 Task: Check out the welcome section.
Action: Mouse moved to (58, 256)
Screenshot: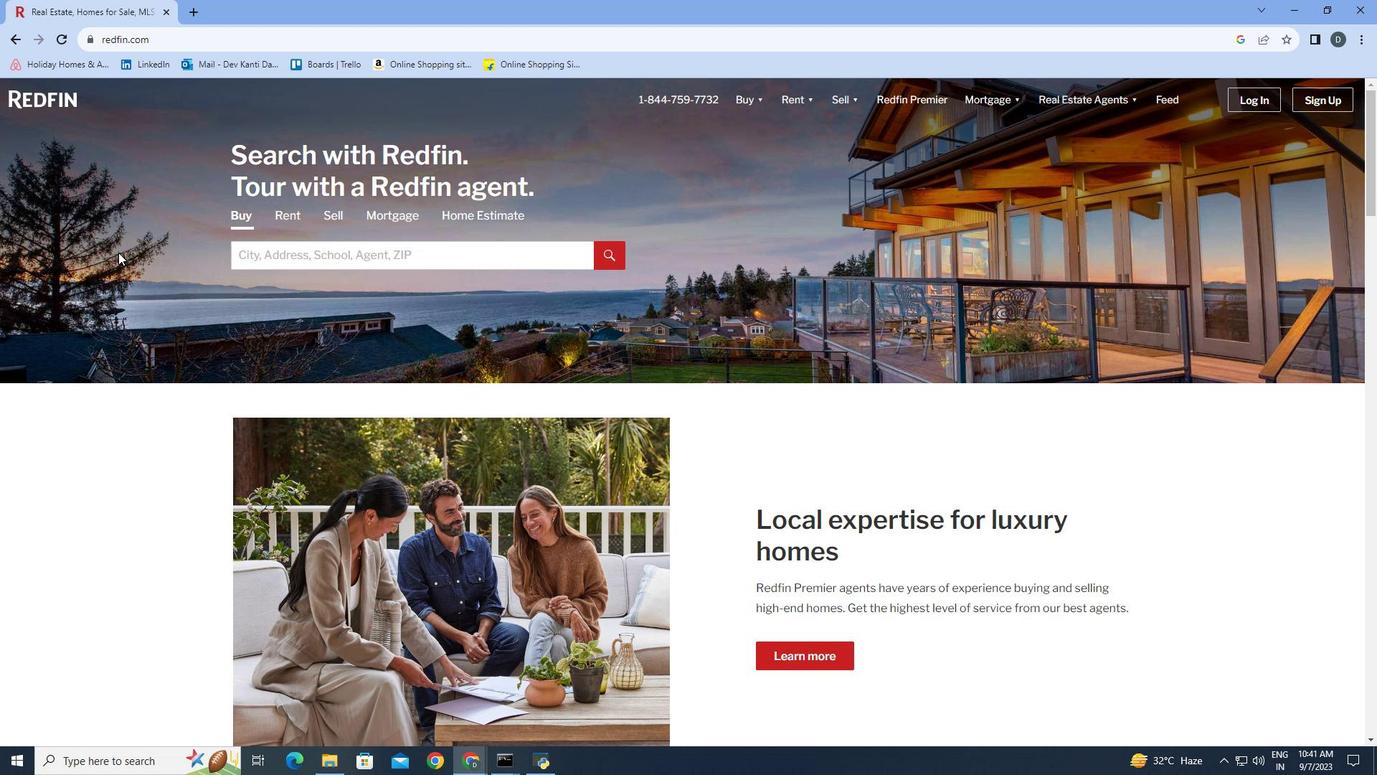 
Action: Mouse scrolled (58, 257) with delta (0, 0)
Screenshot: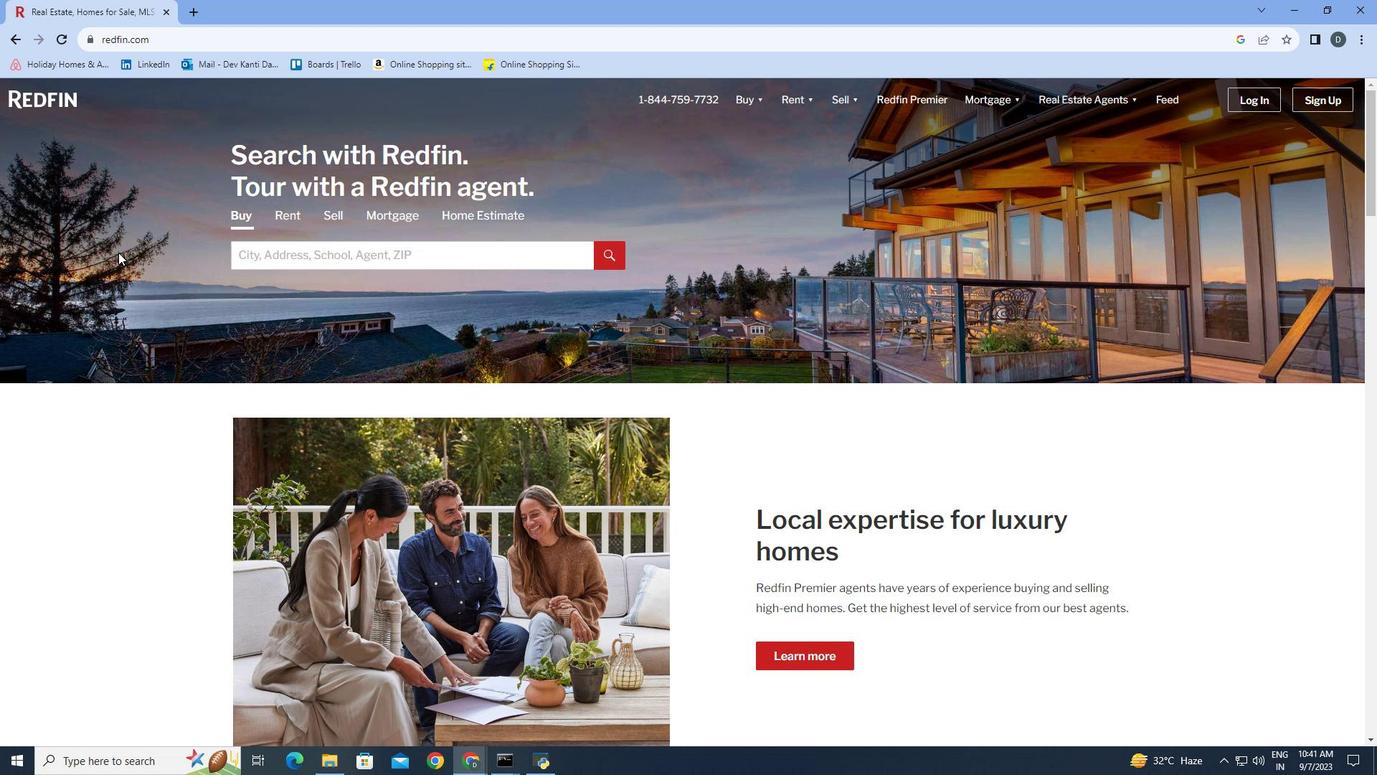 
Action: Mouse moved to (118, 252)
Screenshot: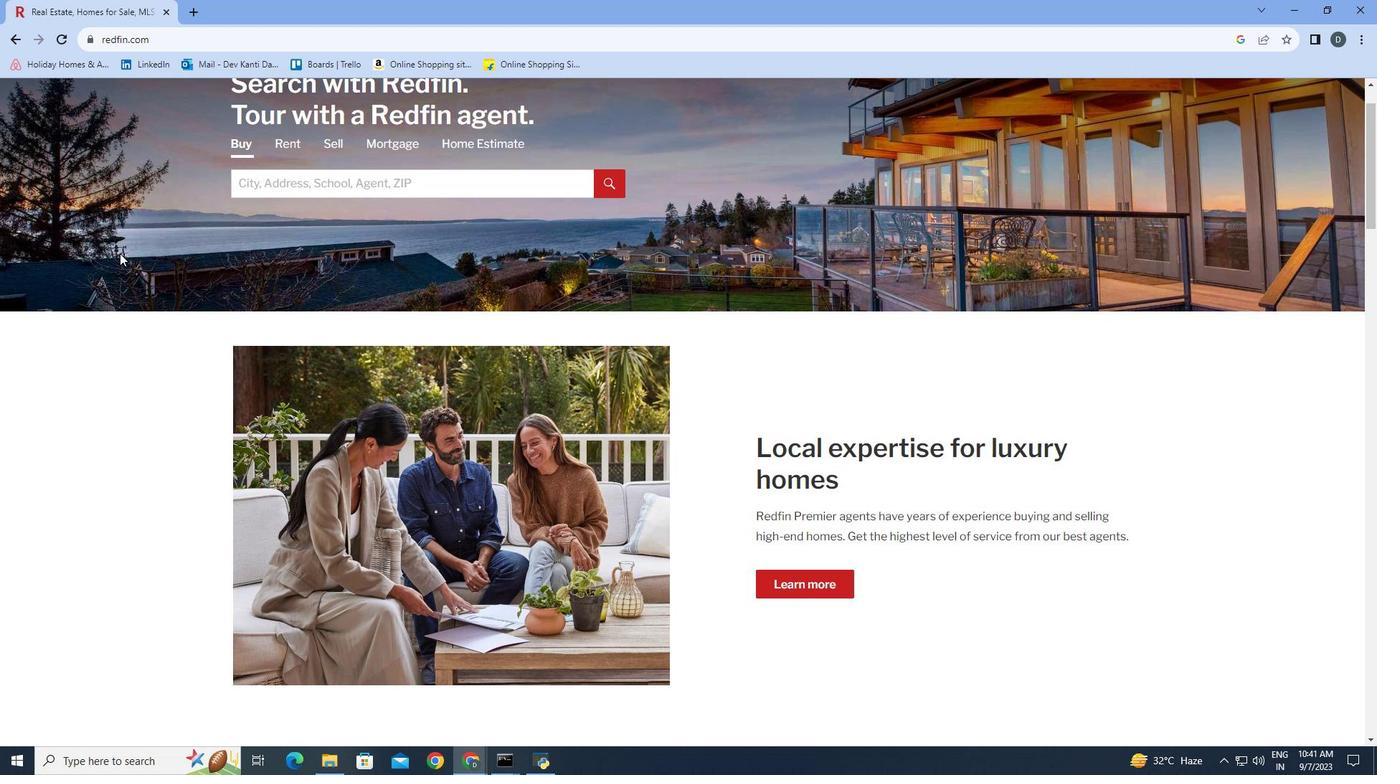 
Action: Mouse scrolled (118, 251) with delta (0, 0)
Screenshot: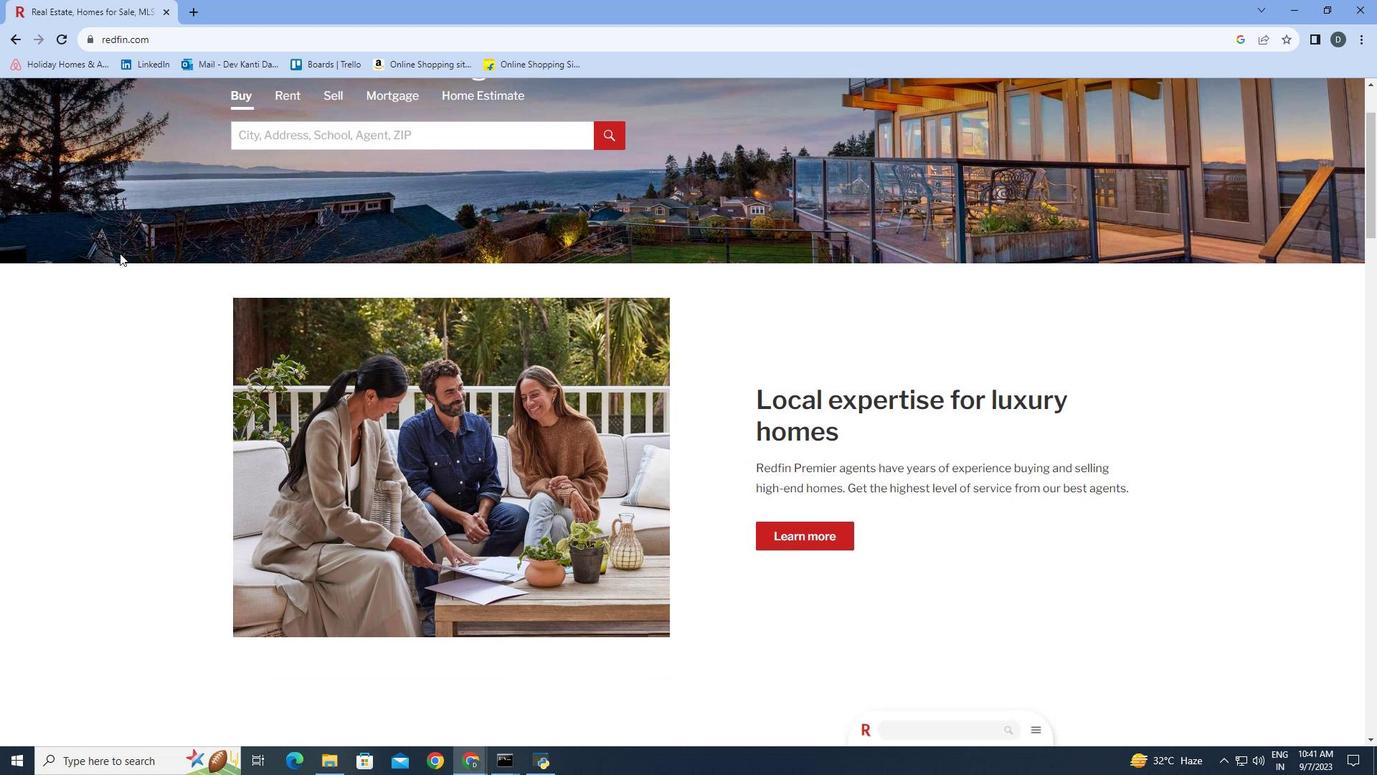 
Action: Mouse moved to (119, 253)
Screenshot: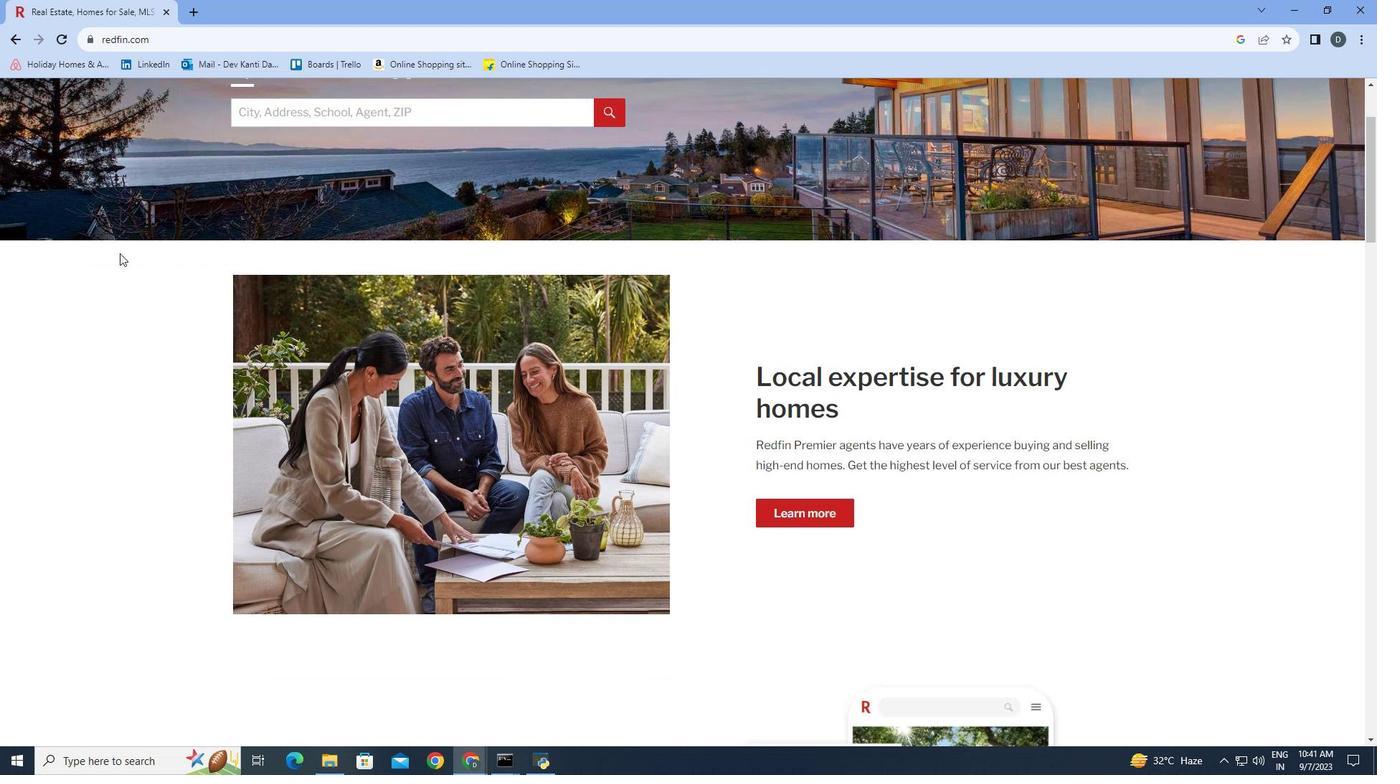 
Action: Mouse scrolled (119, 252) with delta (0, 0)
Screenshot: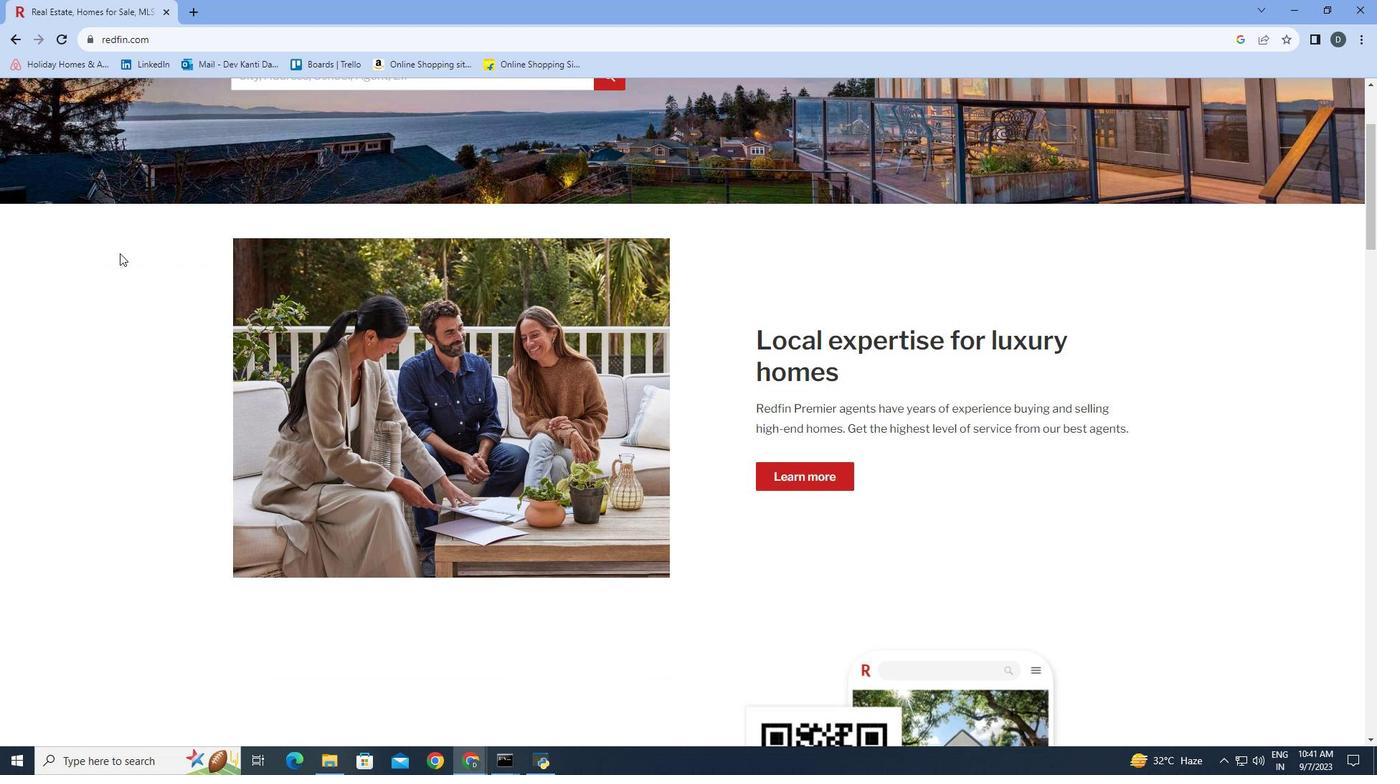 
Action: Mouse scrolled (119, 252) with delta (0, 0)
Screenshot: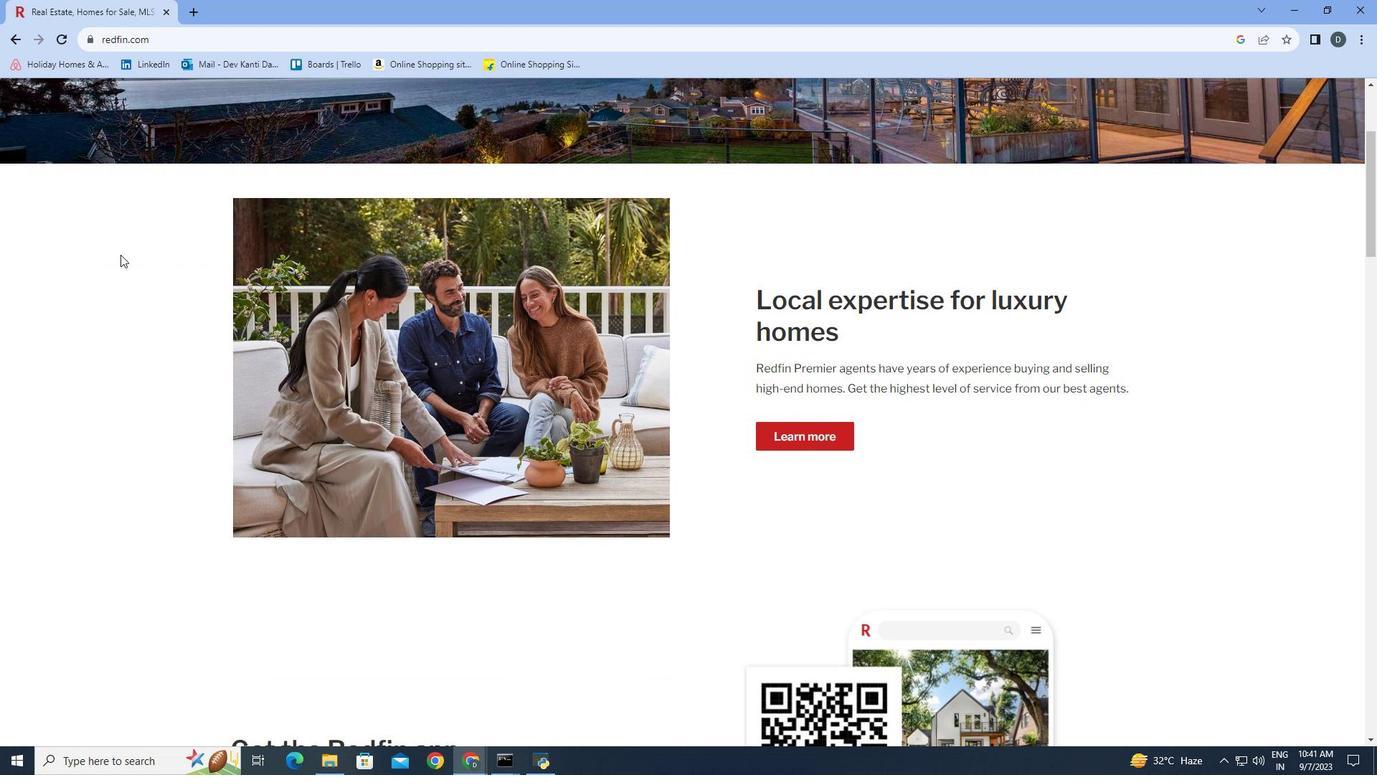 
Action: Mouse moved to (120, 254)
Screenshot: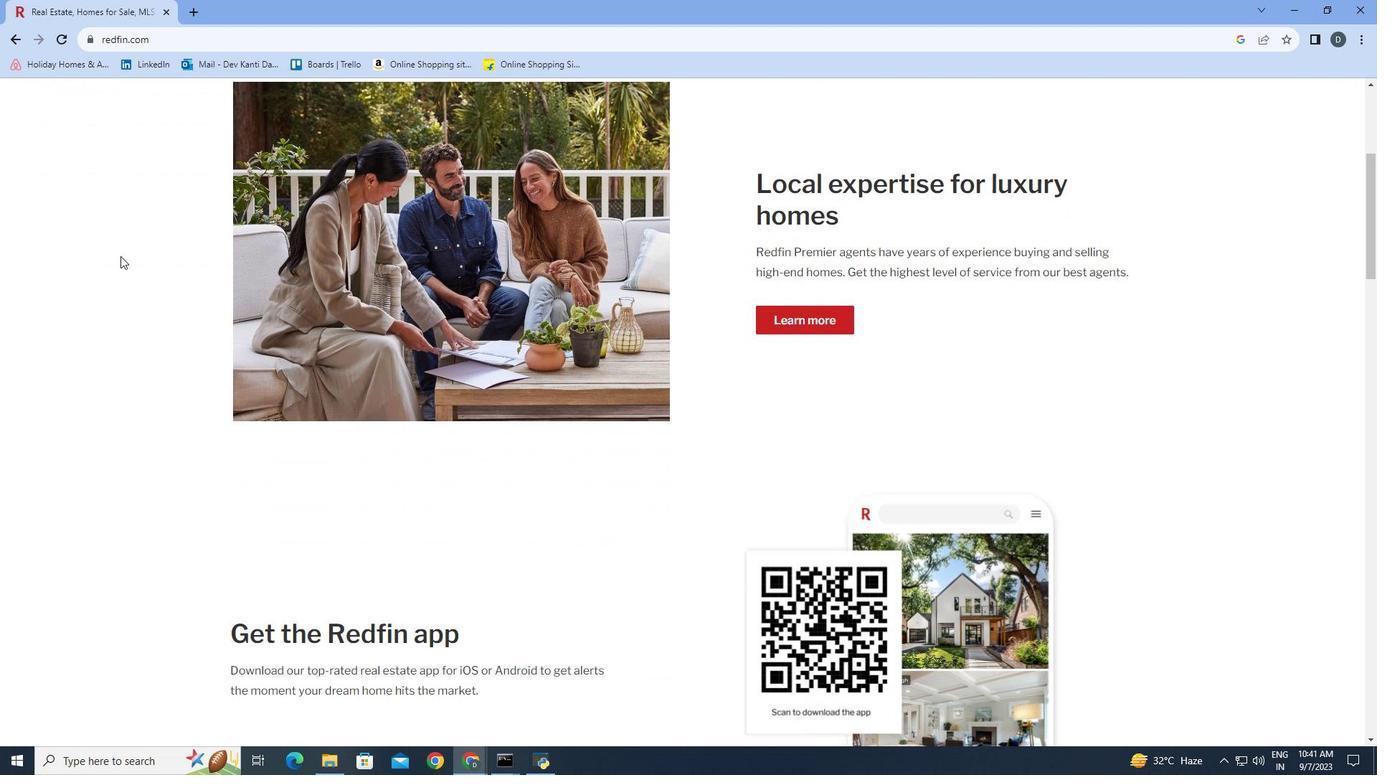 
Action: Mouse scrolled (120, 253) with delta (0, 0)
Screenshot: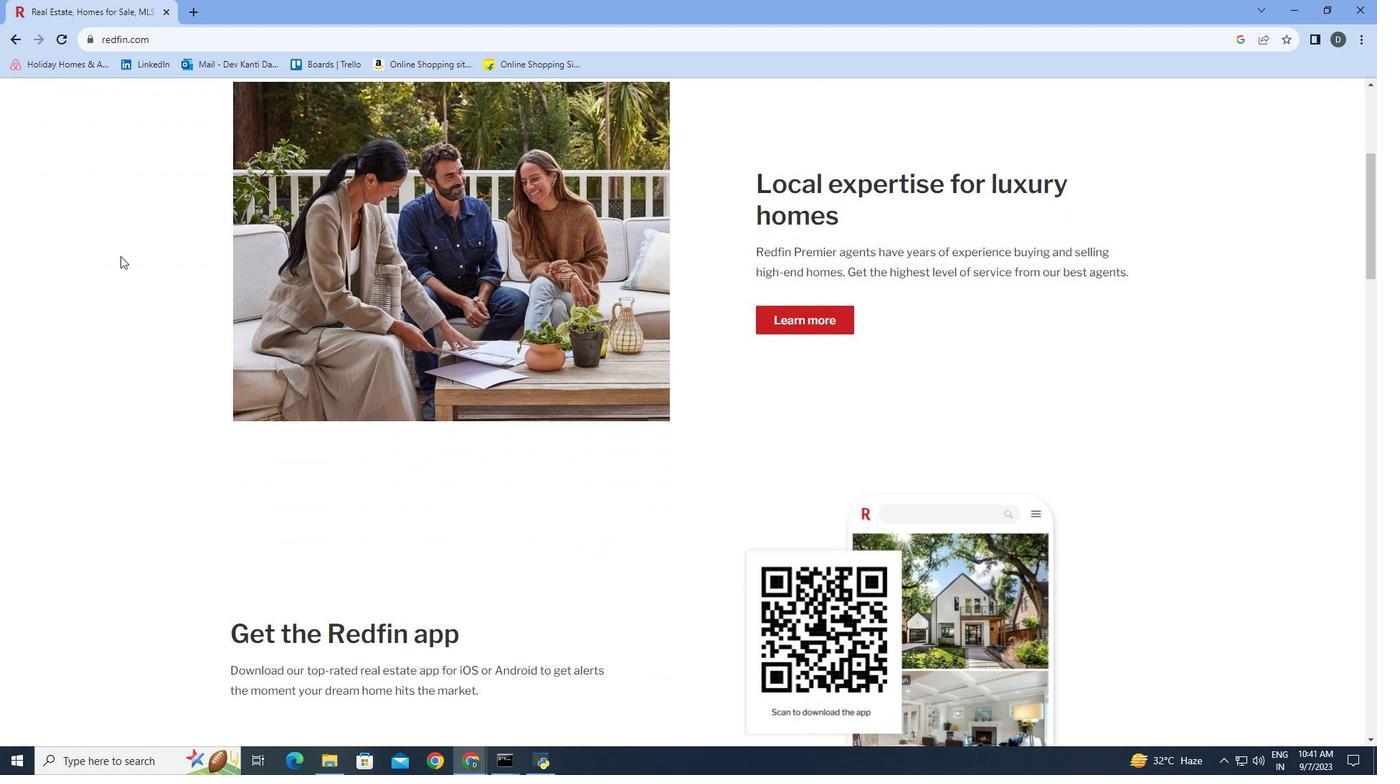 
Action: Mouse moved to (120, 254)
Screenshot: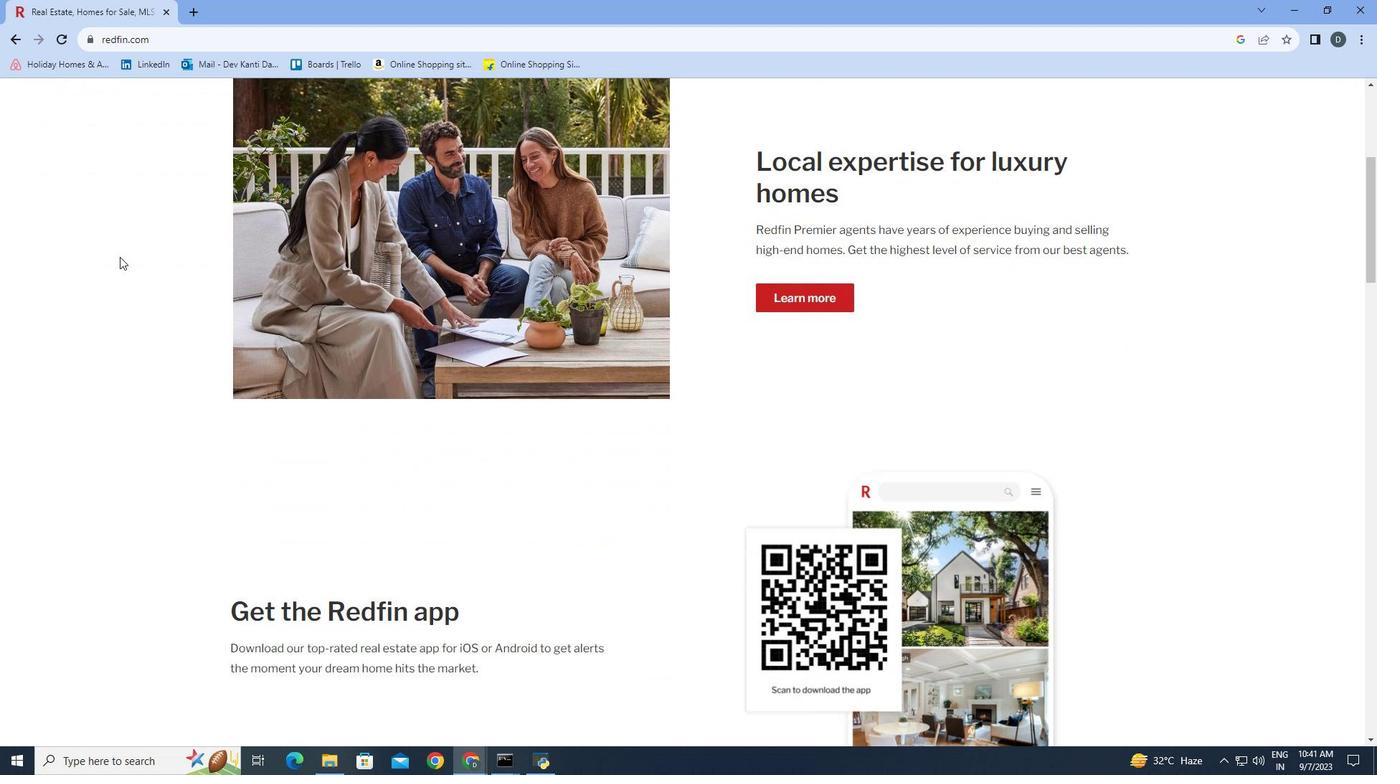
Action: Mouse scrolled (120, 254) with delta (0, 0)
Screenshot: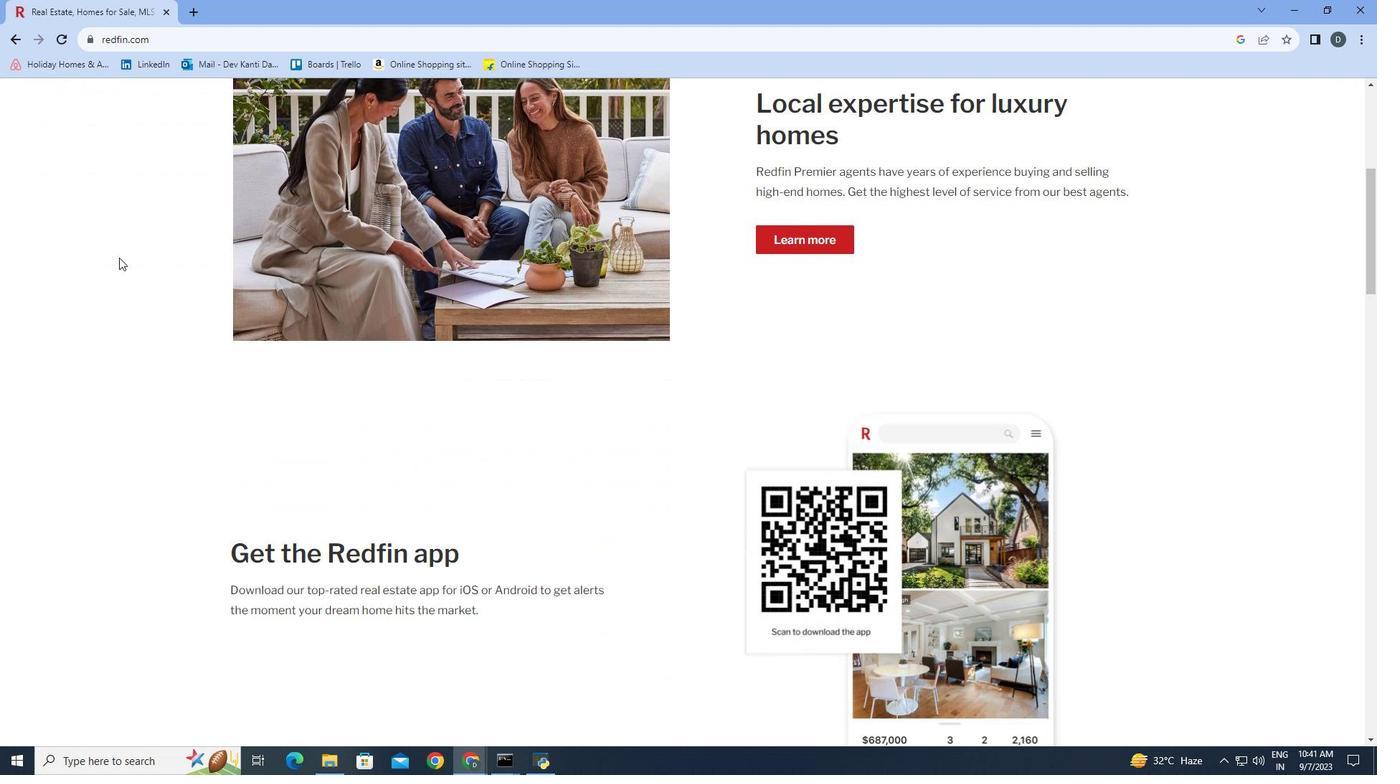 
Action: Mouse moved to (120, 256)
Screenshot: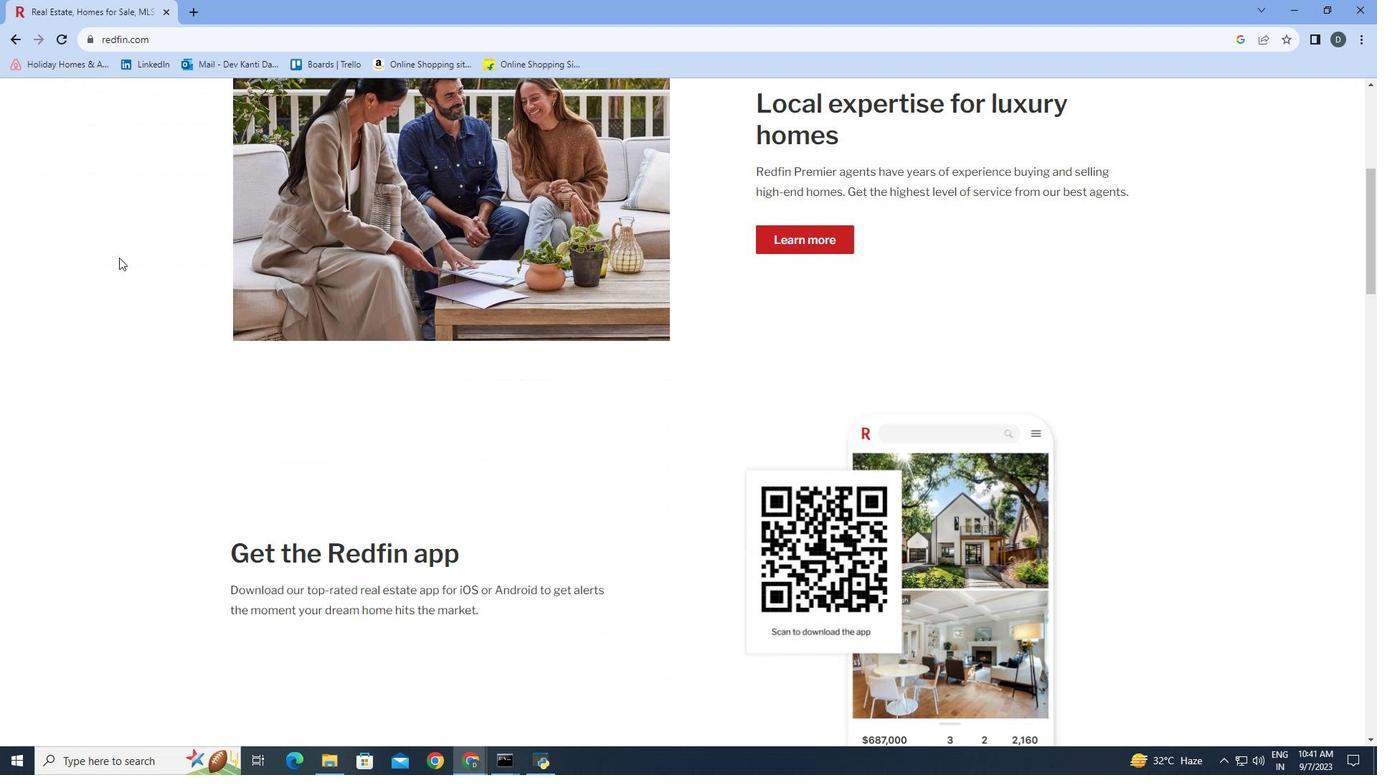 
Action: Mouse scrolled (120, 255) with delta (0, 0)
Screenshot: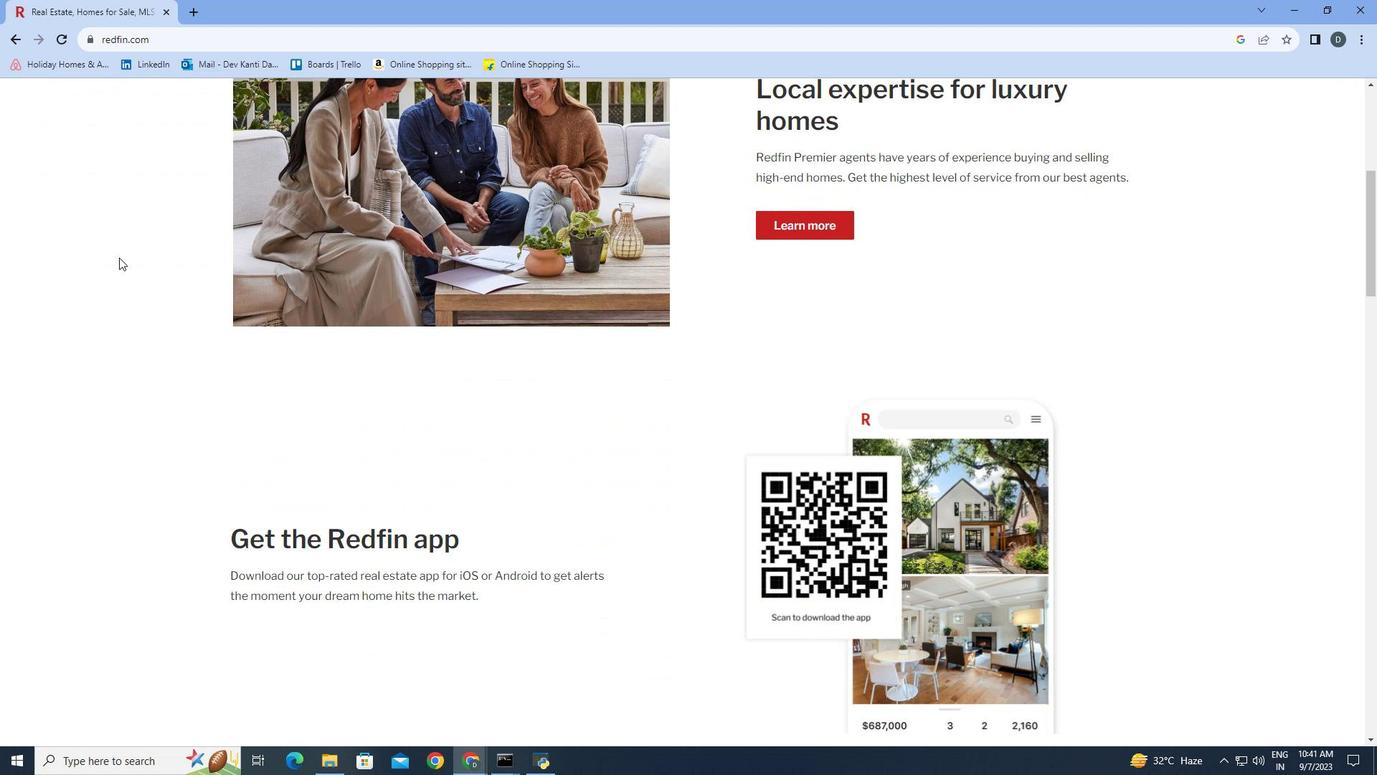
Action: Mouse moved to (119, 257)
Screenshot: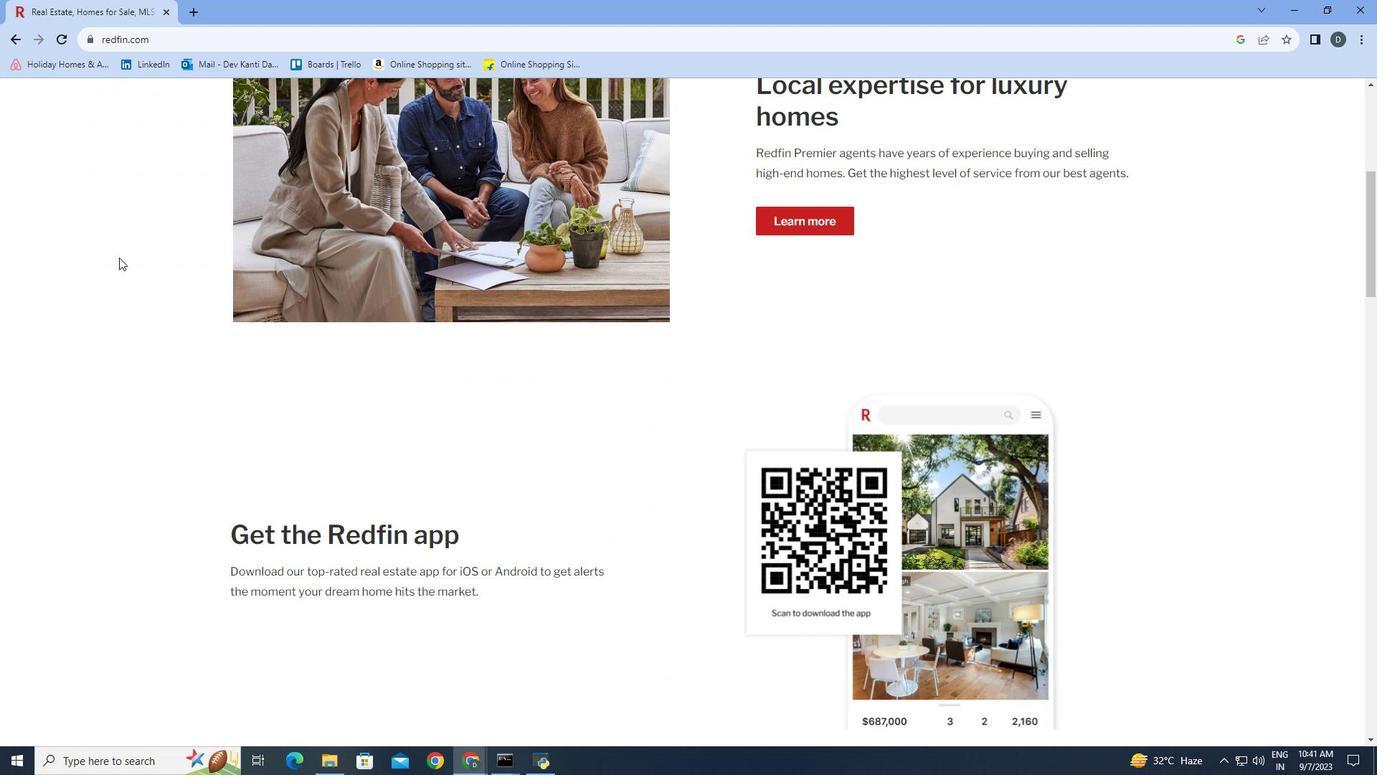 
Action: Mouse scrolled (119, 256) with delta (0, 0)
Screenshot: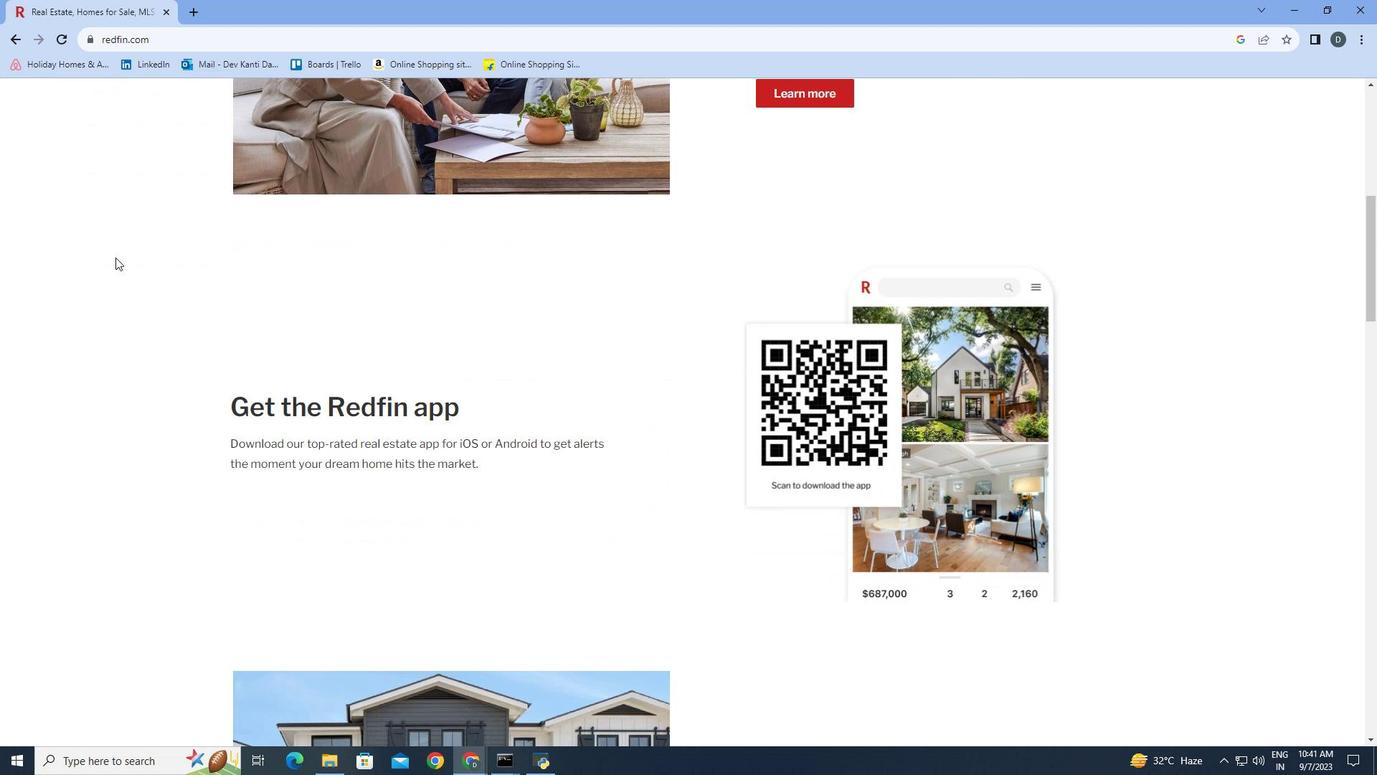 
Action: Mouse scrolled (119, 256) with delta (0, 0)
Screenshot: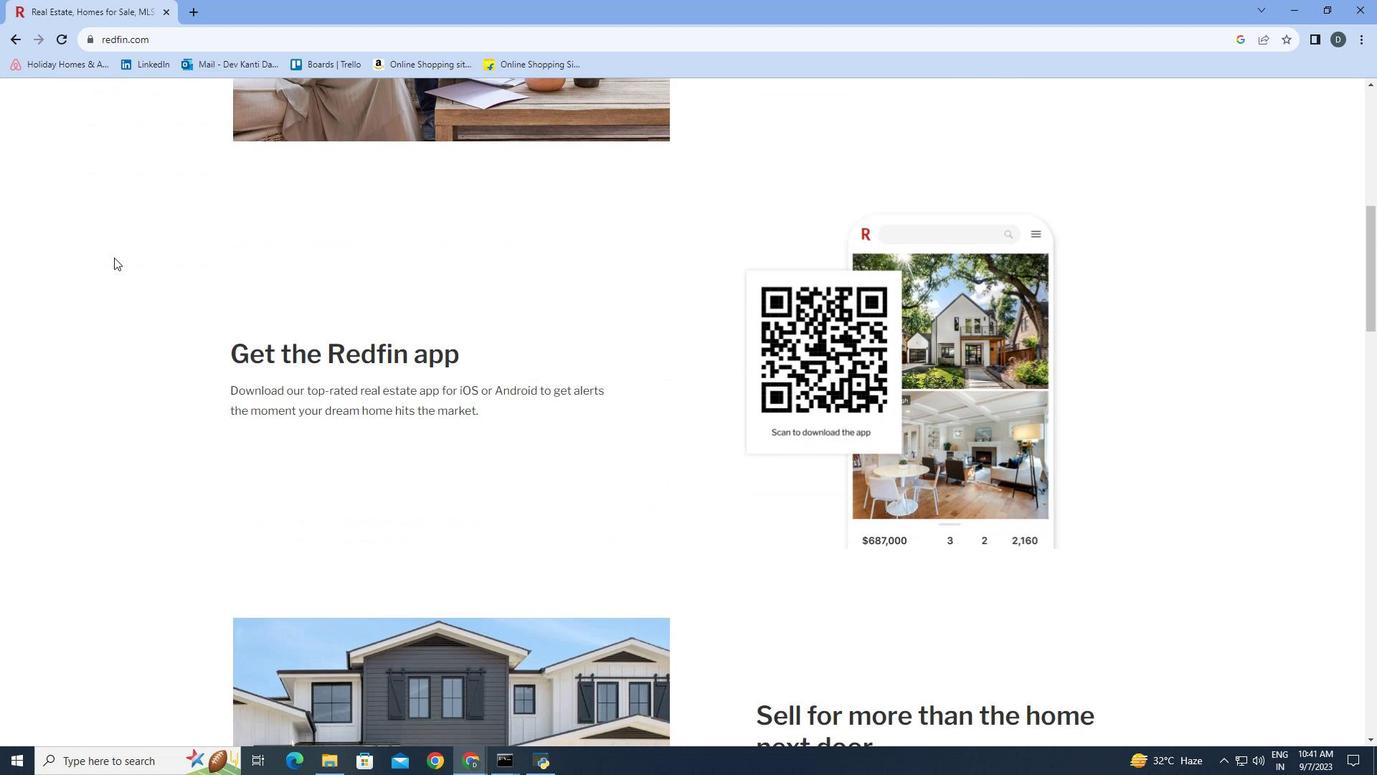 
Action: Mouse moved to (115, 257)
Screenshot: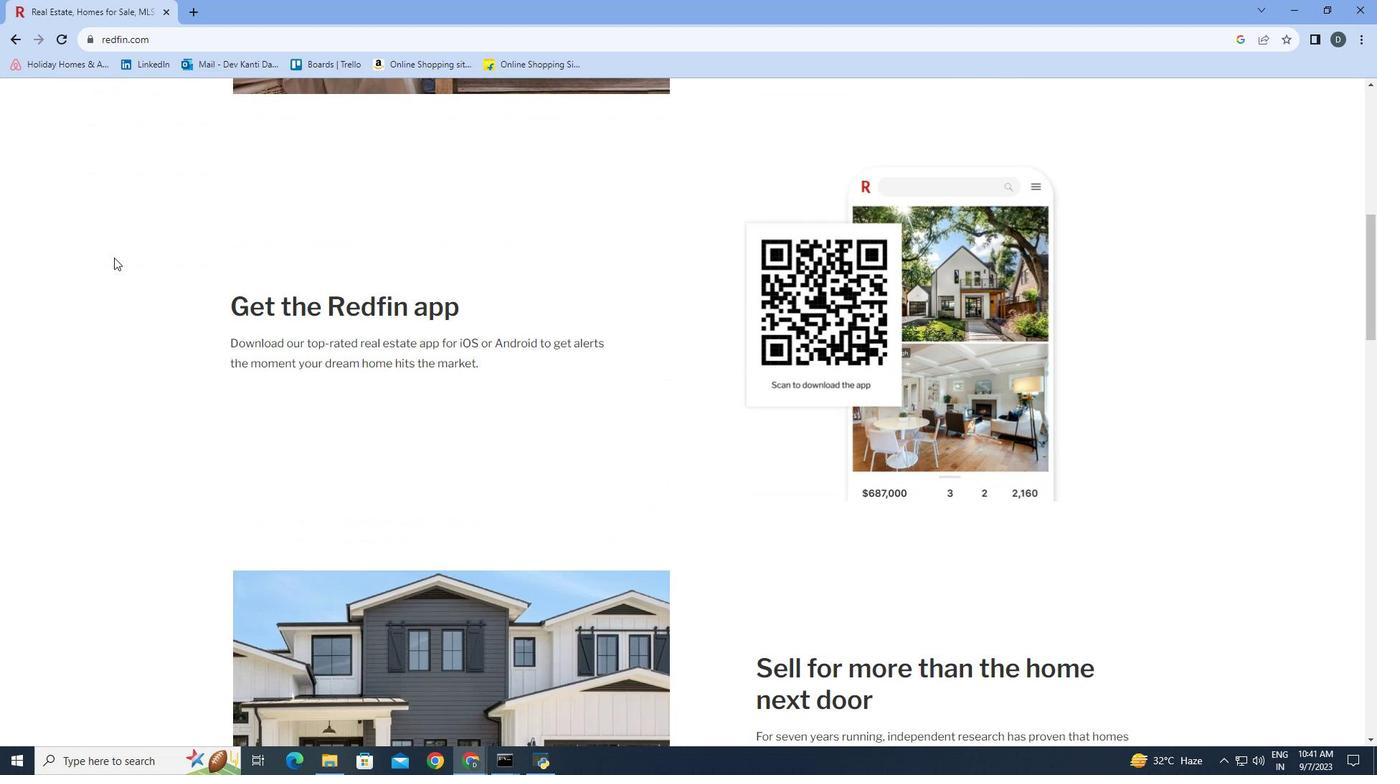 
Action: Mouse scrolled (115, 256) with delta (0, 0)
Screenshot: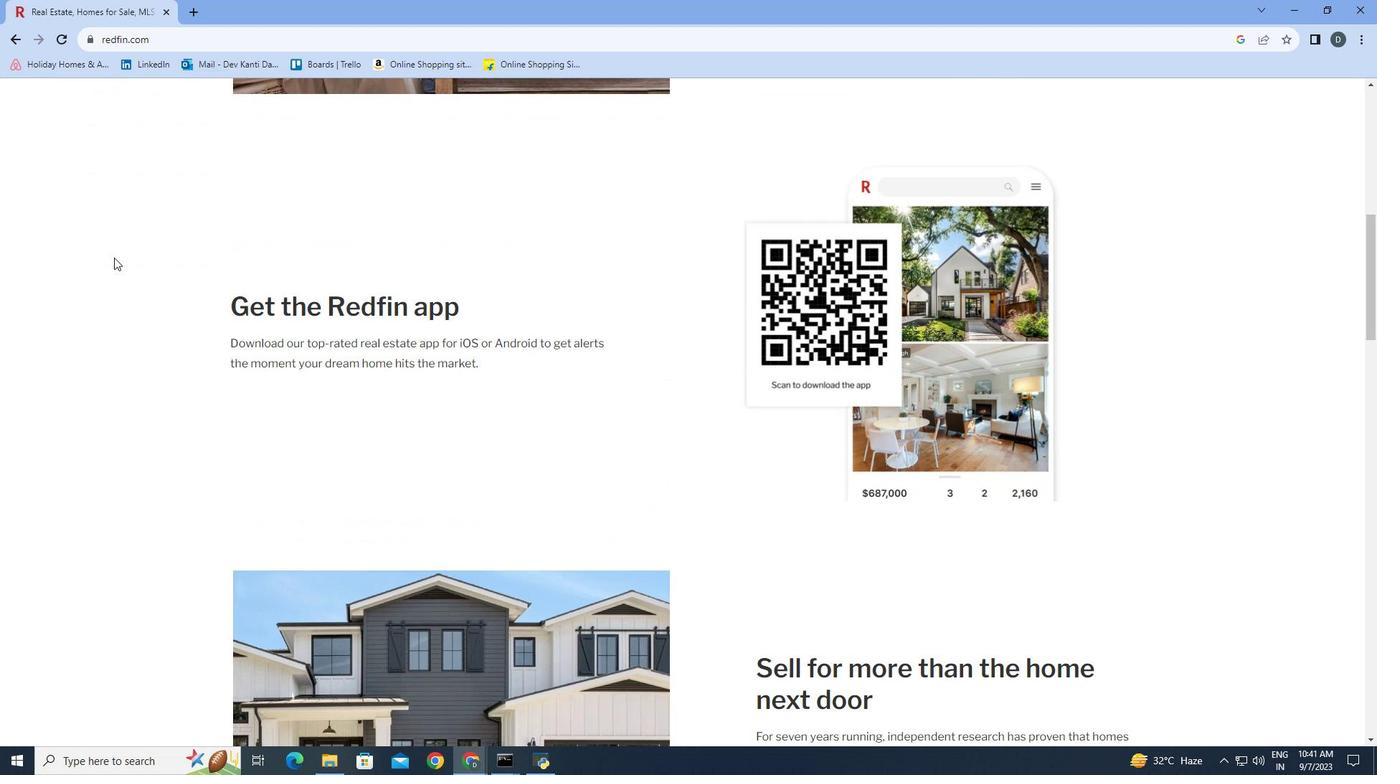 
Action: Mouse moved to (114, 257)
Screenshot: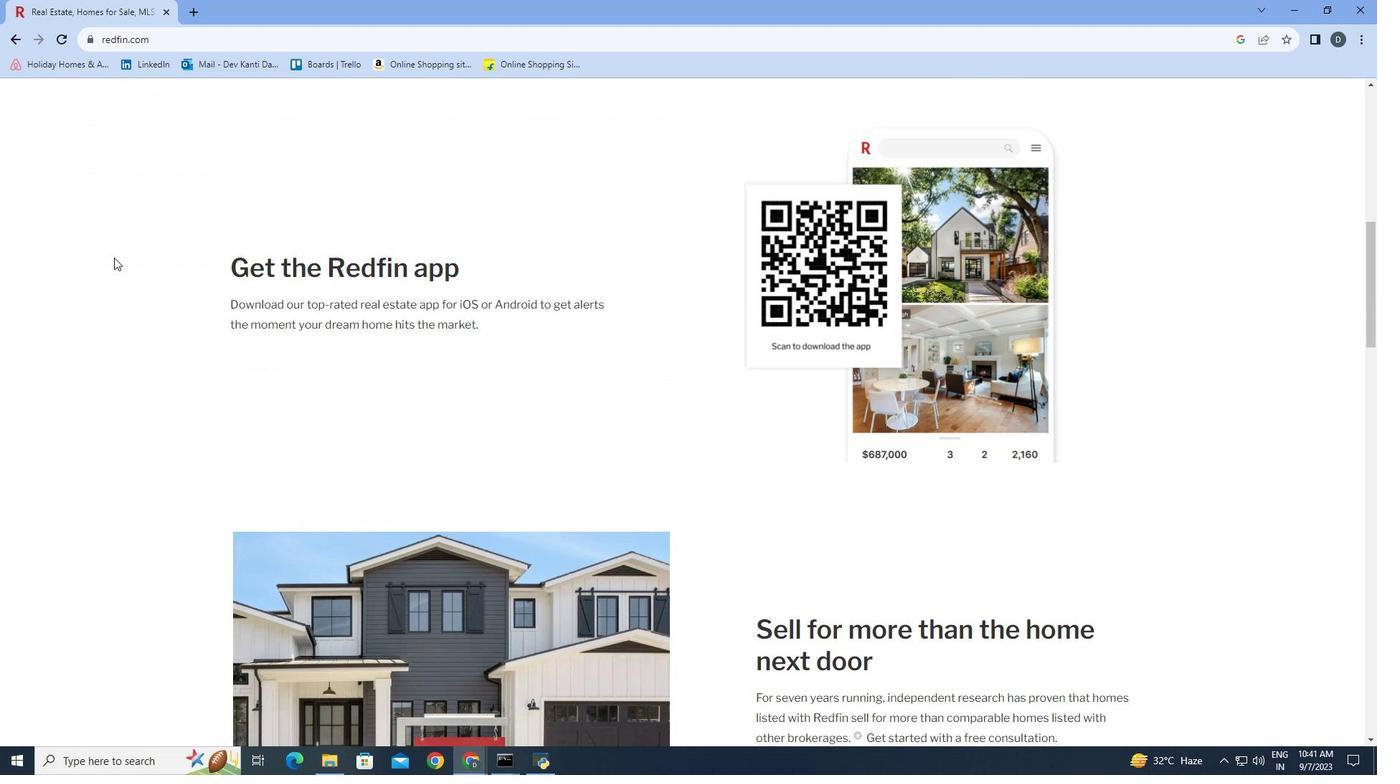 
Action: Mouse scrolled (114, 256) with delta (0, 0)
Screenshot: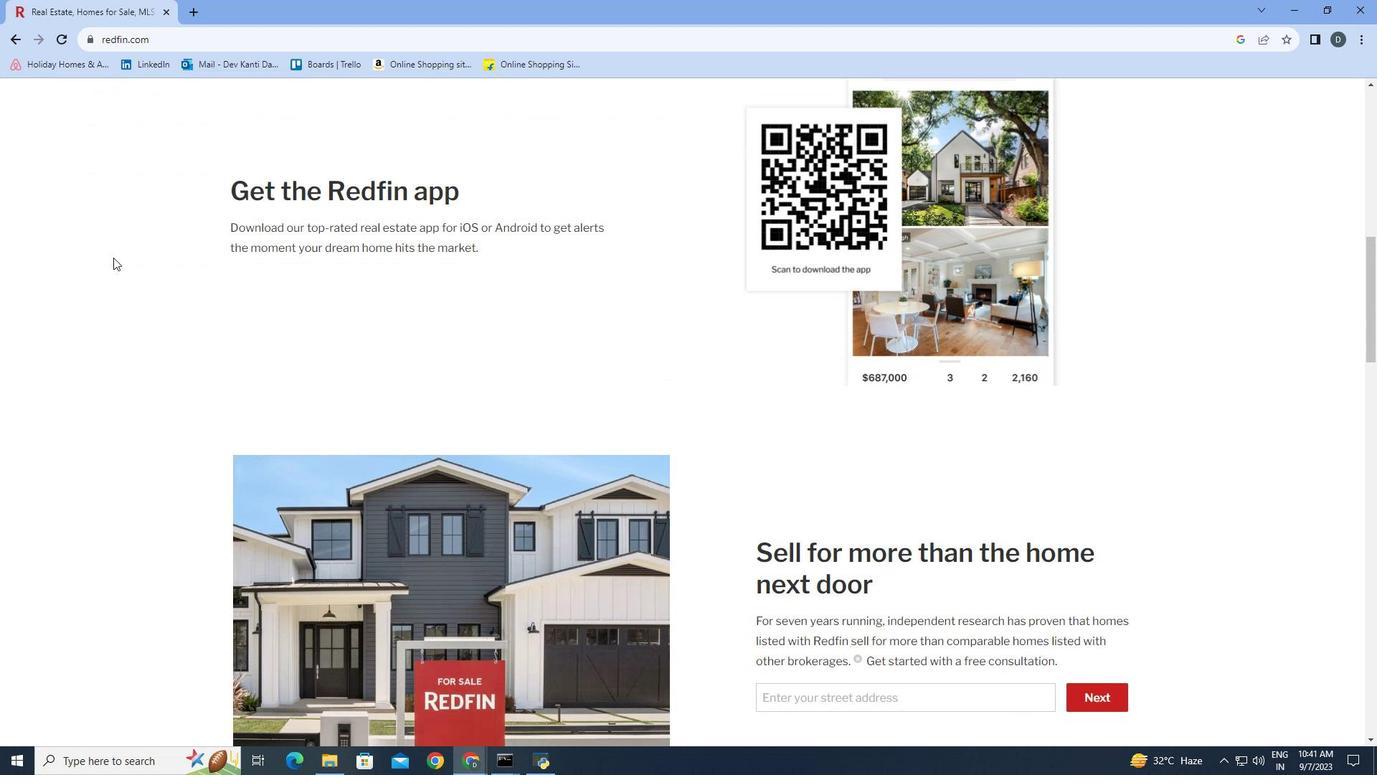 
Action: Mouse scrolled (114, 256) with delta (0, 0)
Screenshot: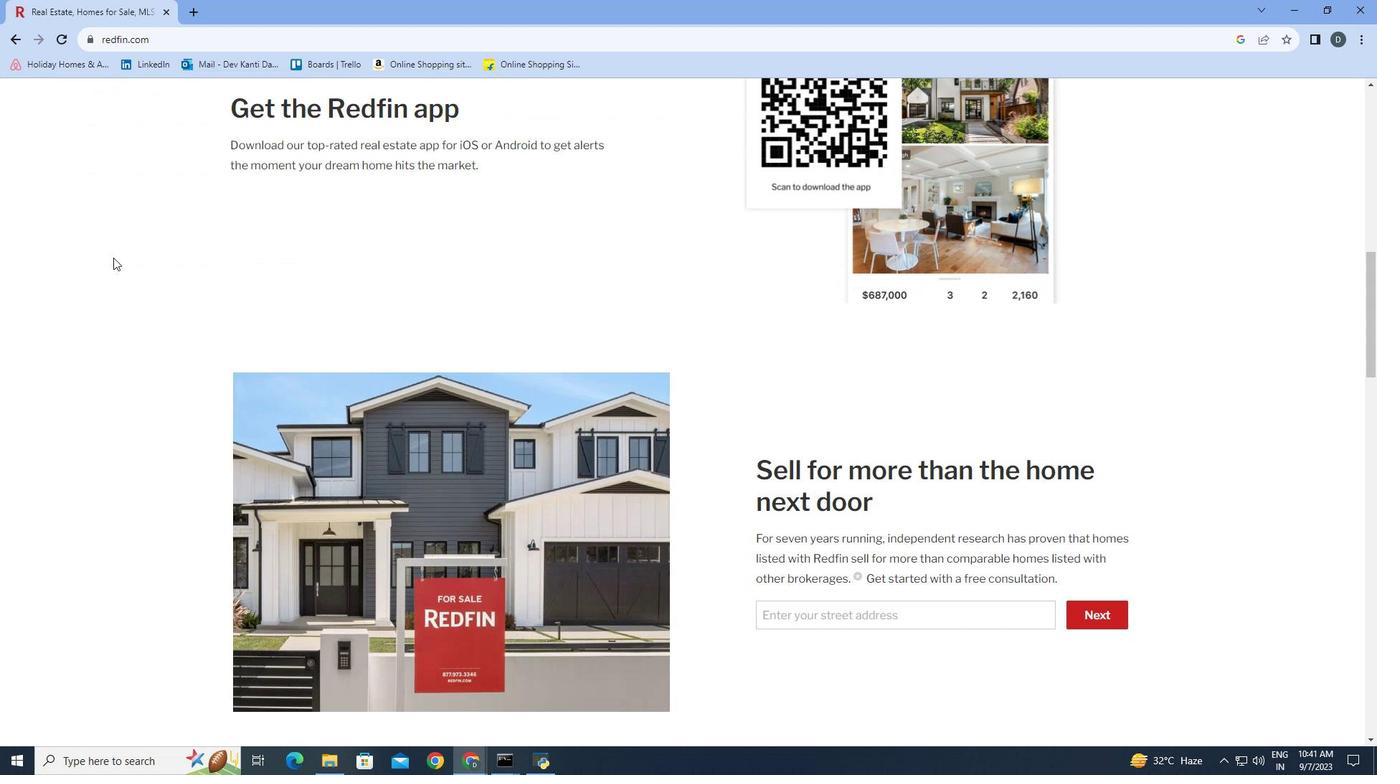 
Action: Mouse moved to (113, 257)
Screenshot: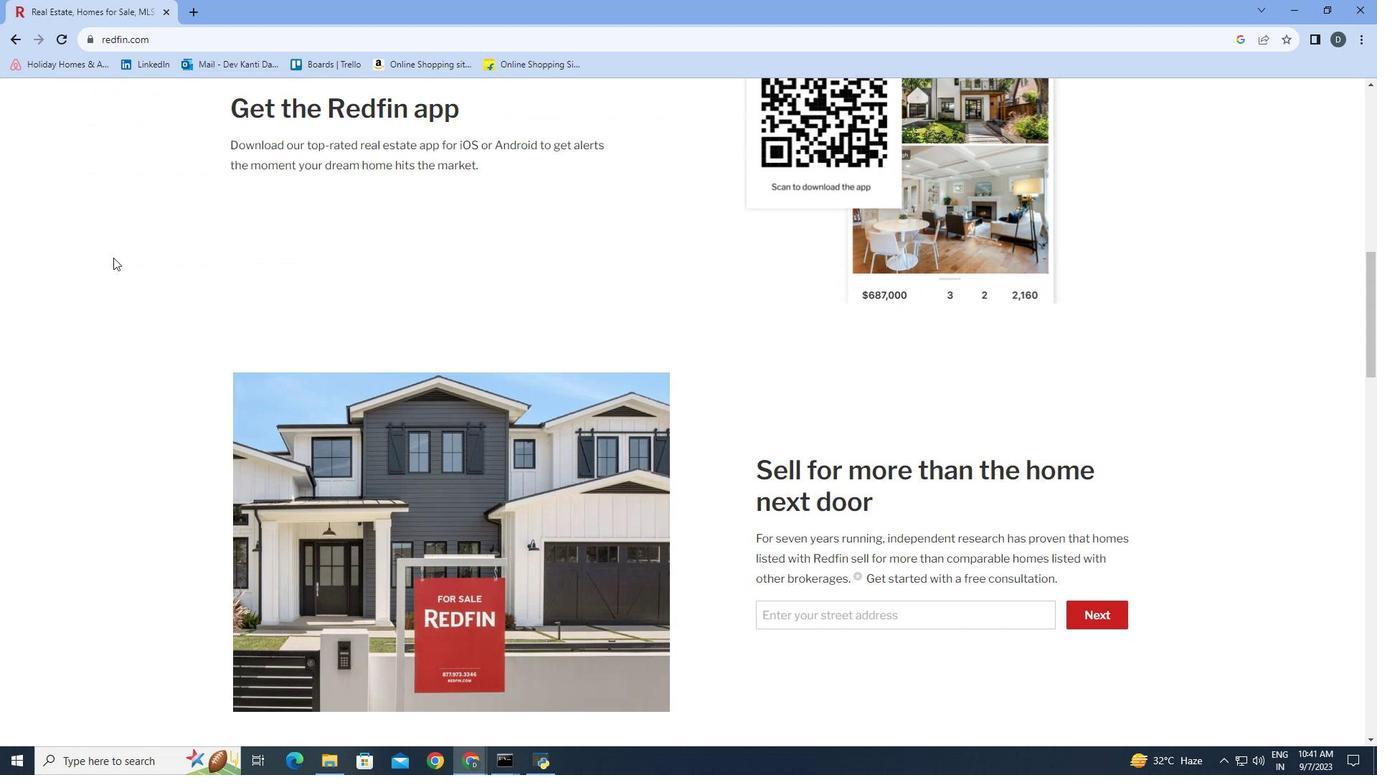 
Action: Mouse scrolled (113, 256) with delta (0, 0)
Screenshot: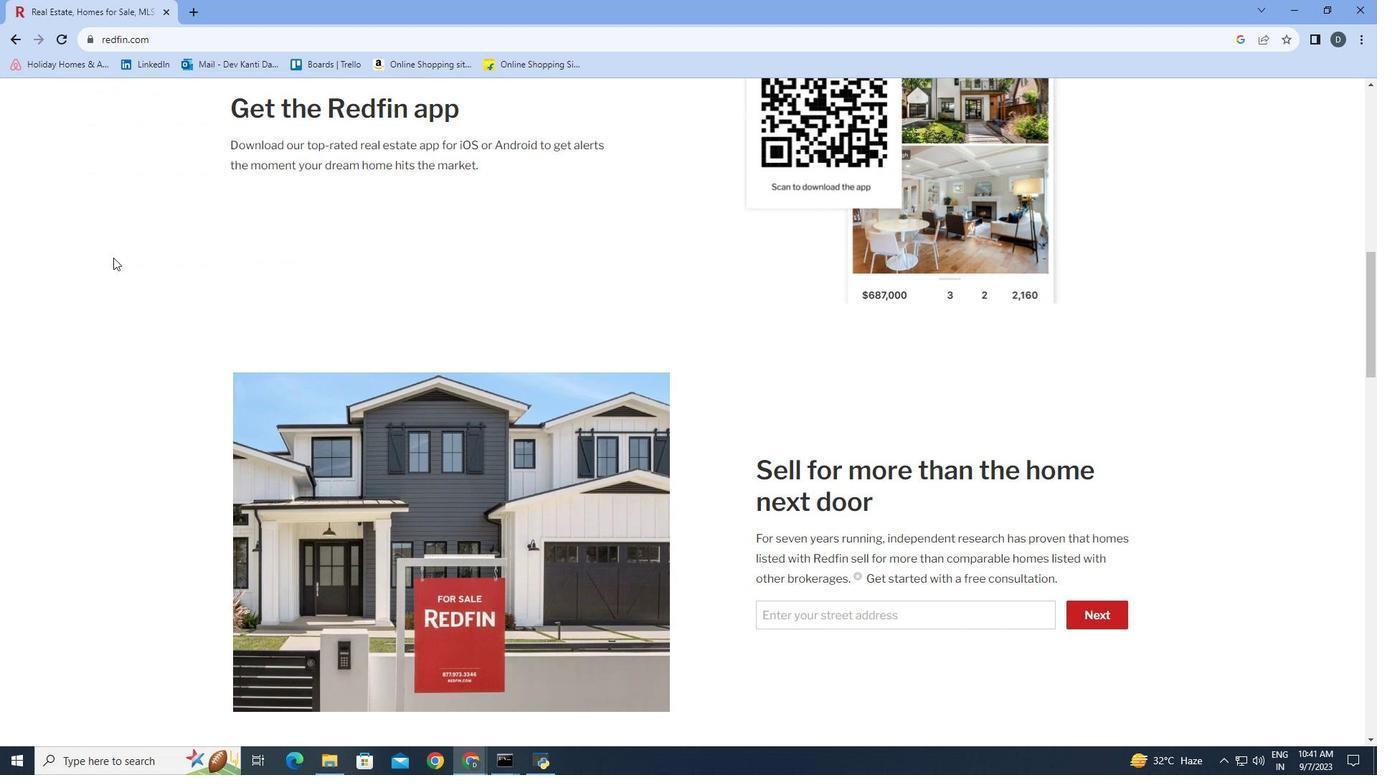 
Action: Mouse scrolled (113, 256) with delta (0, 0)
Screenshot: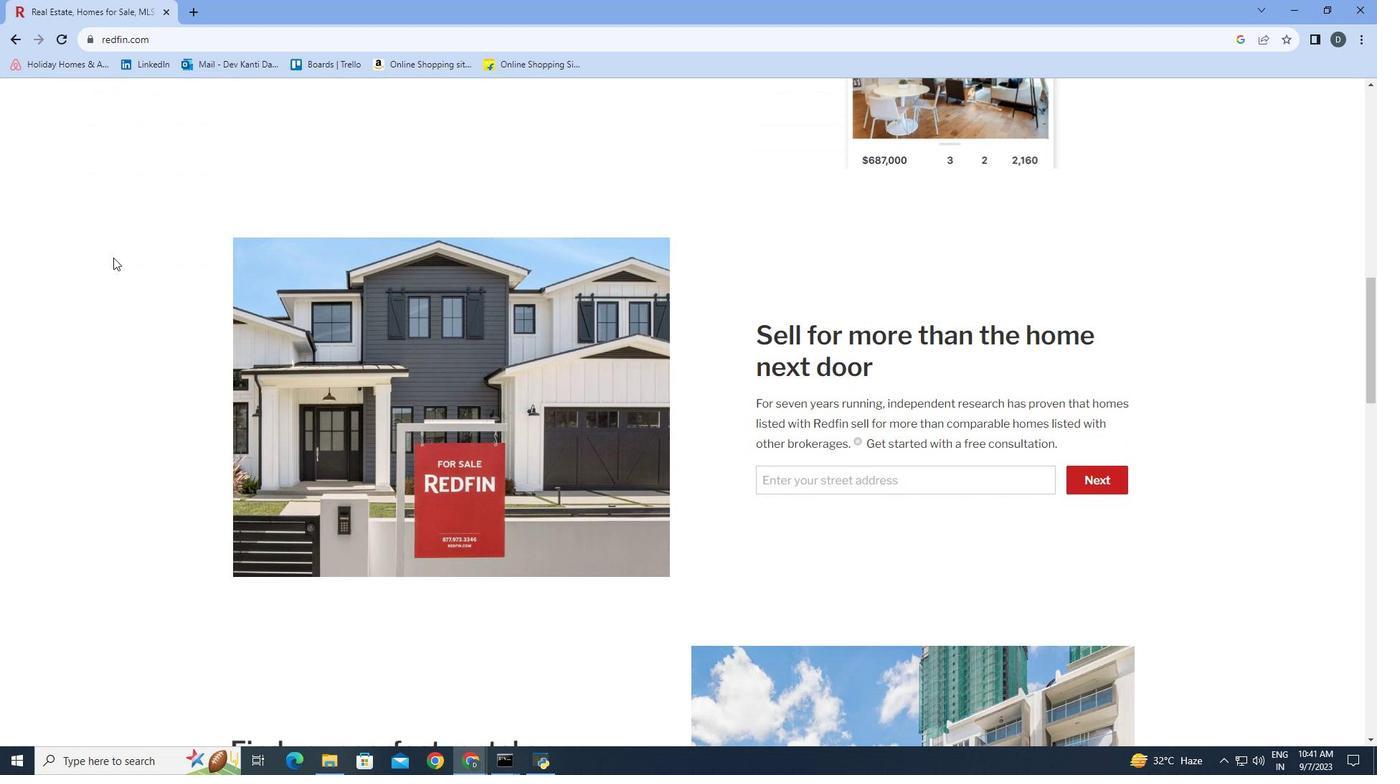 
Action: Mouse scrolled (113, 256) with delta (0, 0)
Screenshot: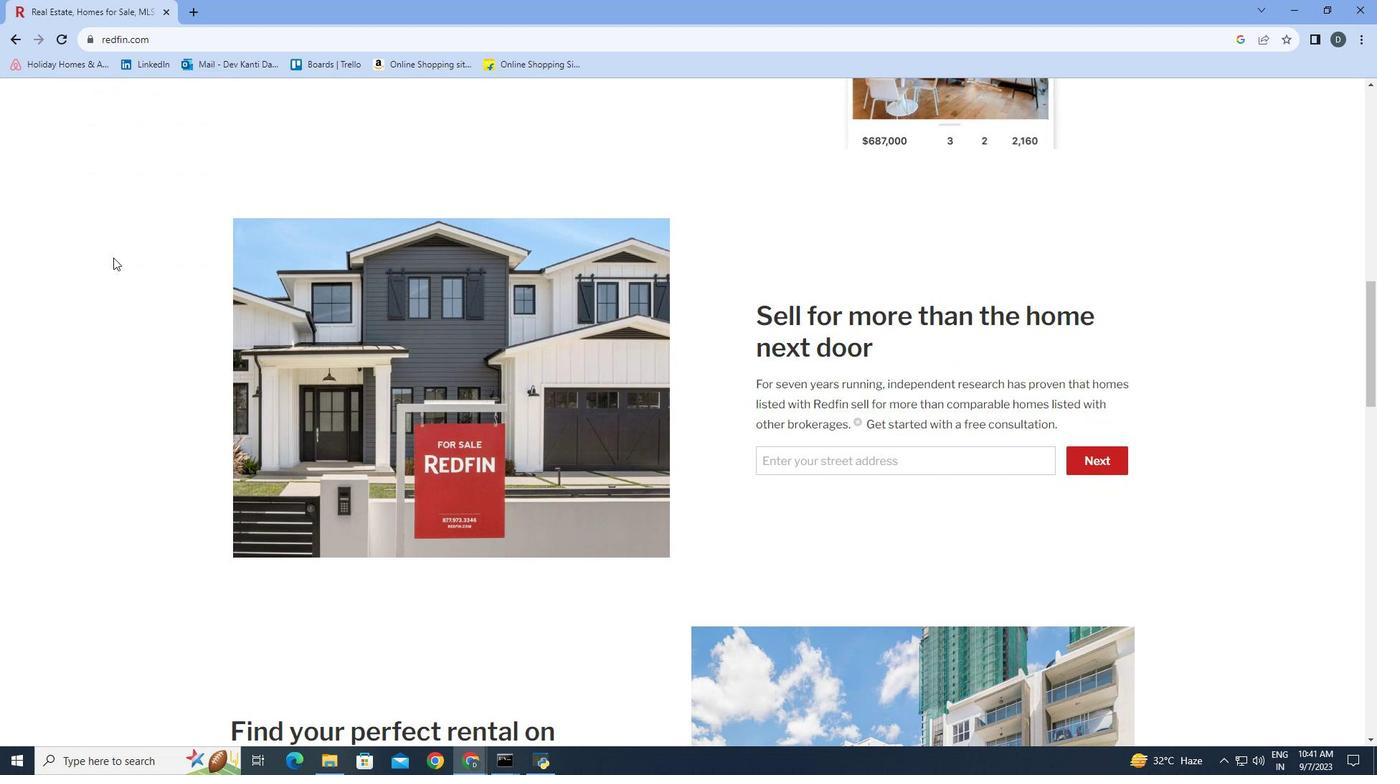 
Action: Mouse scrolled (113, 256) with delta (0, 0)
Screenshot: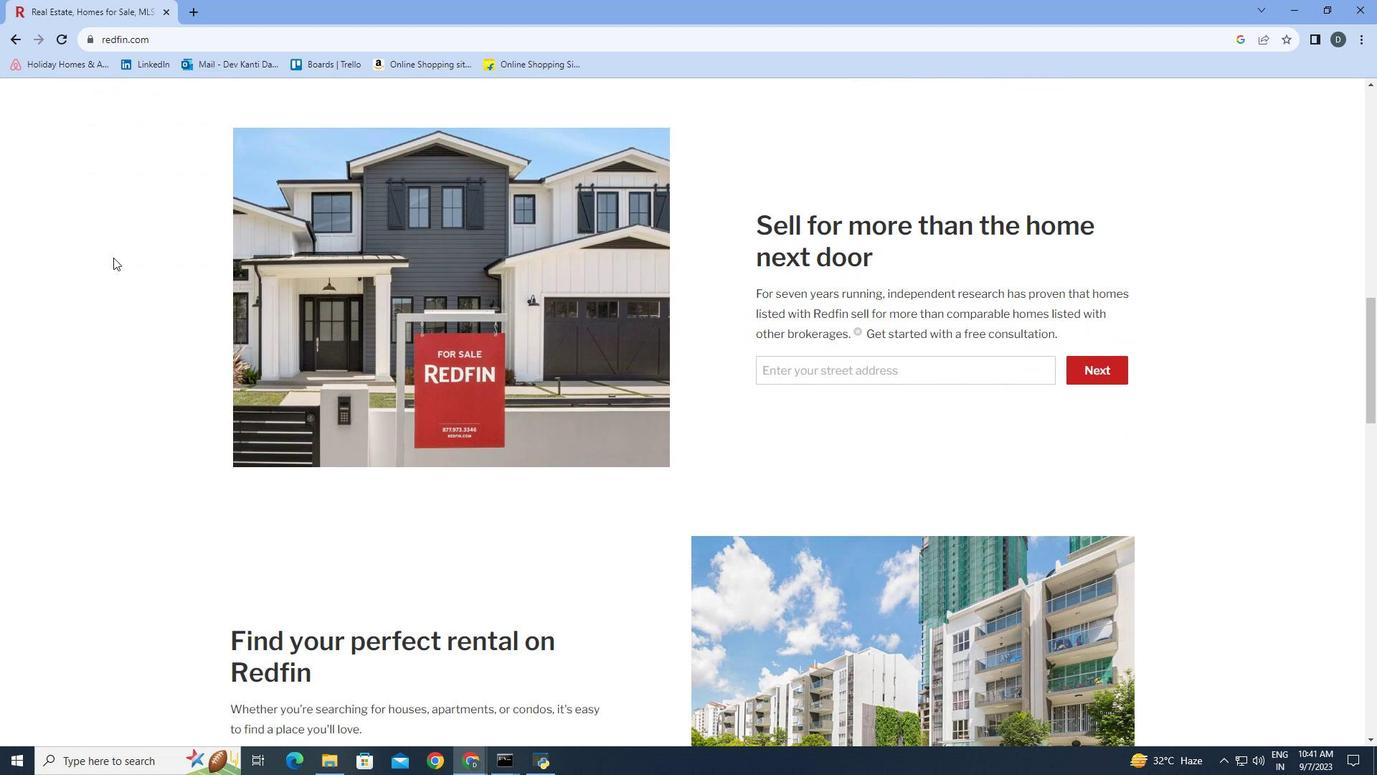 
Action: Mouse scrolled (113, 256) with delta (0, 0)
Screenshot: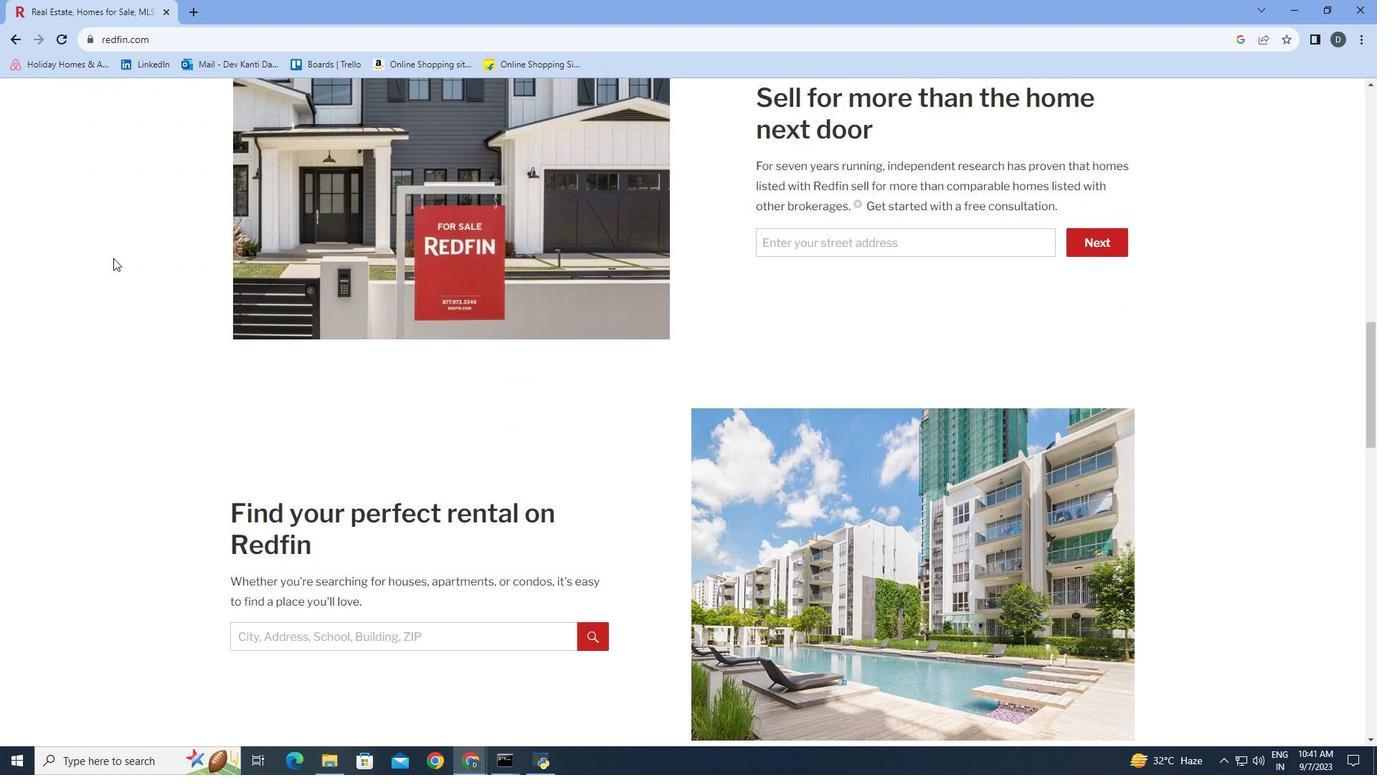 
Action: Mouse scrolled (113, 256) with delta (0, 0)
Screenshot: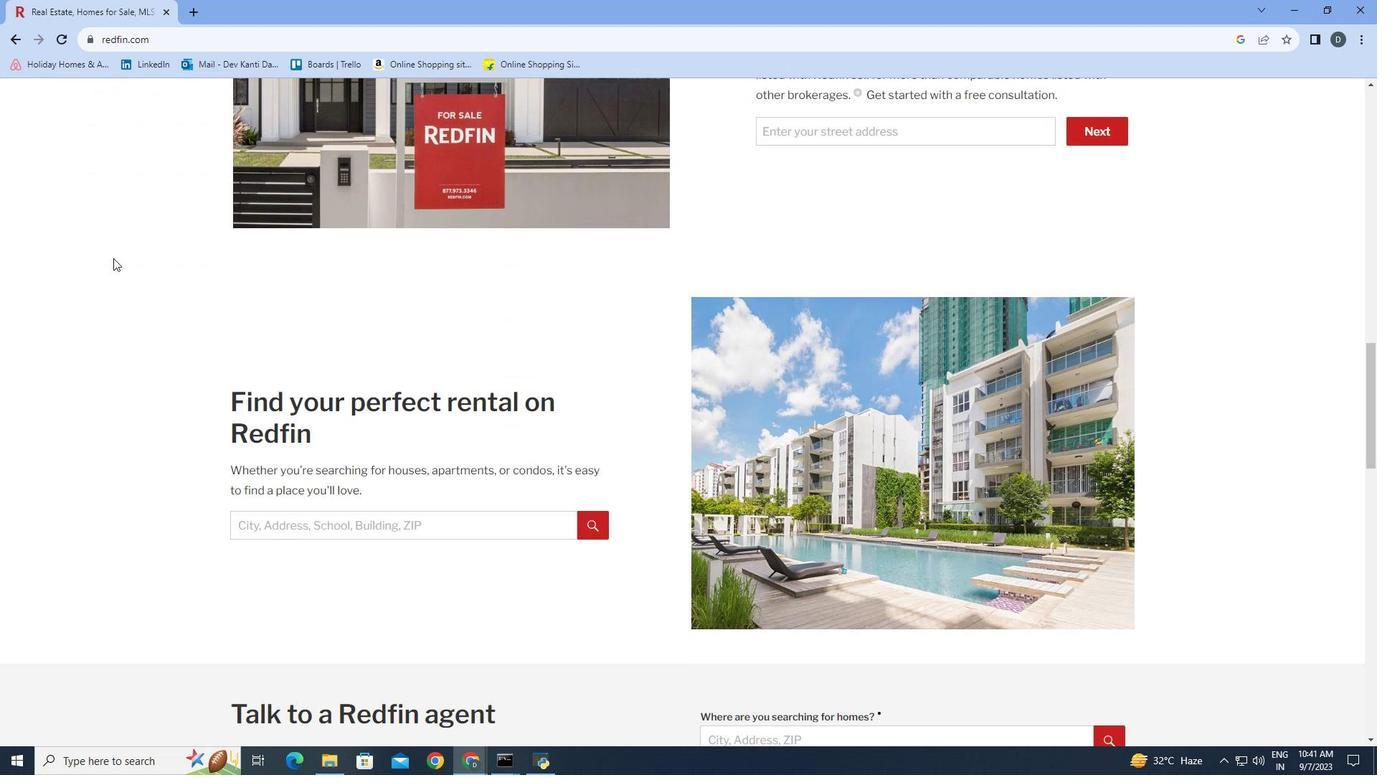 
Action: Mouse scrolled (113, 256) with delta (0, 0)
Screenshot: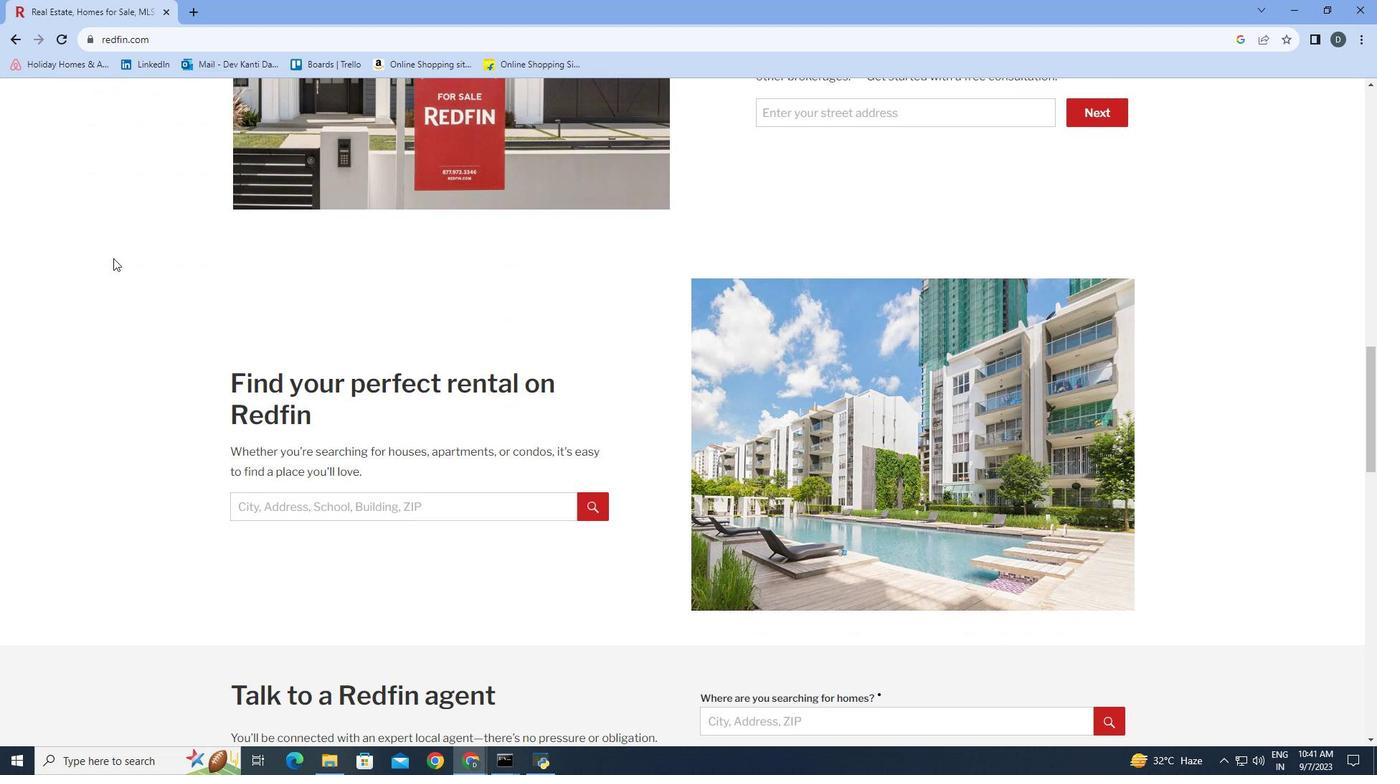
Action: Mouse moved to (113, 258)
Screenshot: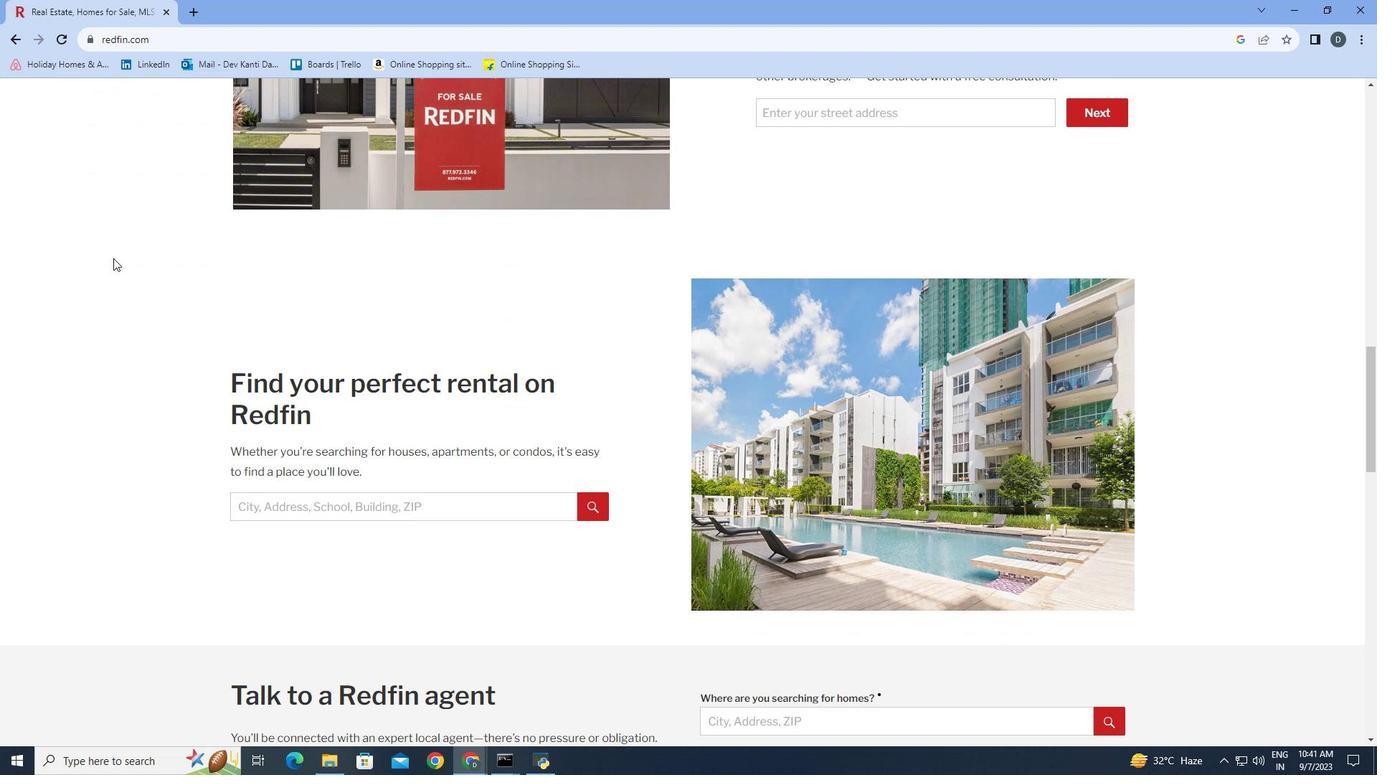 
Action: Mouse scrolled (113, 257) with delta (0, 0)
Screenshot: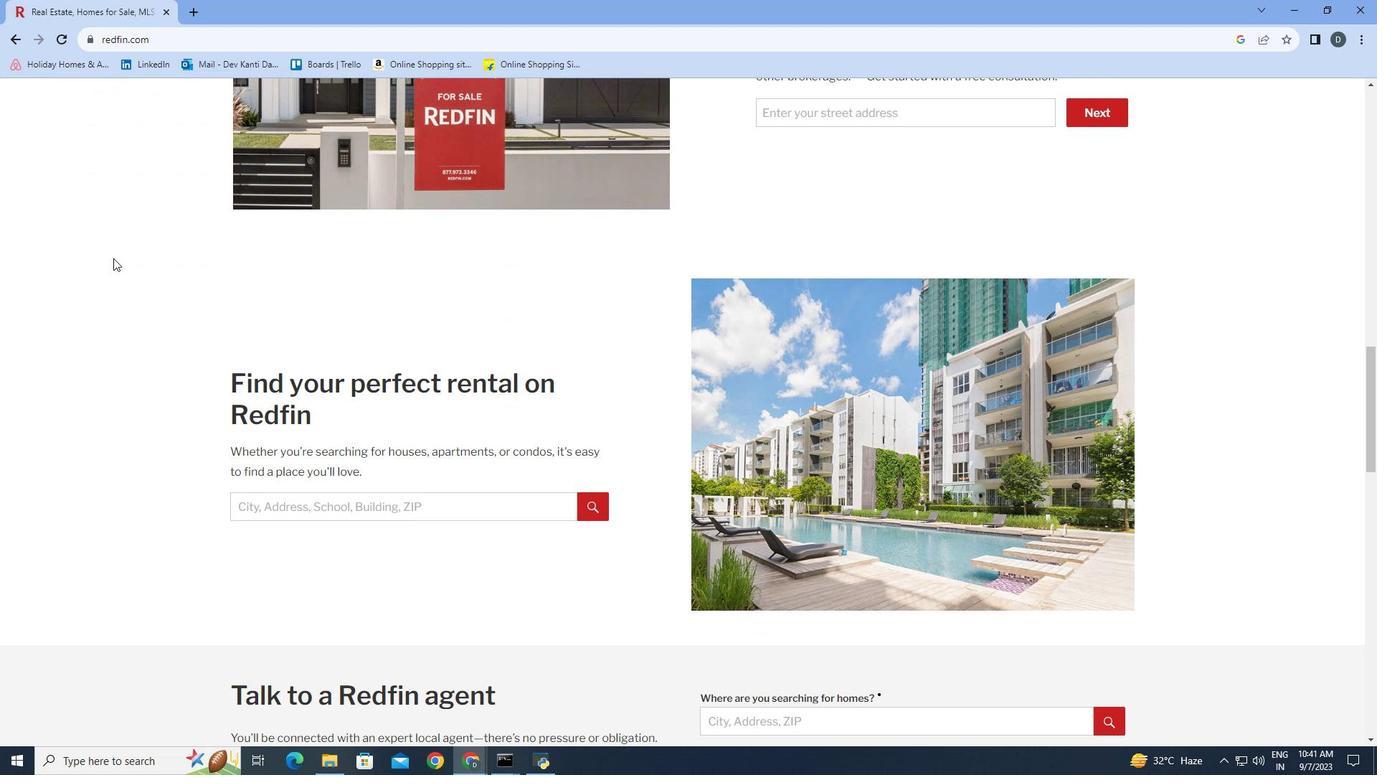 
Action: Mouse scrolled (113, 257) with delta (0, 0)
Screenshot: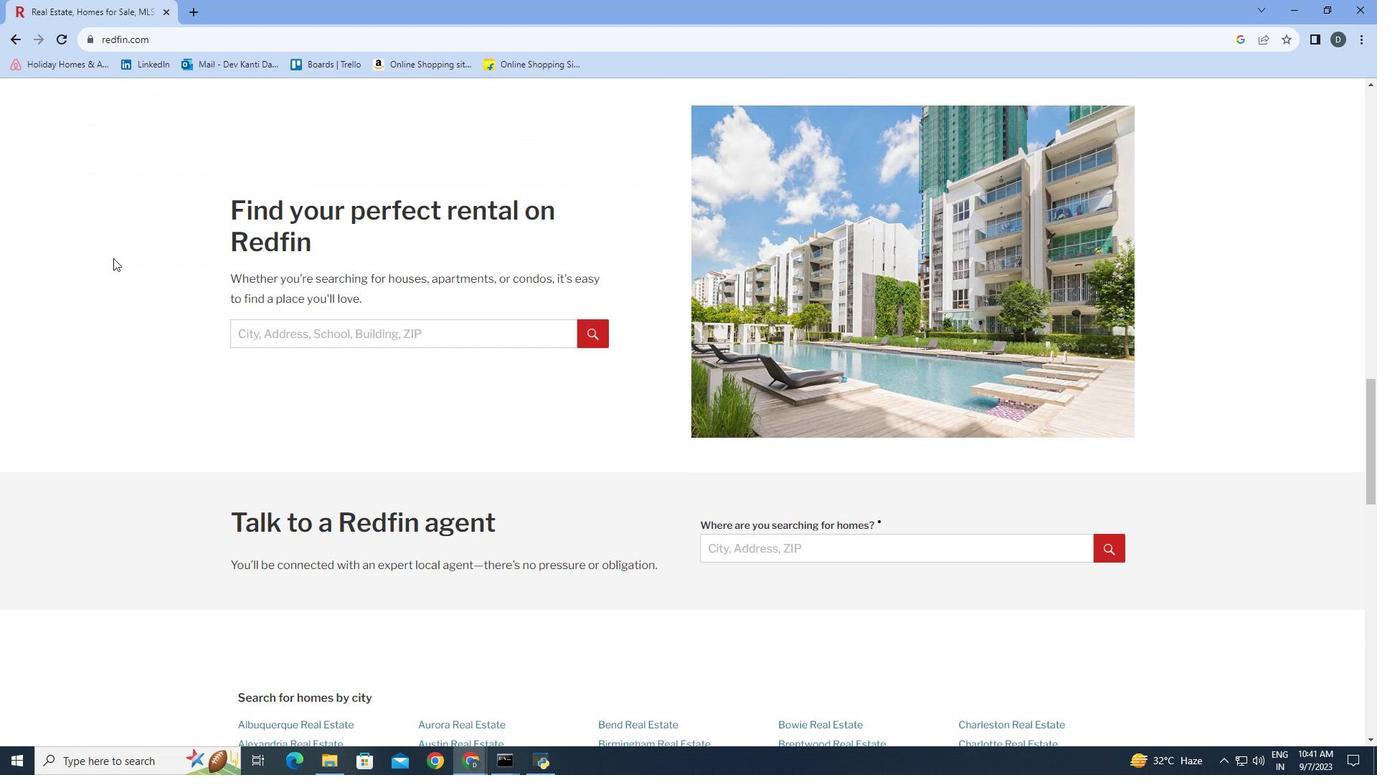 
Action: Mouse scrolled (113, 257) with delta (0, 0)
Screenshot: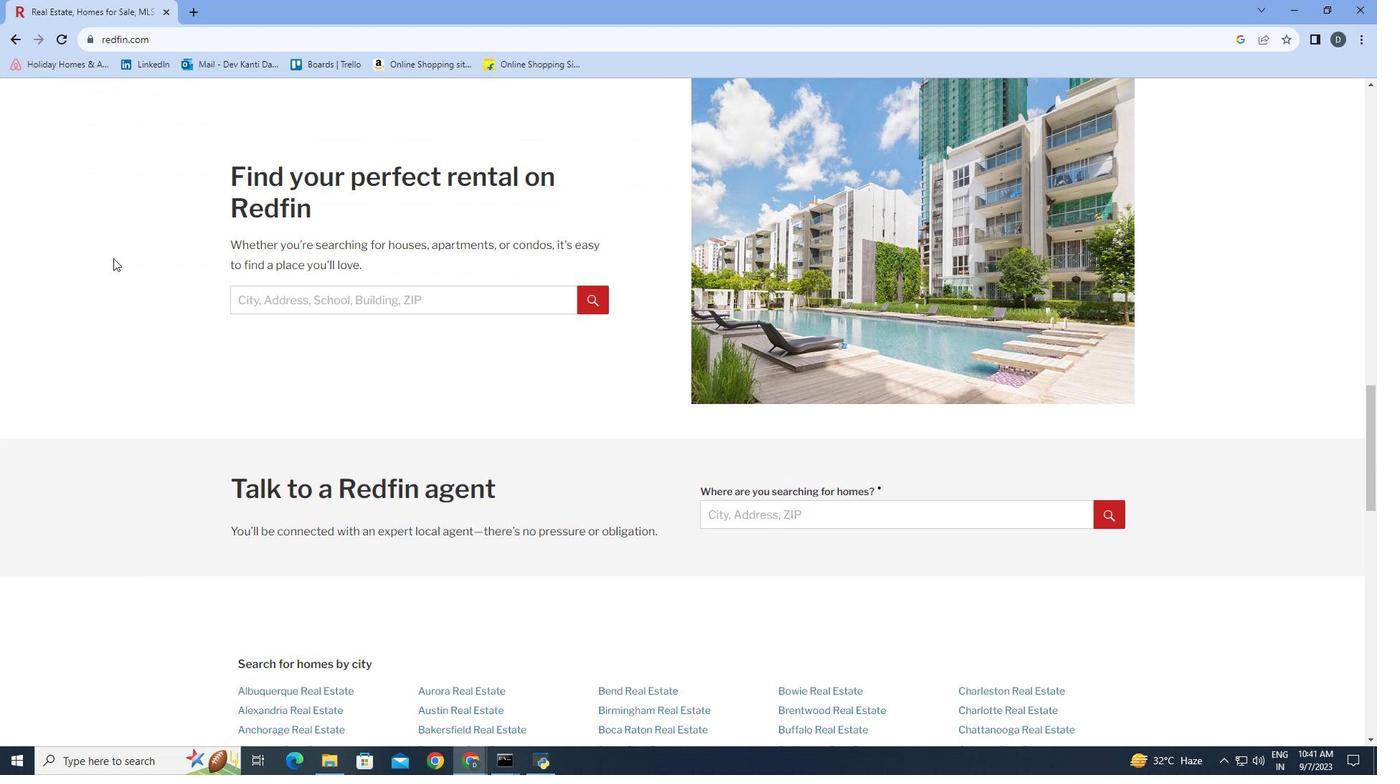 
Action: Mouse scrolled (113, 257) with delta (0, 0)
Screenshot: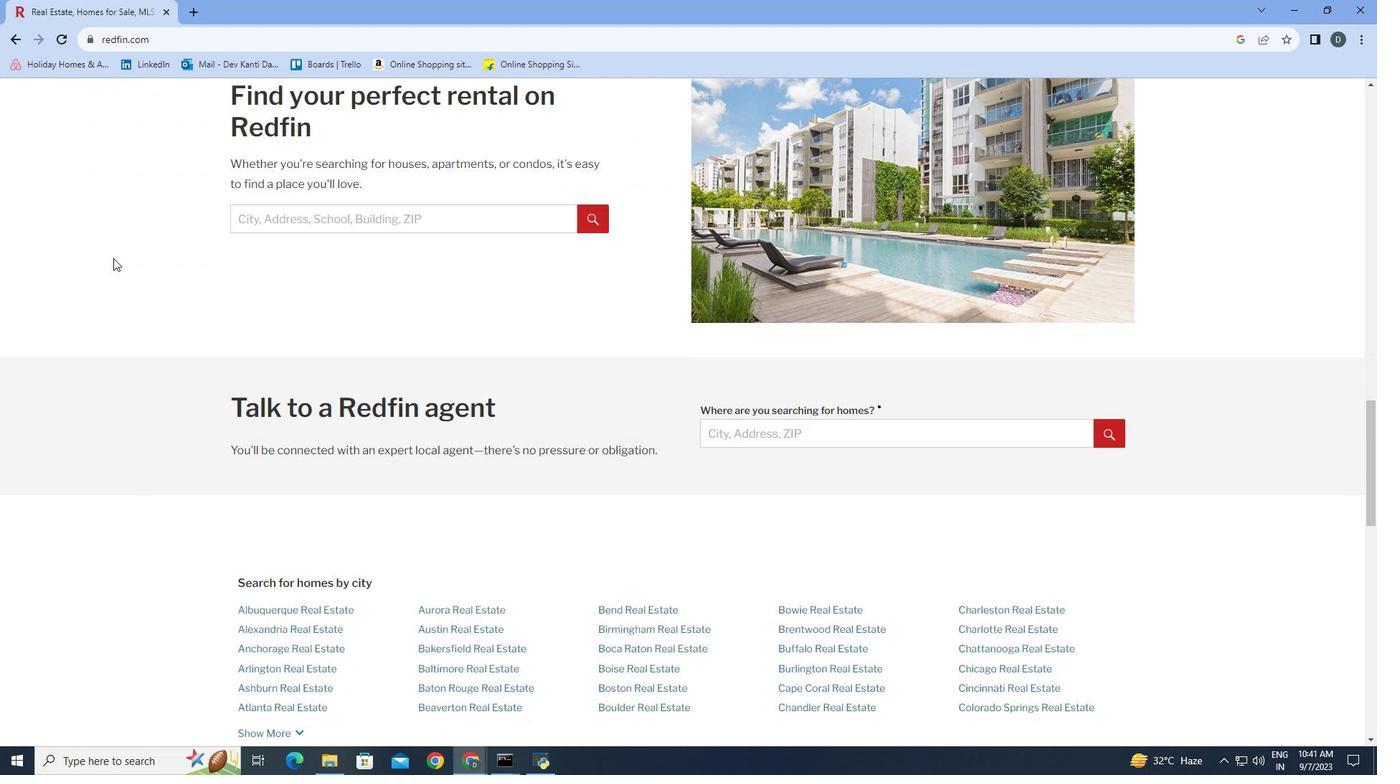 
Action: Mouse scrolled (113, 257) with delta (0, 0)
Screenshot: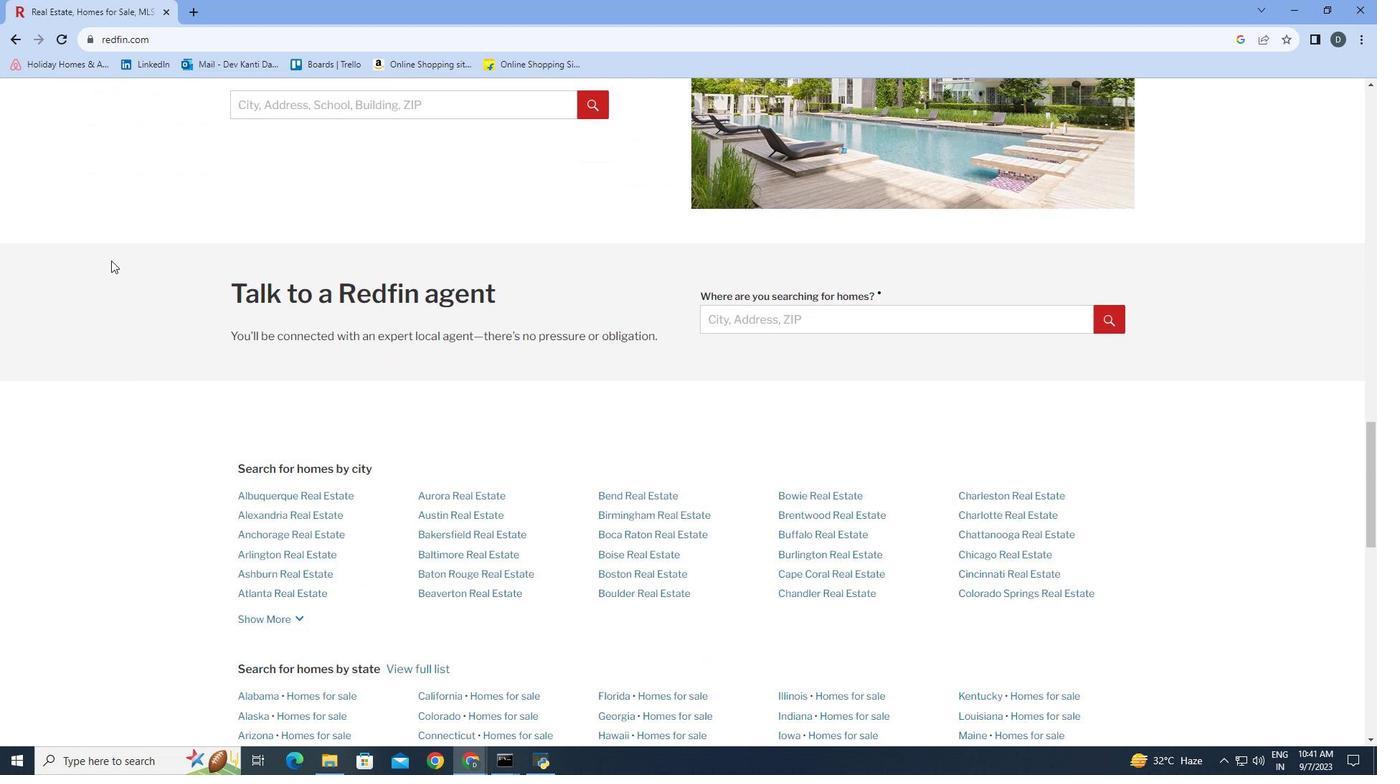 
Action: Mouse scrolled (113, 257) with delta (0, 0)
Screenshot: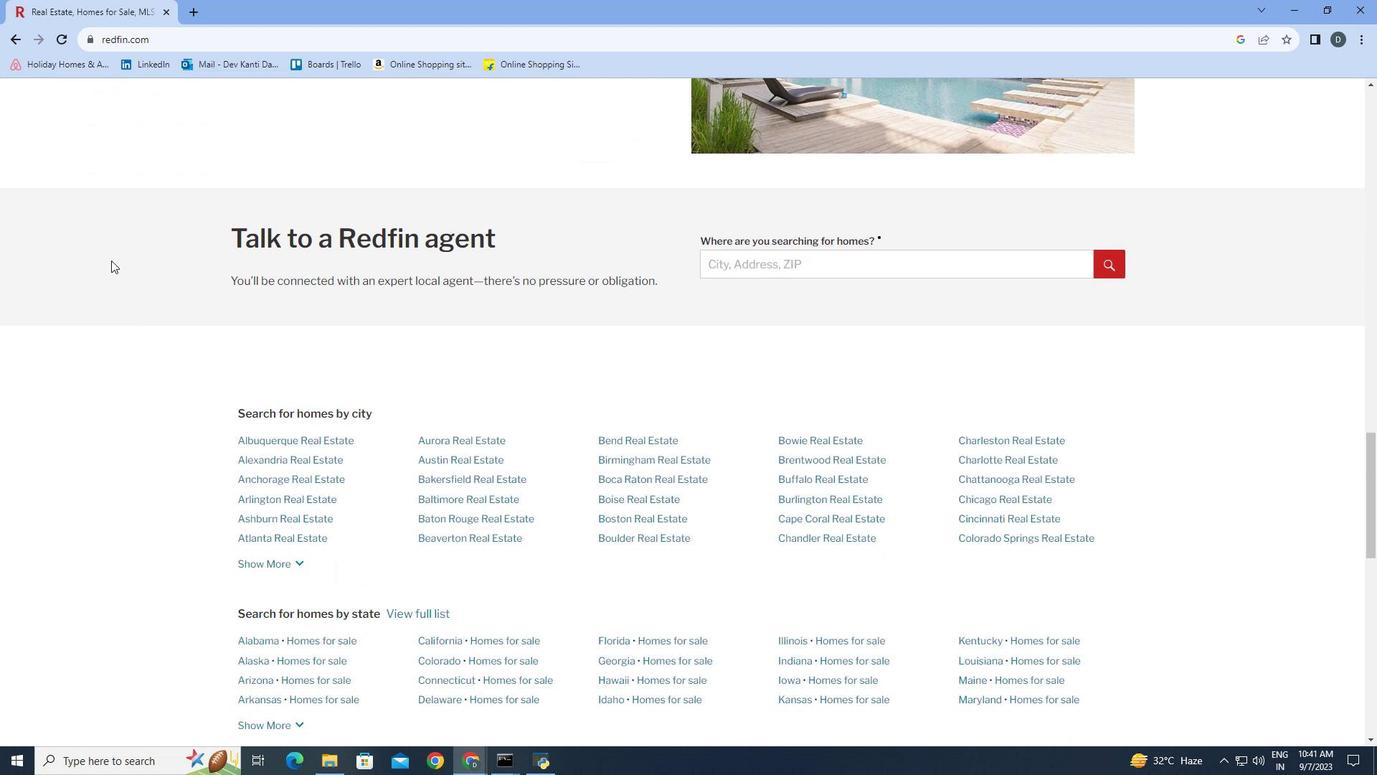 
Action: Mouse scrolled (113, 257) with delta (0, 0)
Screenshot: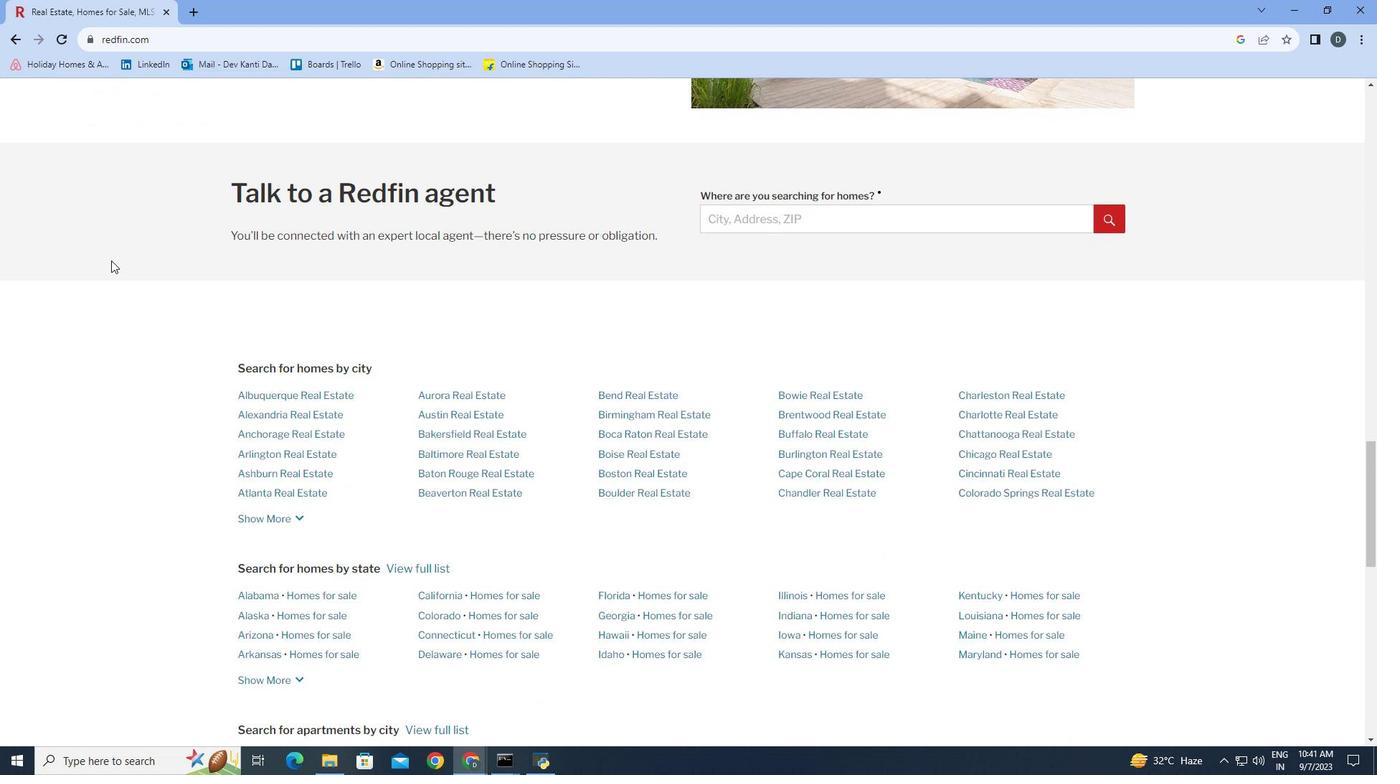 
Action: Mouse moved to (111, 260)
Screenshot: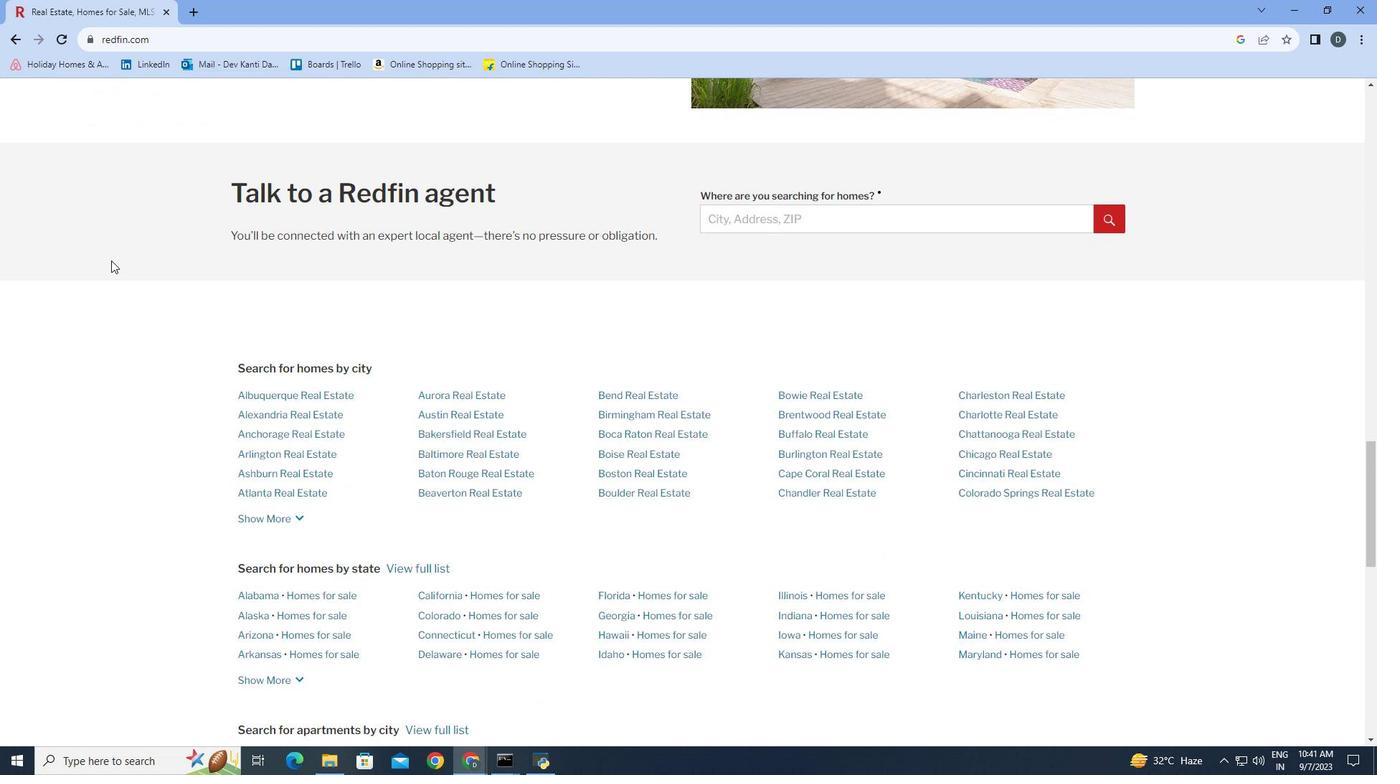 
Action: Mouse scrolled (111, 259) with delta (0, 0)
Screenshot: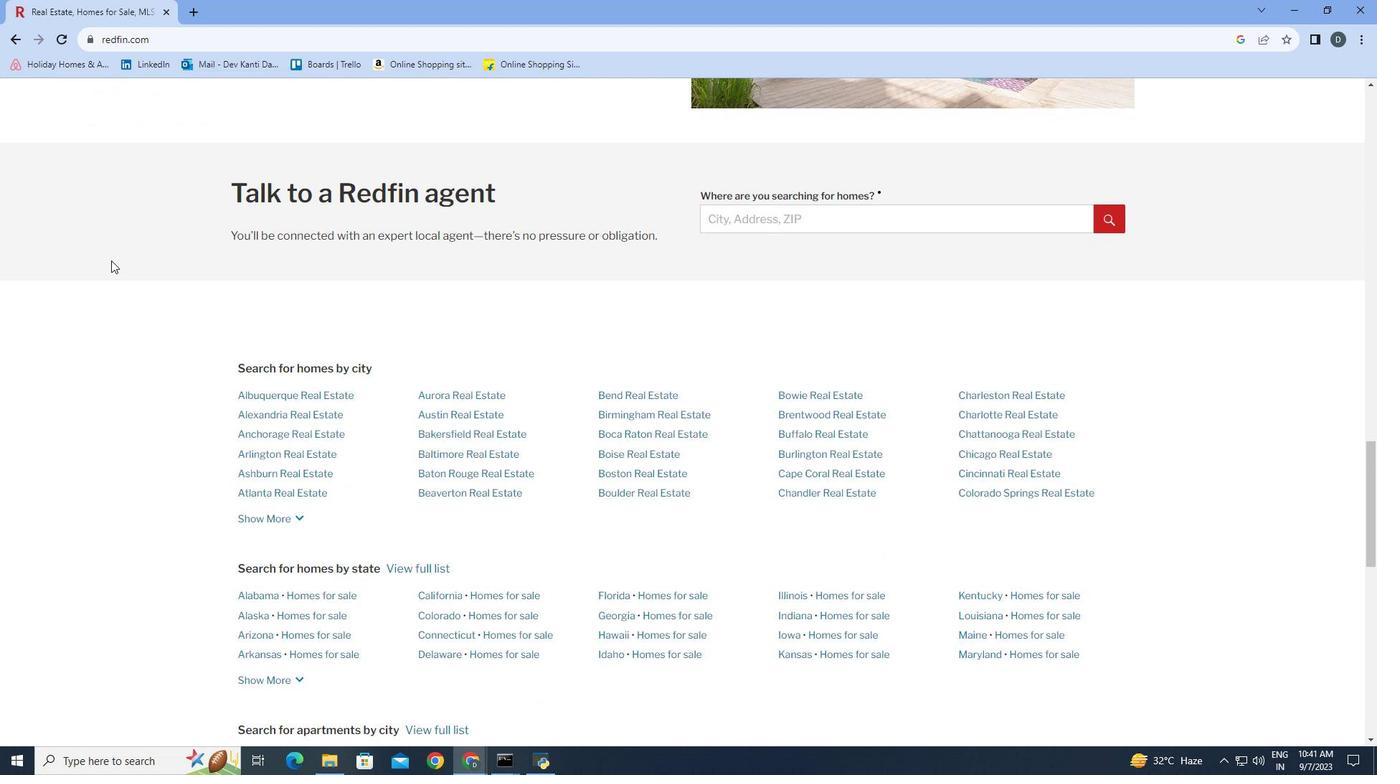 
Action: Mouse scrolled (111, 259) with delta (0, 0)
Screenshot: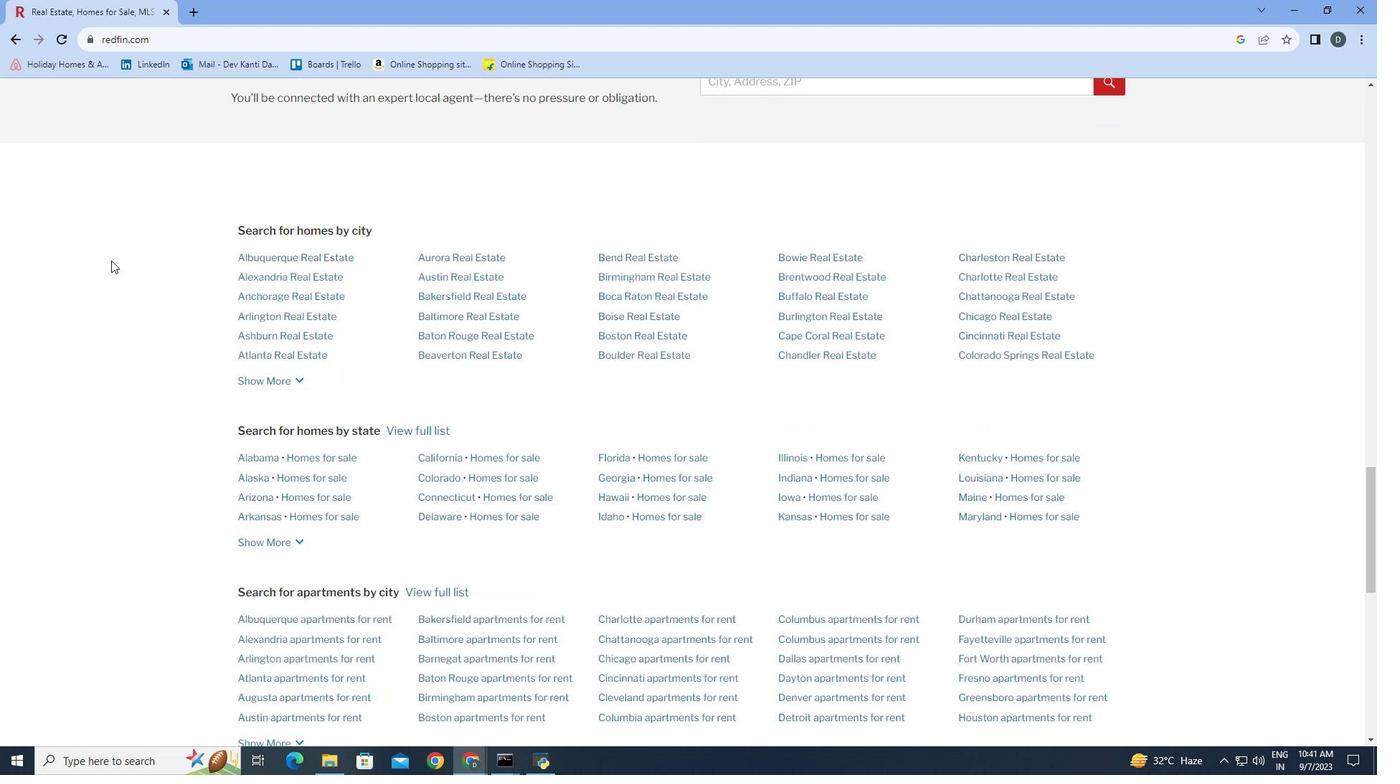 
Action: Mouse scrolled (111, 259) with delta (0, 0)
Screenshot: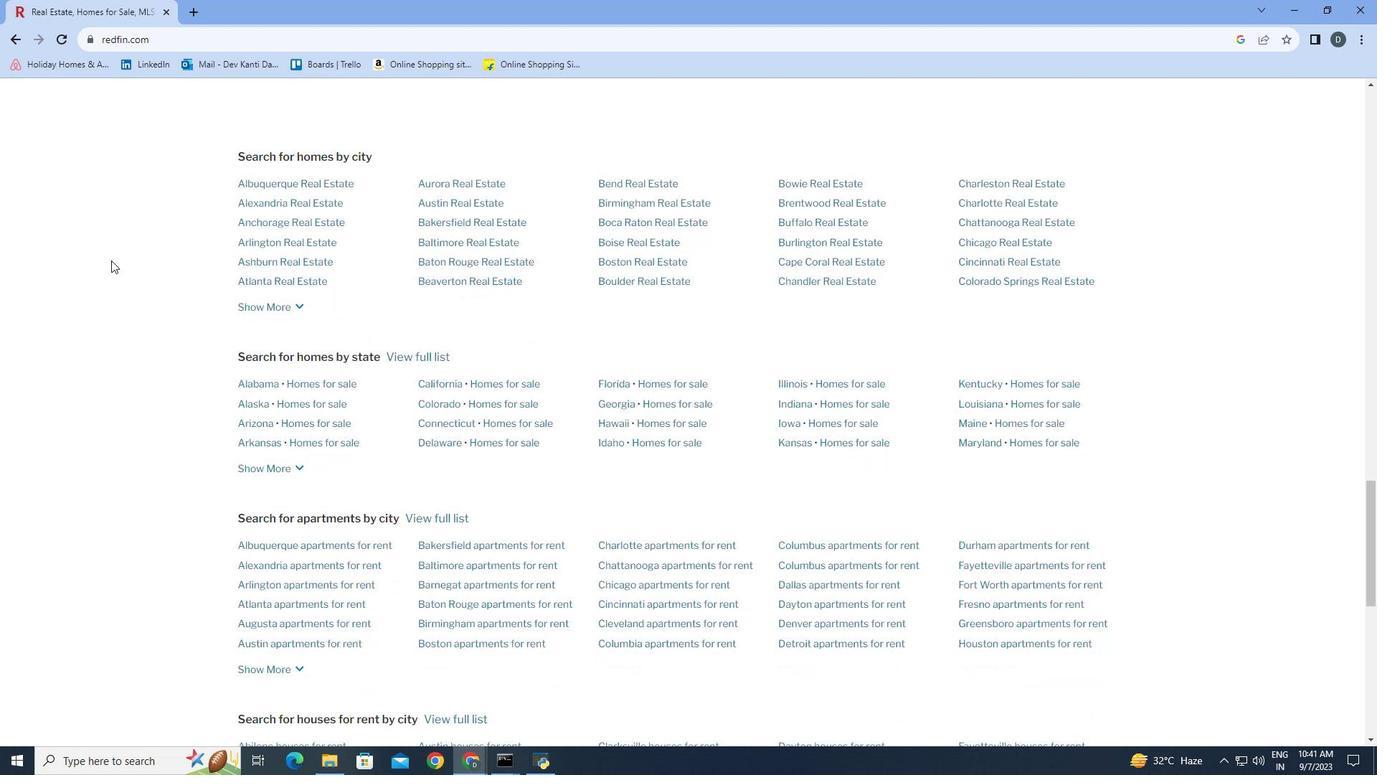 
Action: Mouse scrolled (111, 259) with delta (0, 0)
Screenshot: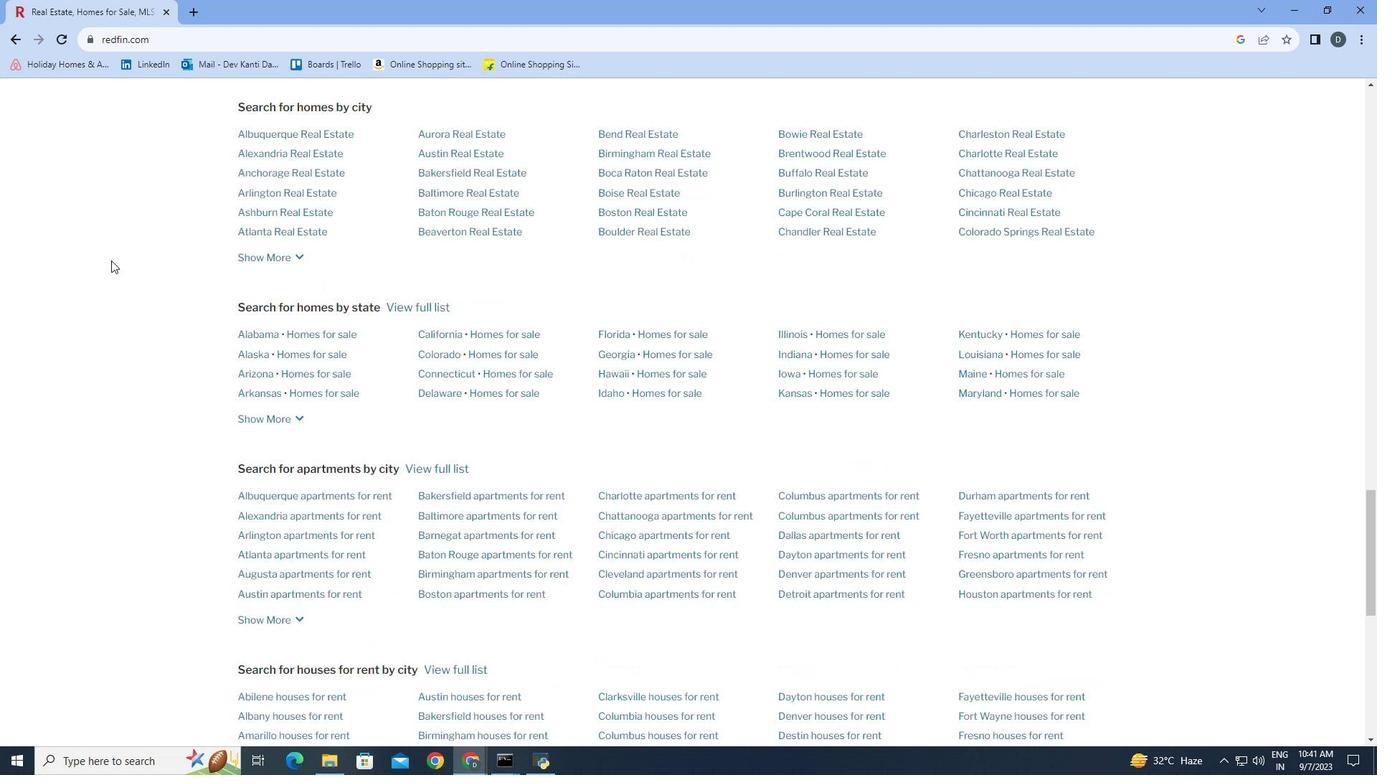 
Action: Mouse scrolled (111, 259) with delta (0, 0)
Screenshot: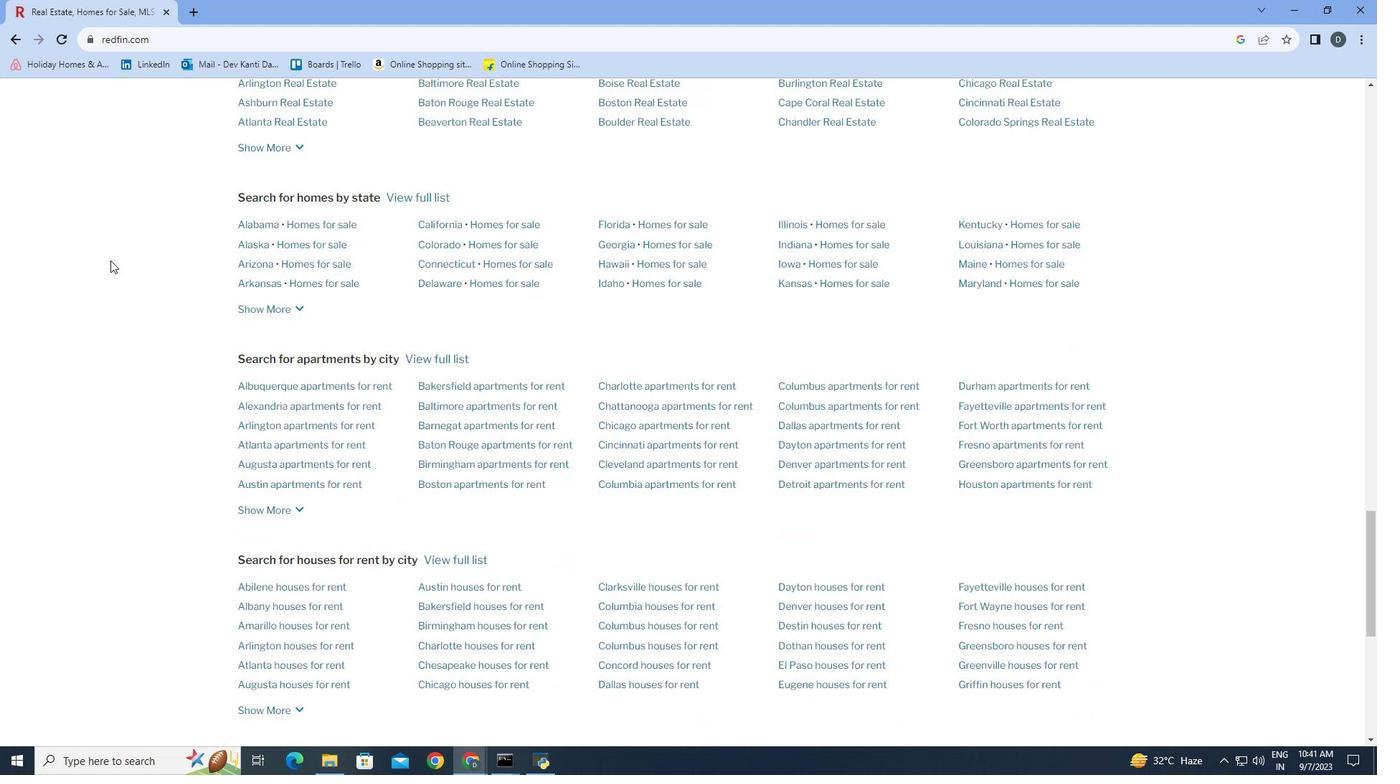 
Action: Mouse scrolled (111, 259) with delta (0, 0)
Screenshot: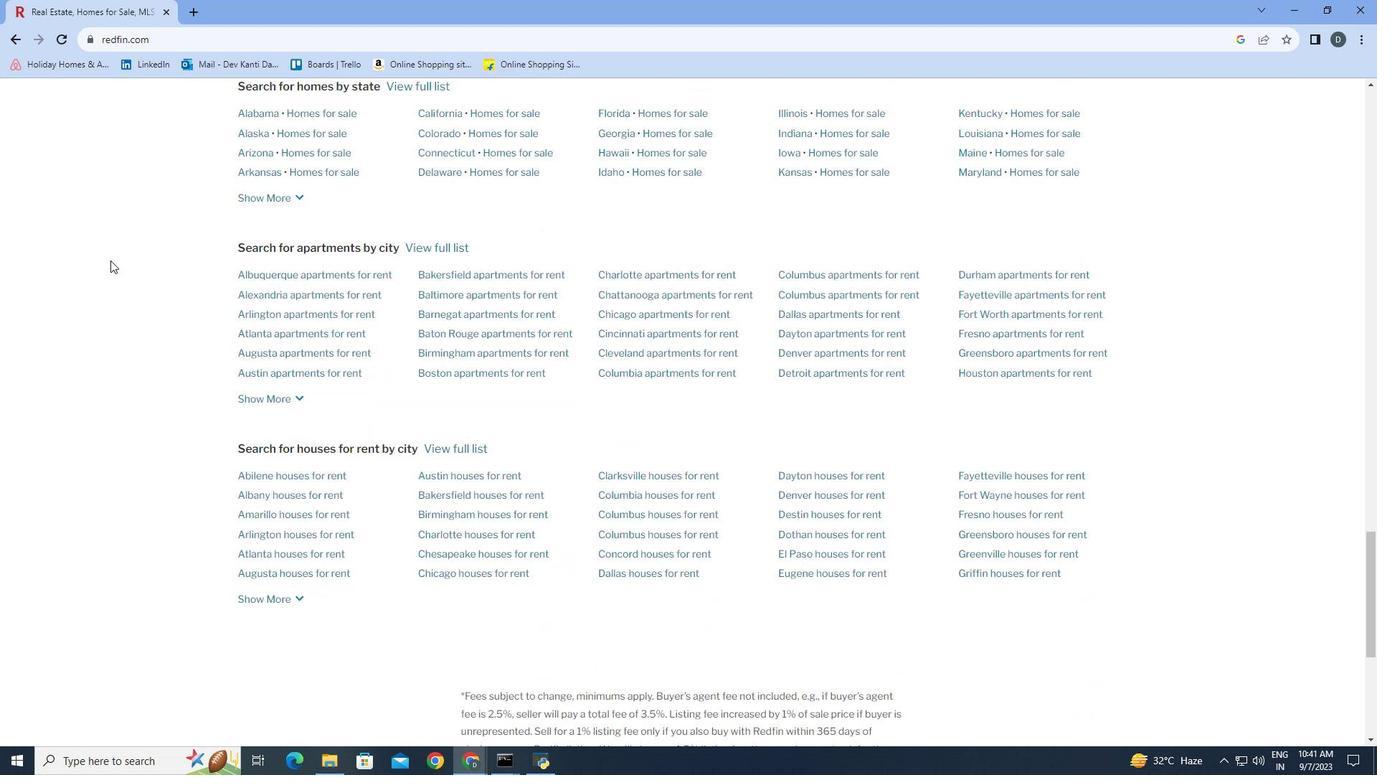 
Action: Mouse moved to (110, 260)
Screenshot: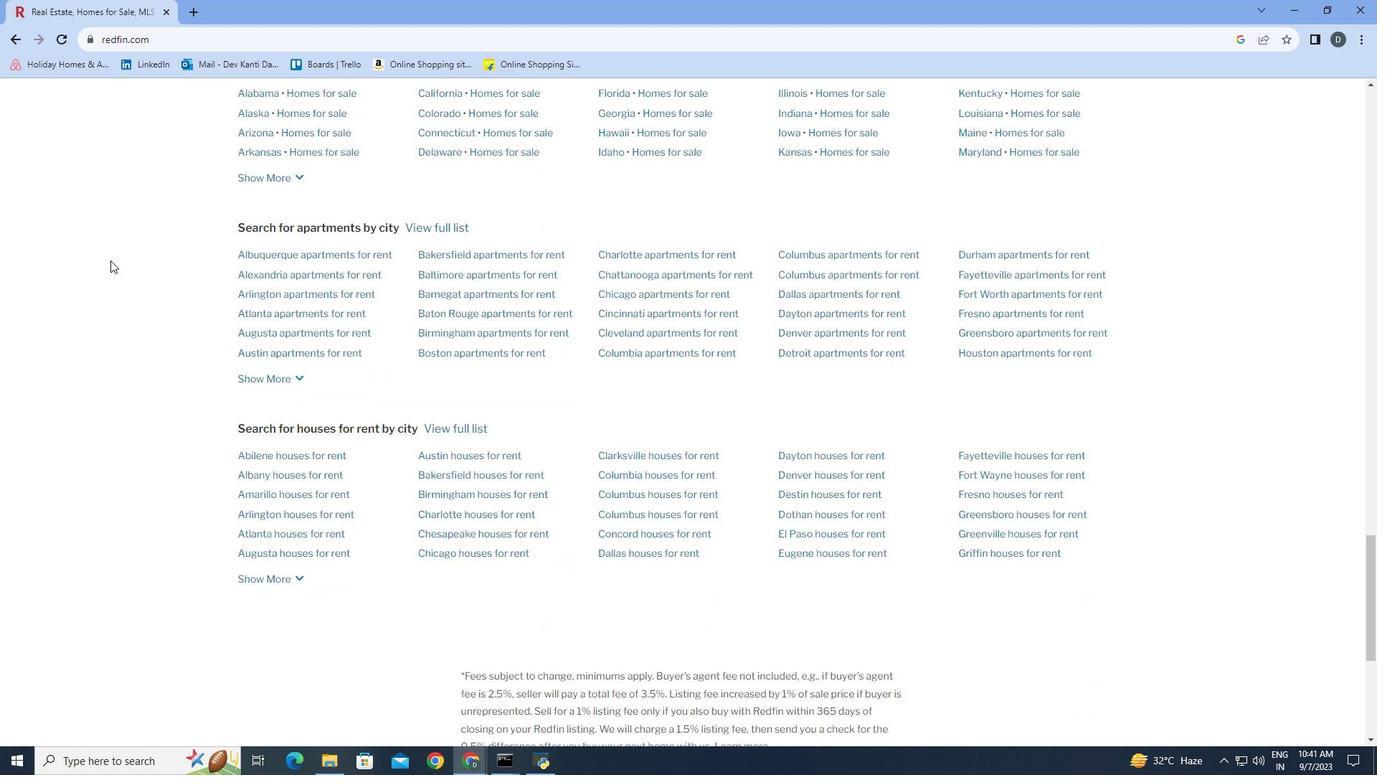 
Action: Mouse scrolled (110, 259) with delta (0, 0)
Screenshot: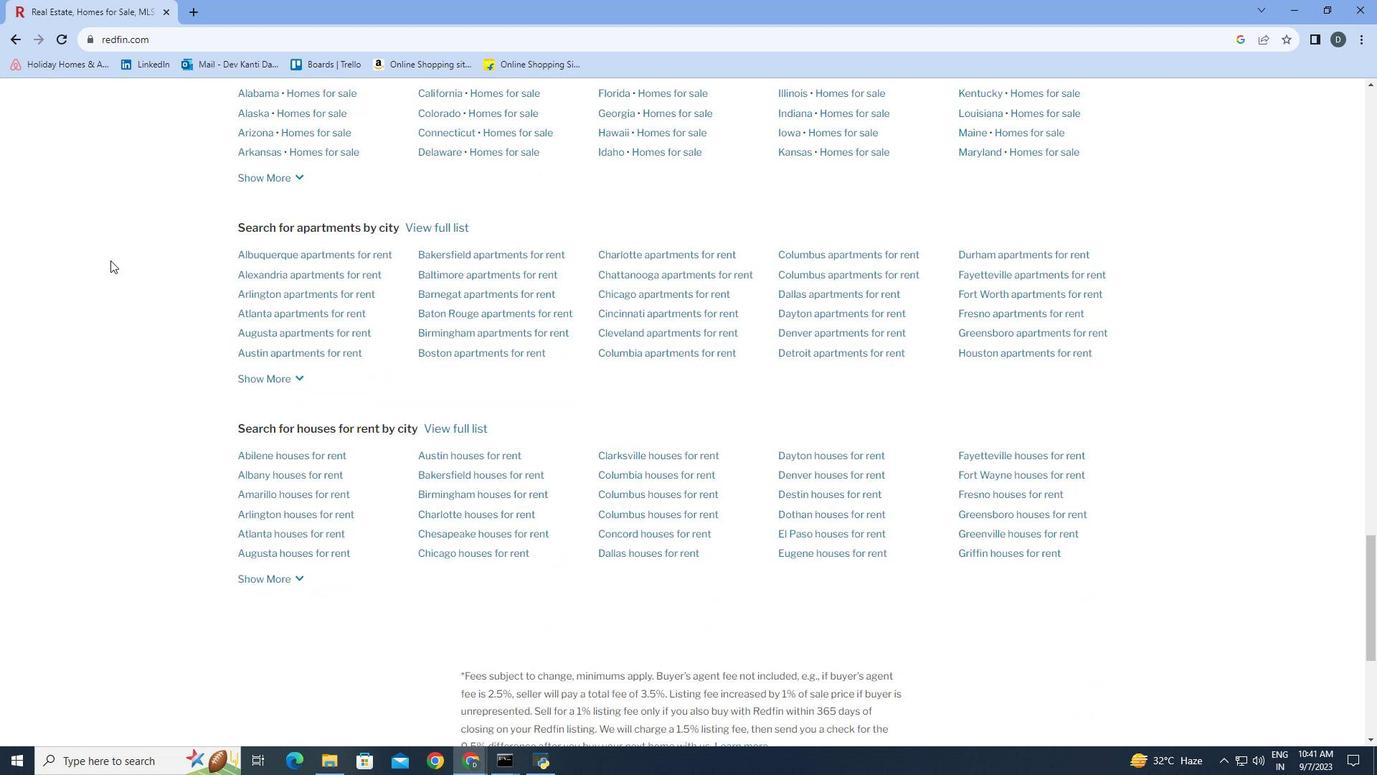 
Action: Mouse scrolled (110, 259) with delta (0, 0)
Screenshot: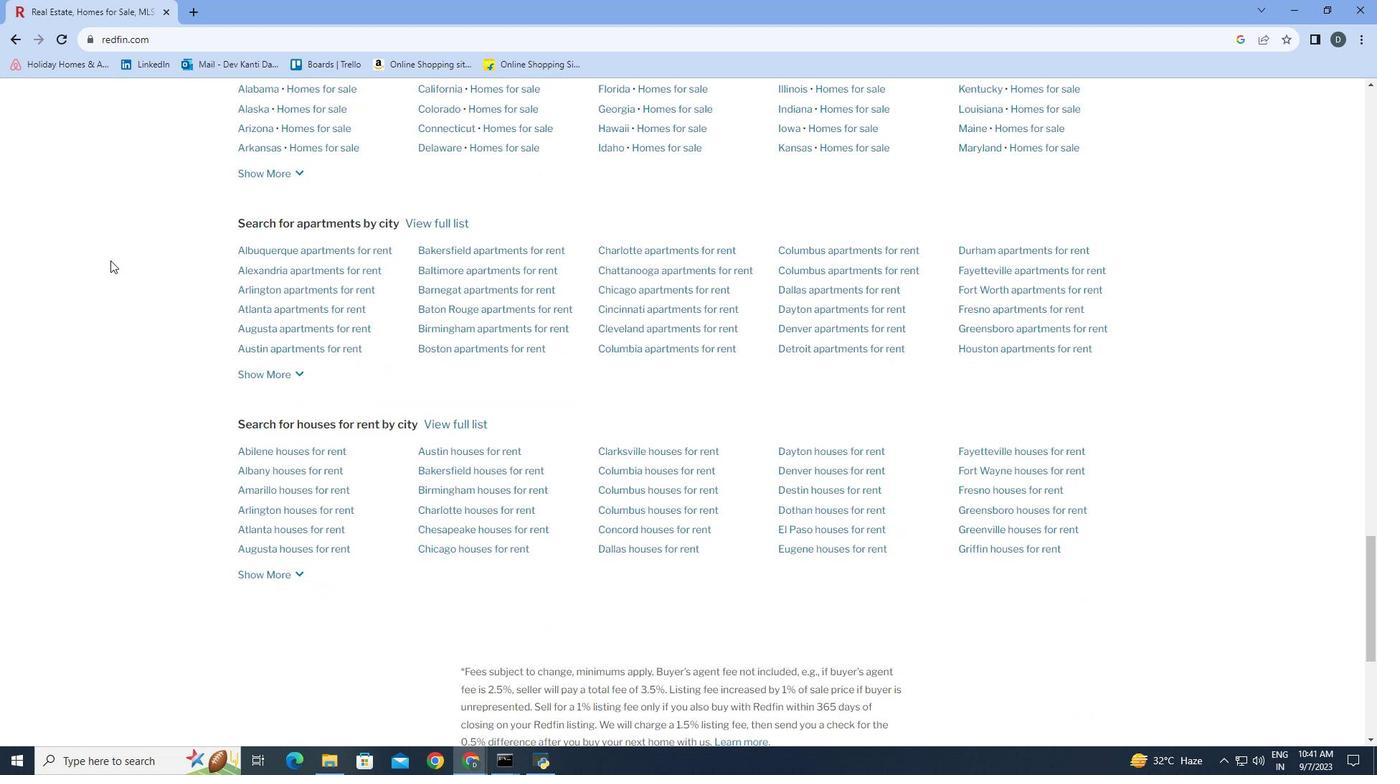 
Action: Mouse scrolled (110, 259) with delta (0, 0)
Screenshot: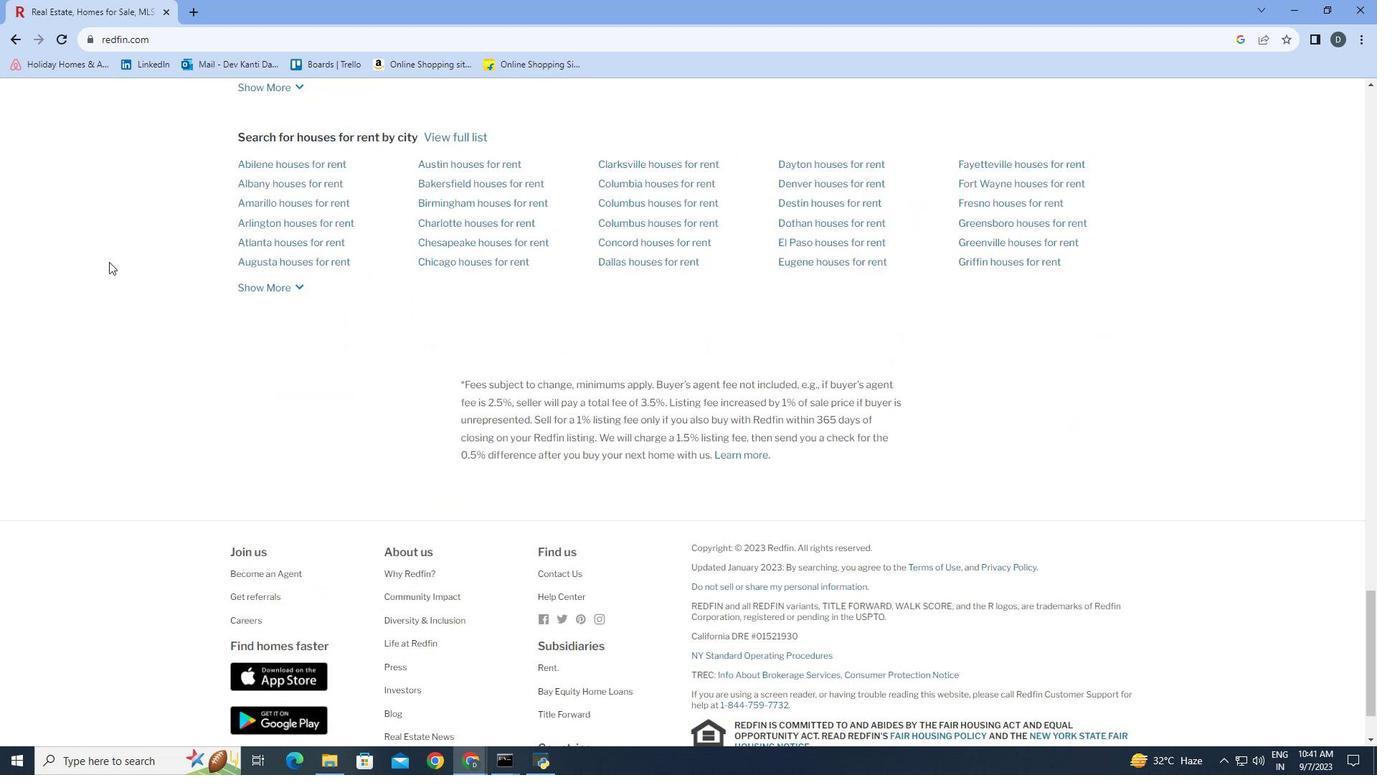 
Action: Mouse scrolled (110, 259) with delta (0, 0)
Screenshot: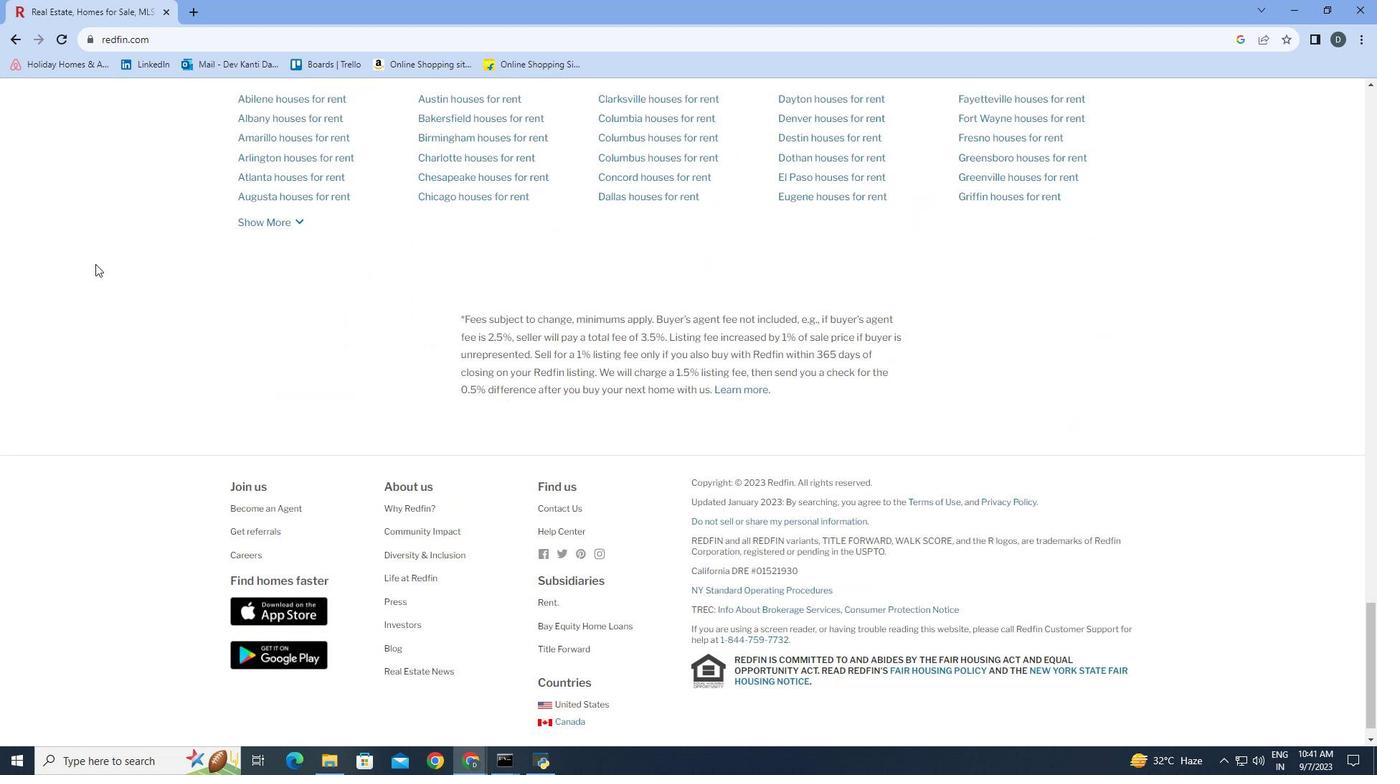 
Action: Mouse scrolled (110, 259) with delta (0, 0)
Screenshot: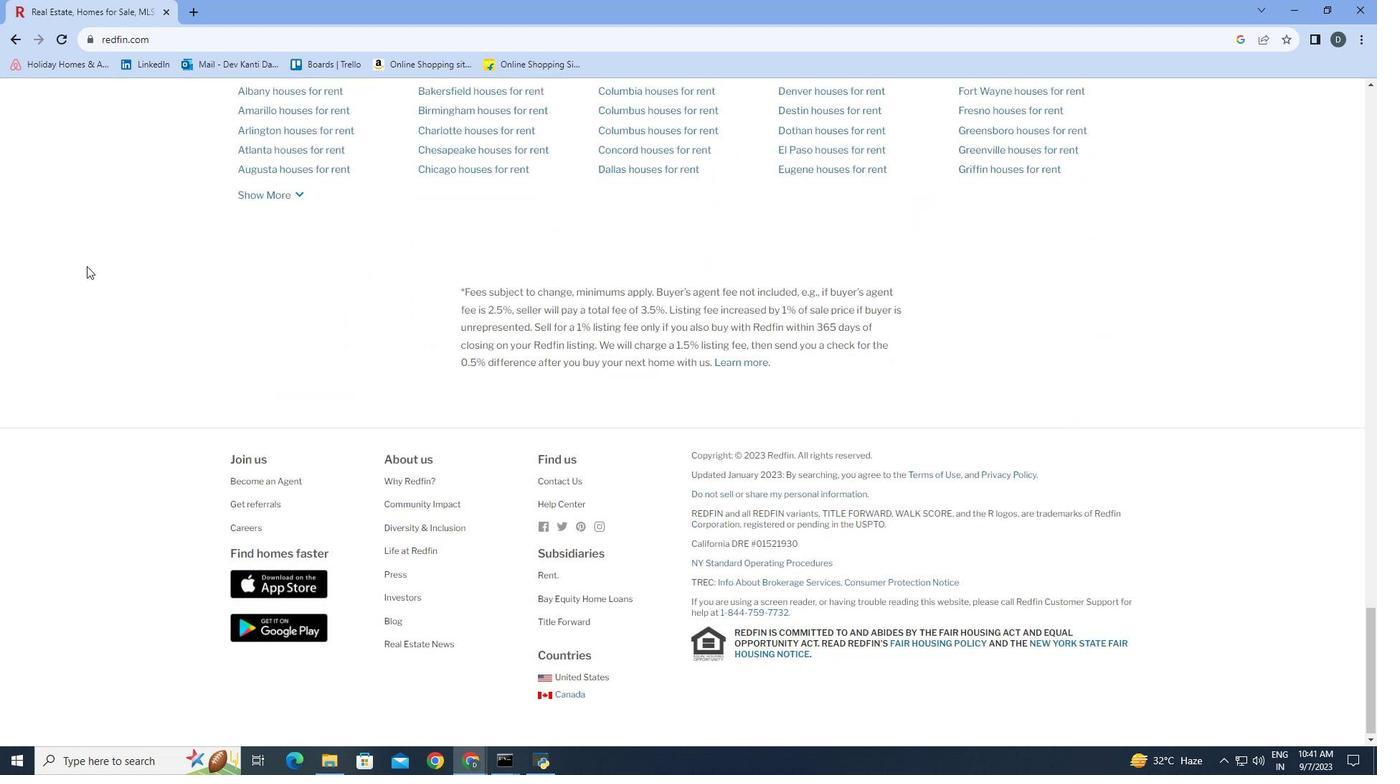 
Action: Mouse scrolled (110, 259) with delta (0, 0)
Screenshot: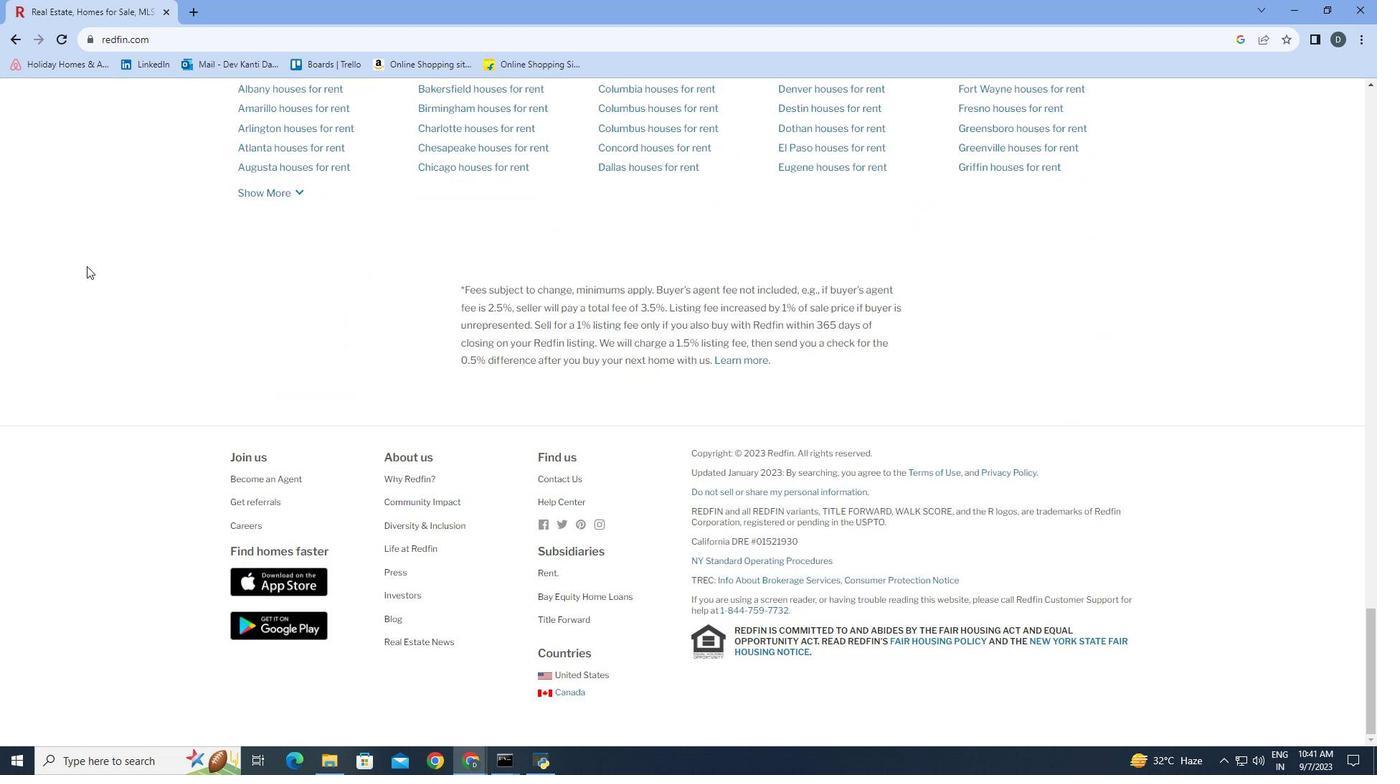 
Action: Mouse scrolled (110, 259) with delta (0, 0)
Screenshot: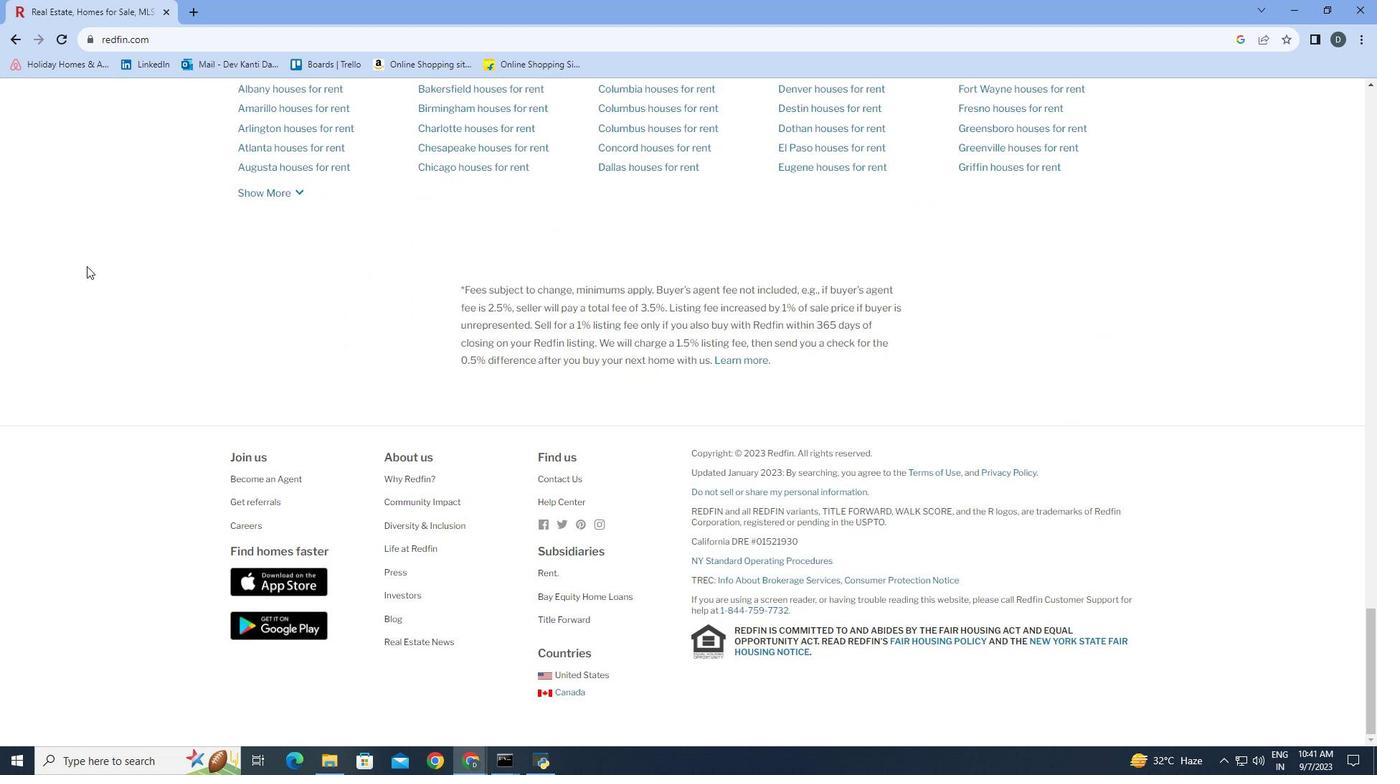 
Action: Mouse moved to (109, 261)
Screenshot: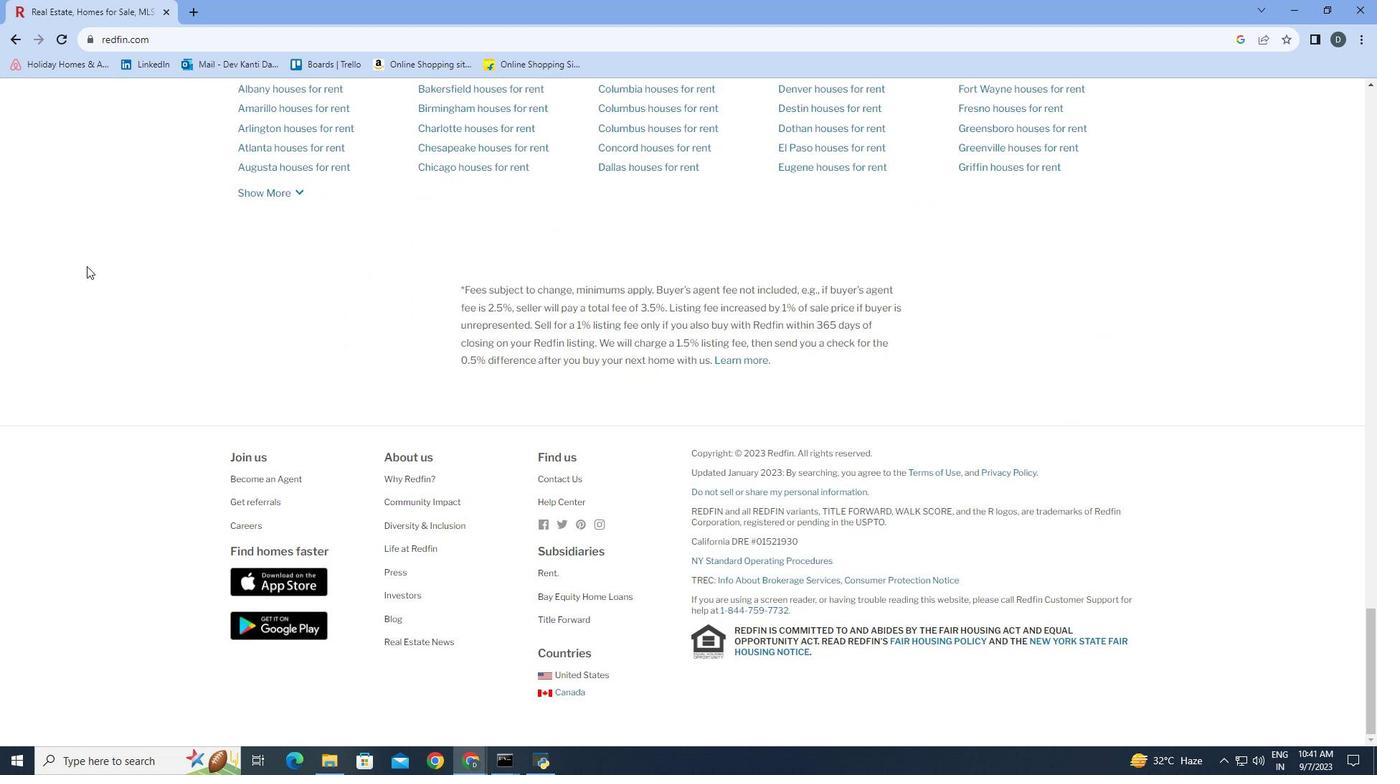 
Action: Mouse scrolled (109, 261) with delta (0, 0)
Screenshot: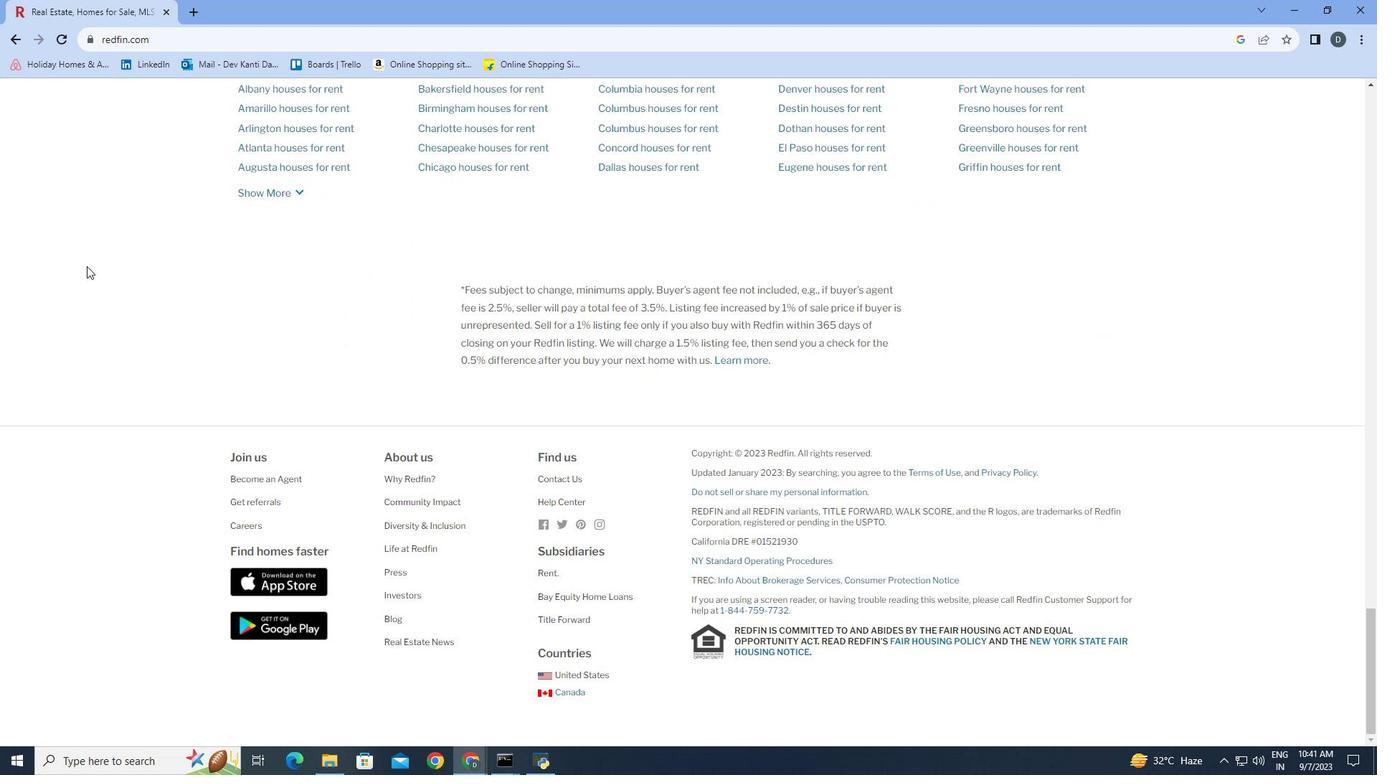 
Action: Mouse moved to (256, 483)
Screenshot: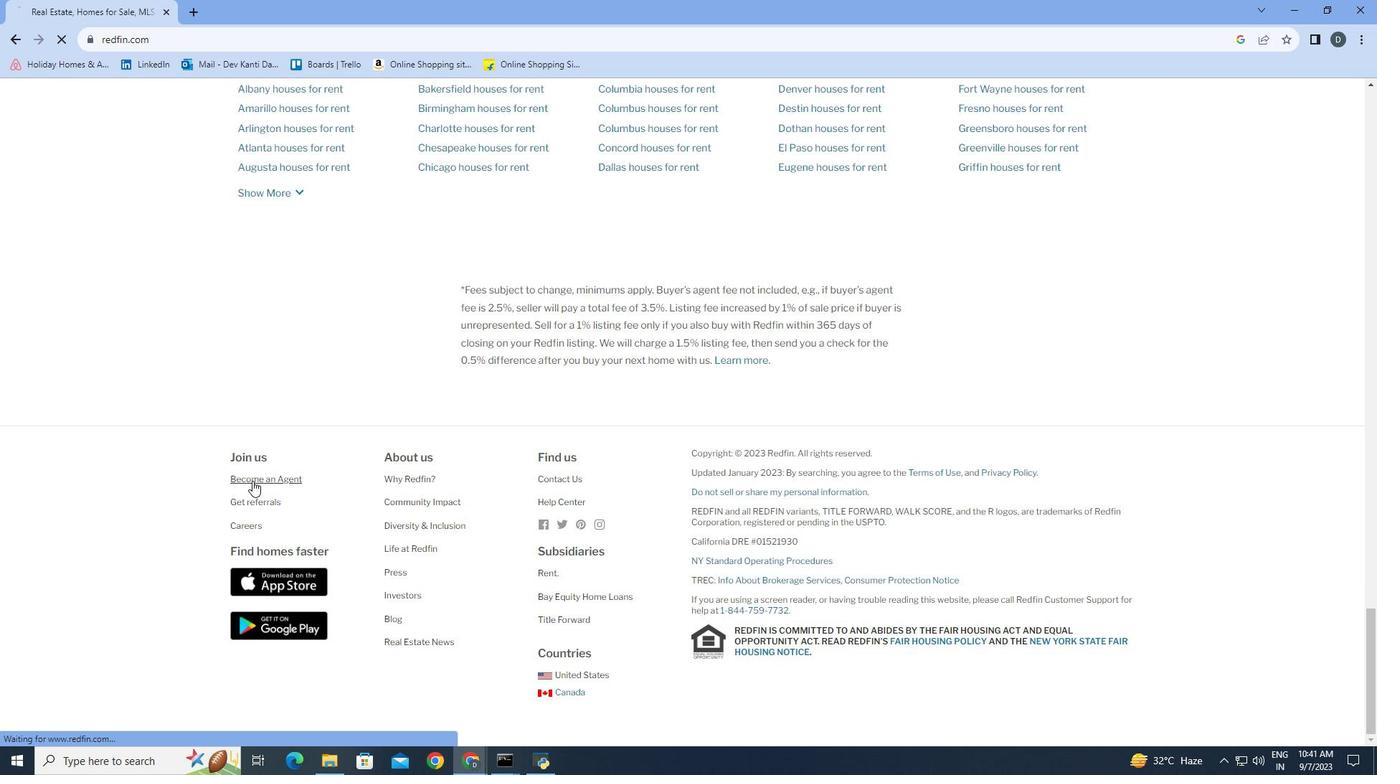 
Action: Mouse pressed left at (256, 483)
Screenshot: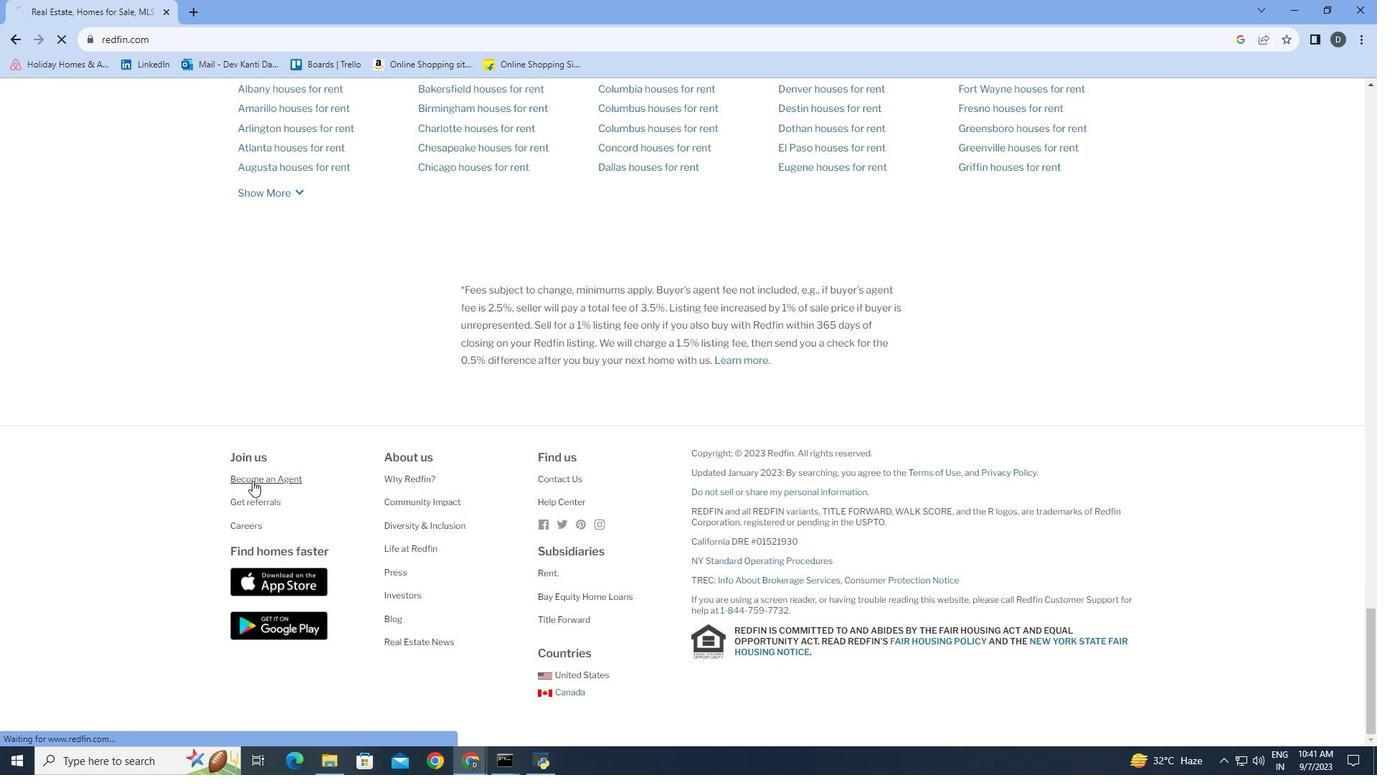 
Action: Mouse moved to (40, 142)
Screenshot: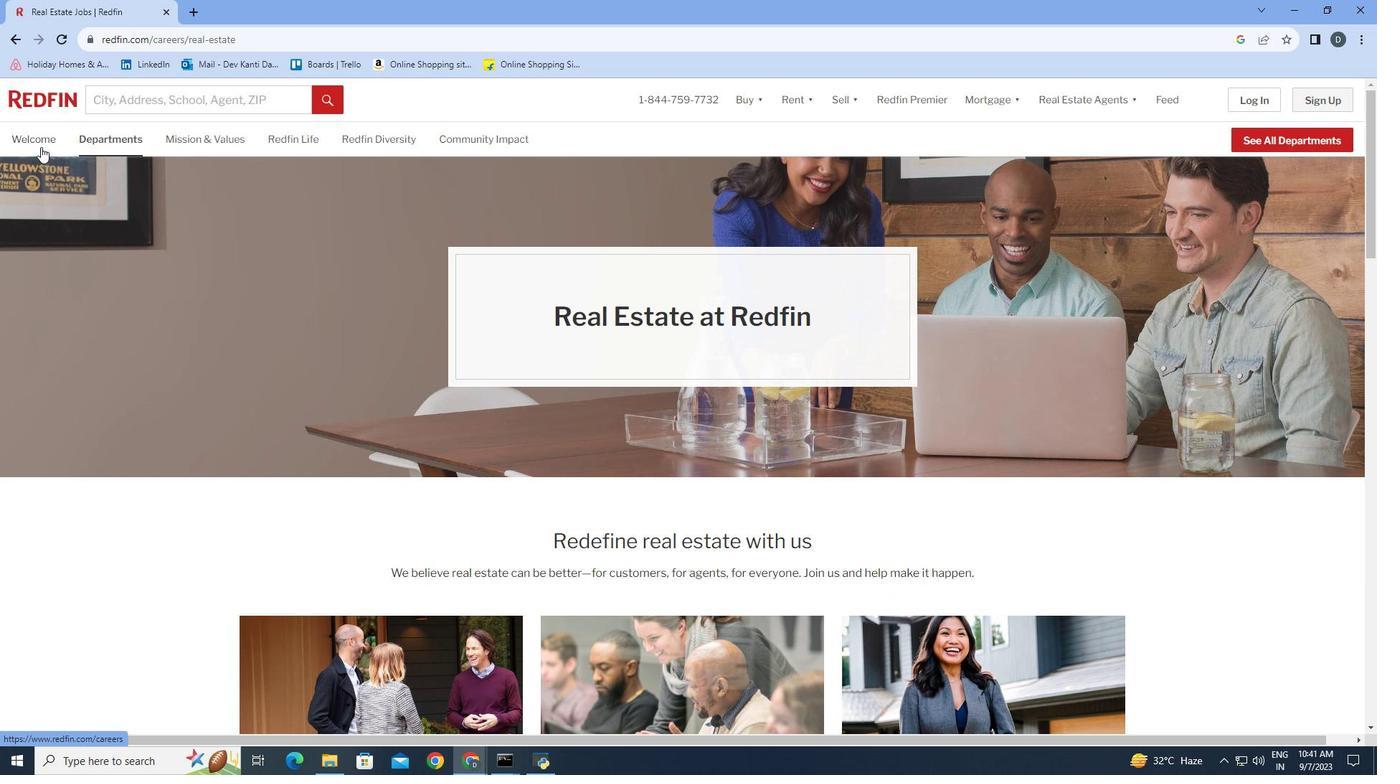 
Action: Mouse pressed left at (40, 142)
Screenshot: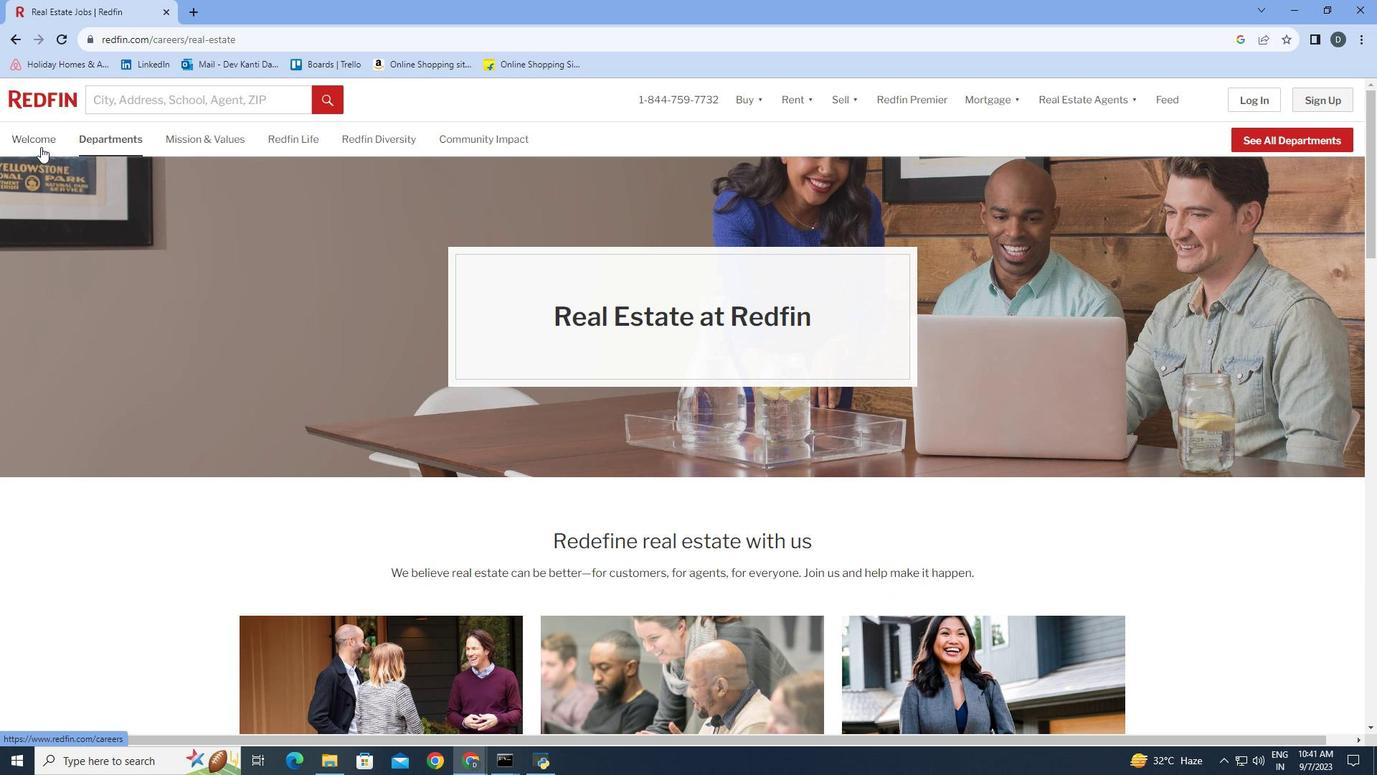 
Action: Mouse moved to (40, 147)
Screenshot: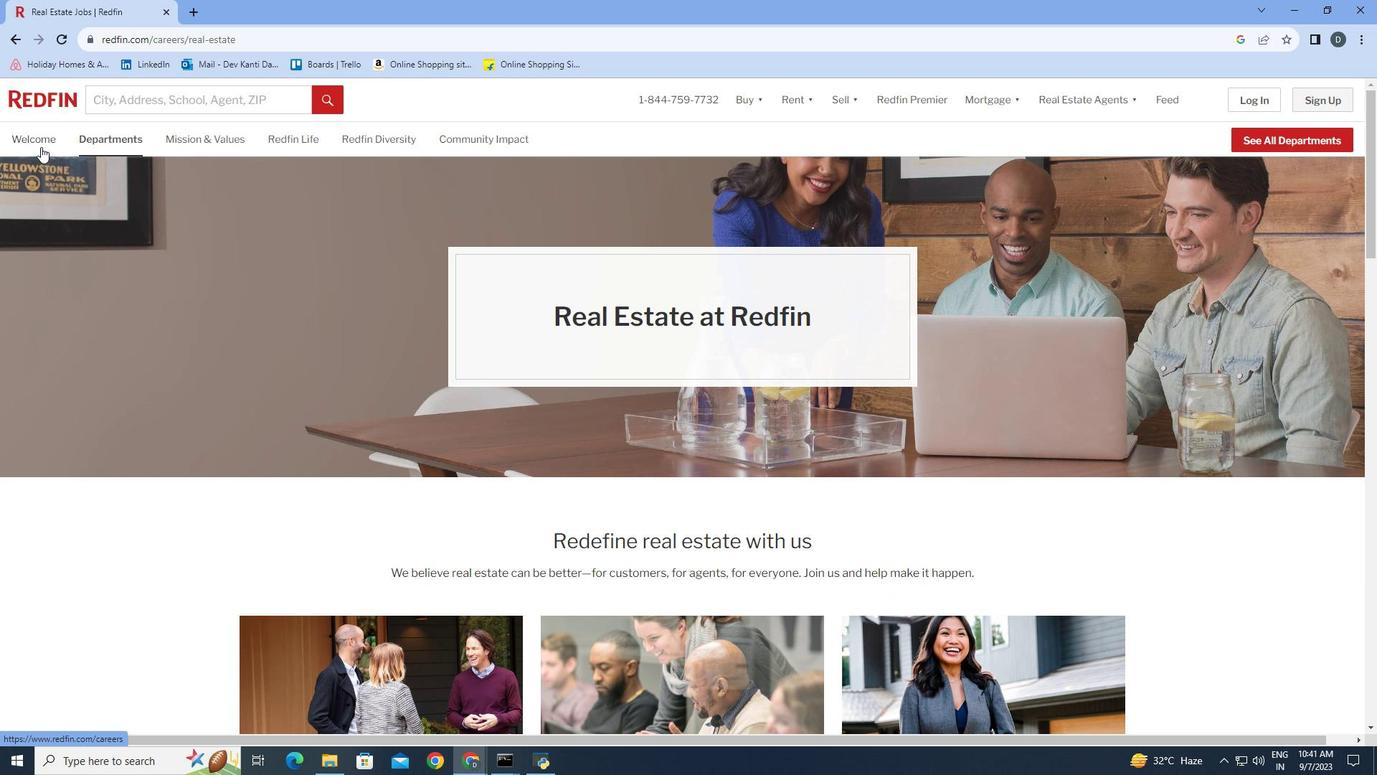 
Action: Mouse pressed left at (40, 147)
Screenshot: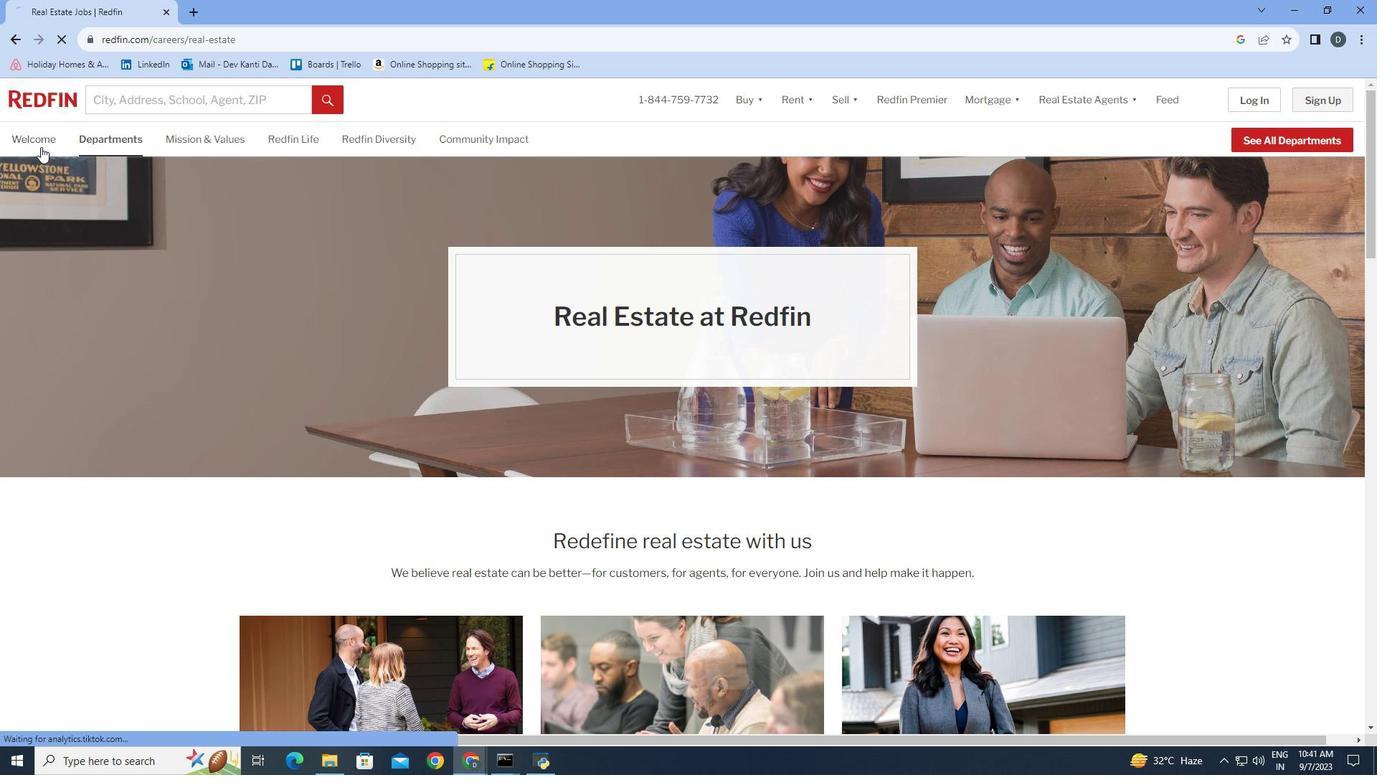 
Action: Mouse moved to (320, 213)
Screenshot: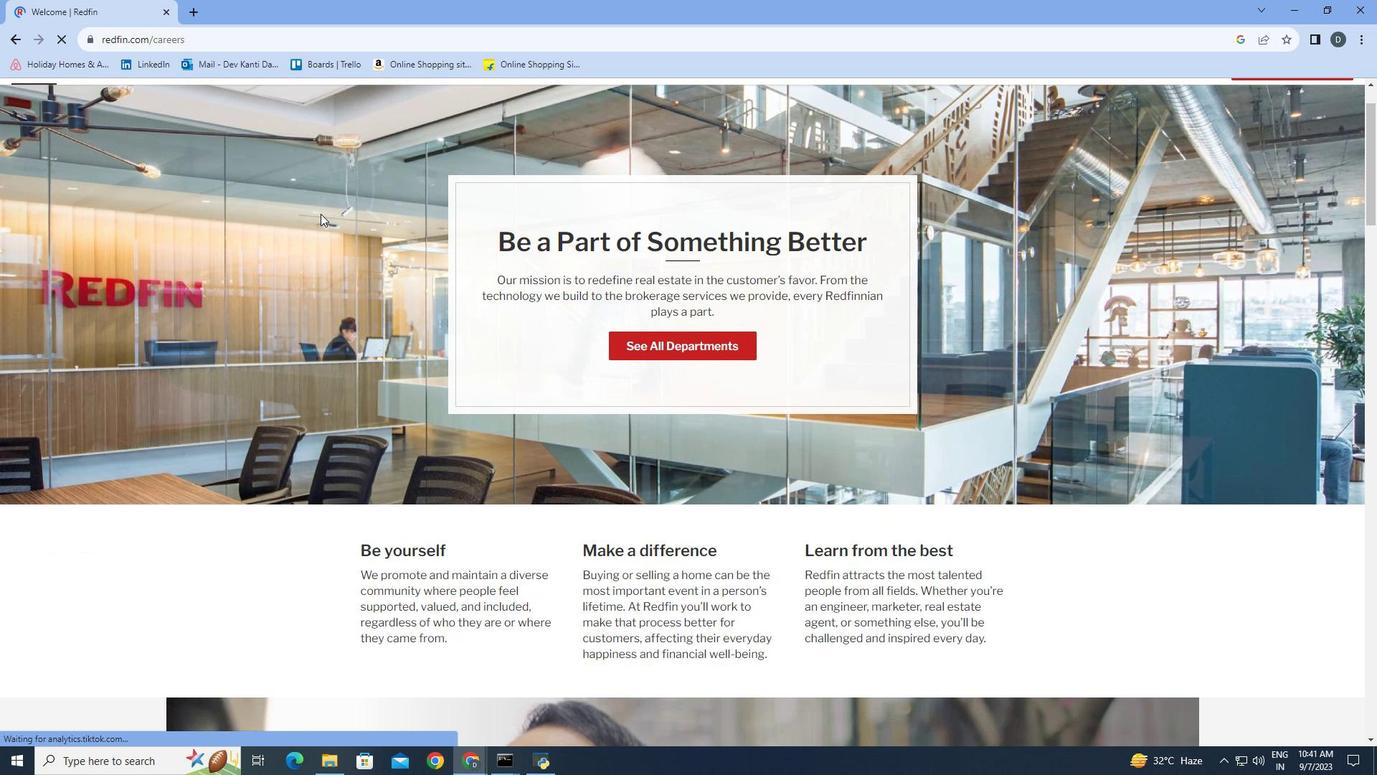 
Action: Mouse scrolled (320, 213) with delta (0, 0)
Screenshot: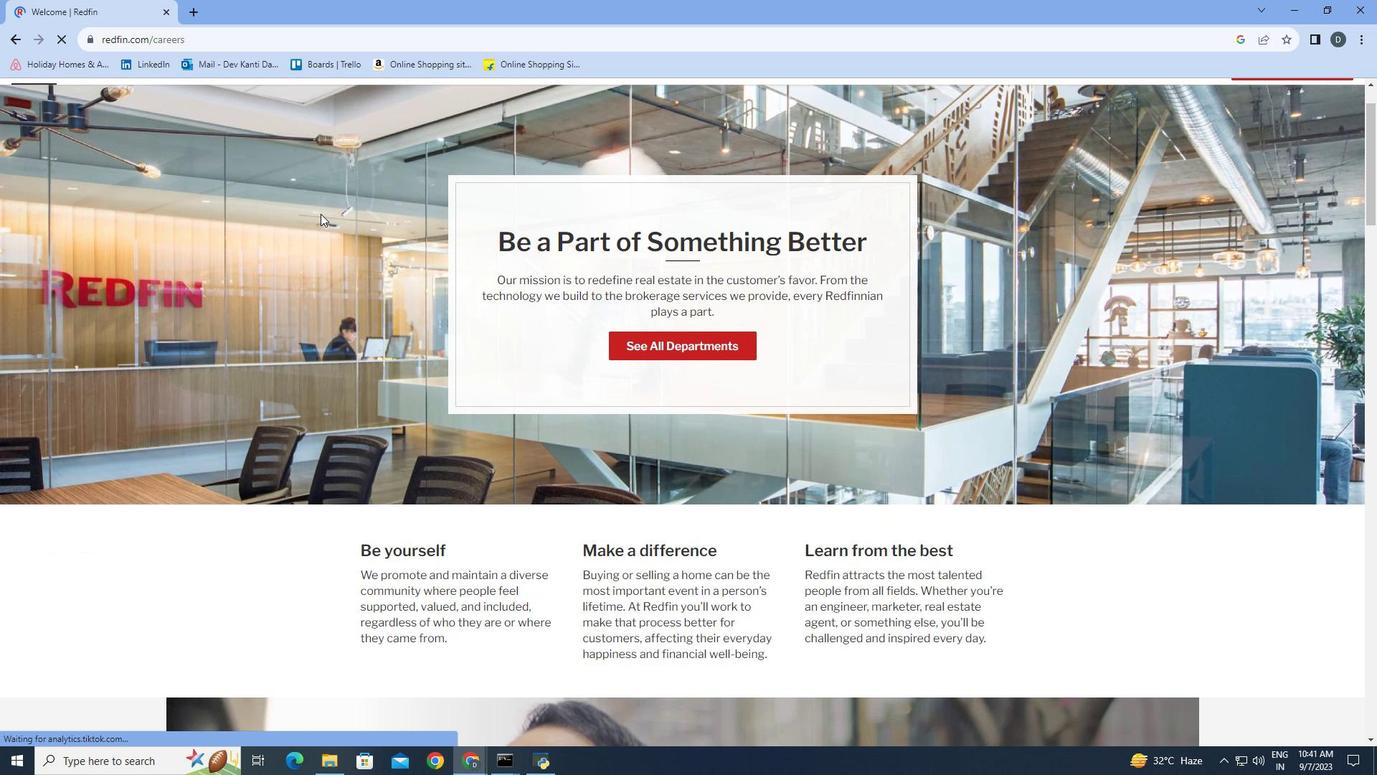 
Action: Mouse scrolled (320, 213) with delta (0, 0)
Screenshot: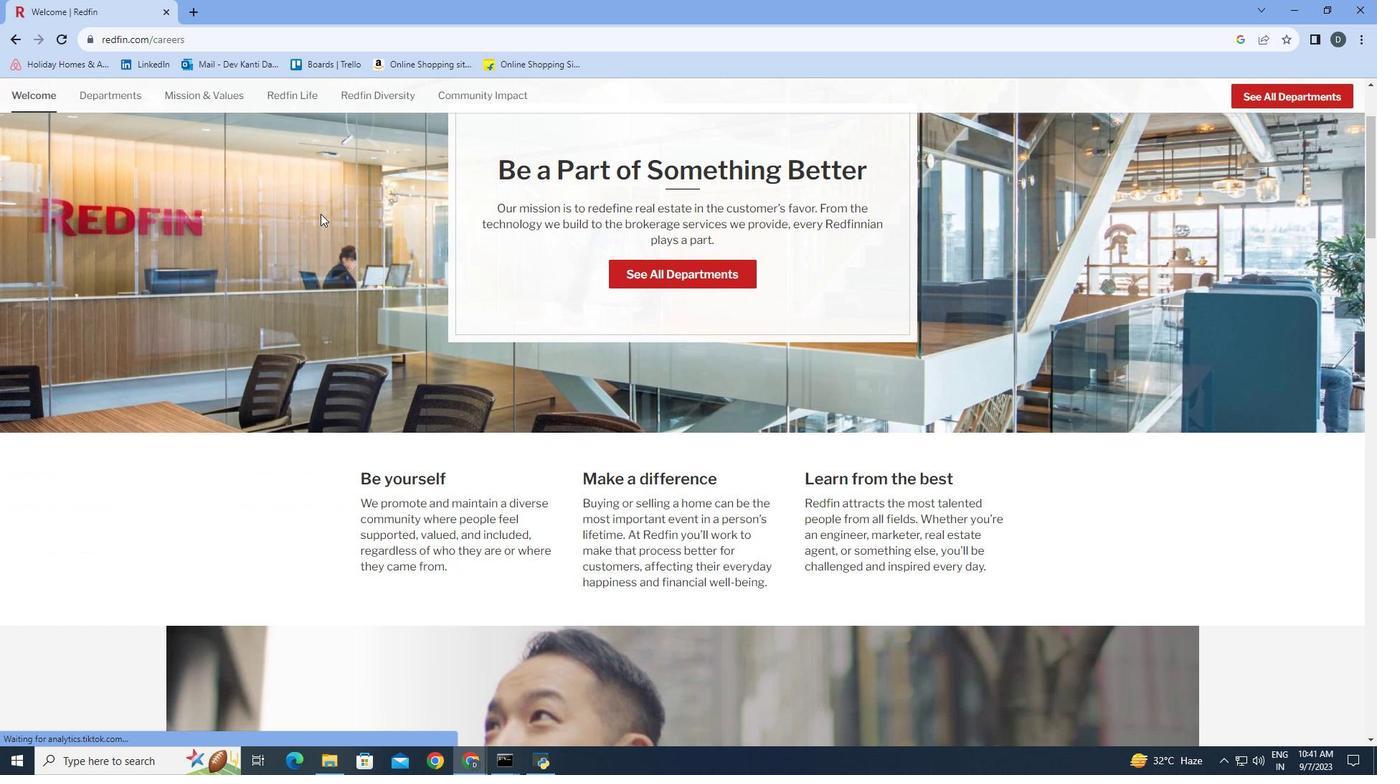 
Action: Mouse scrolled (320, 213) with delta (0, 0)
Screenshot: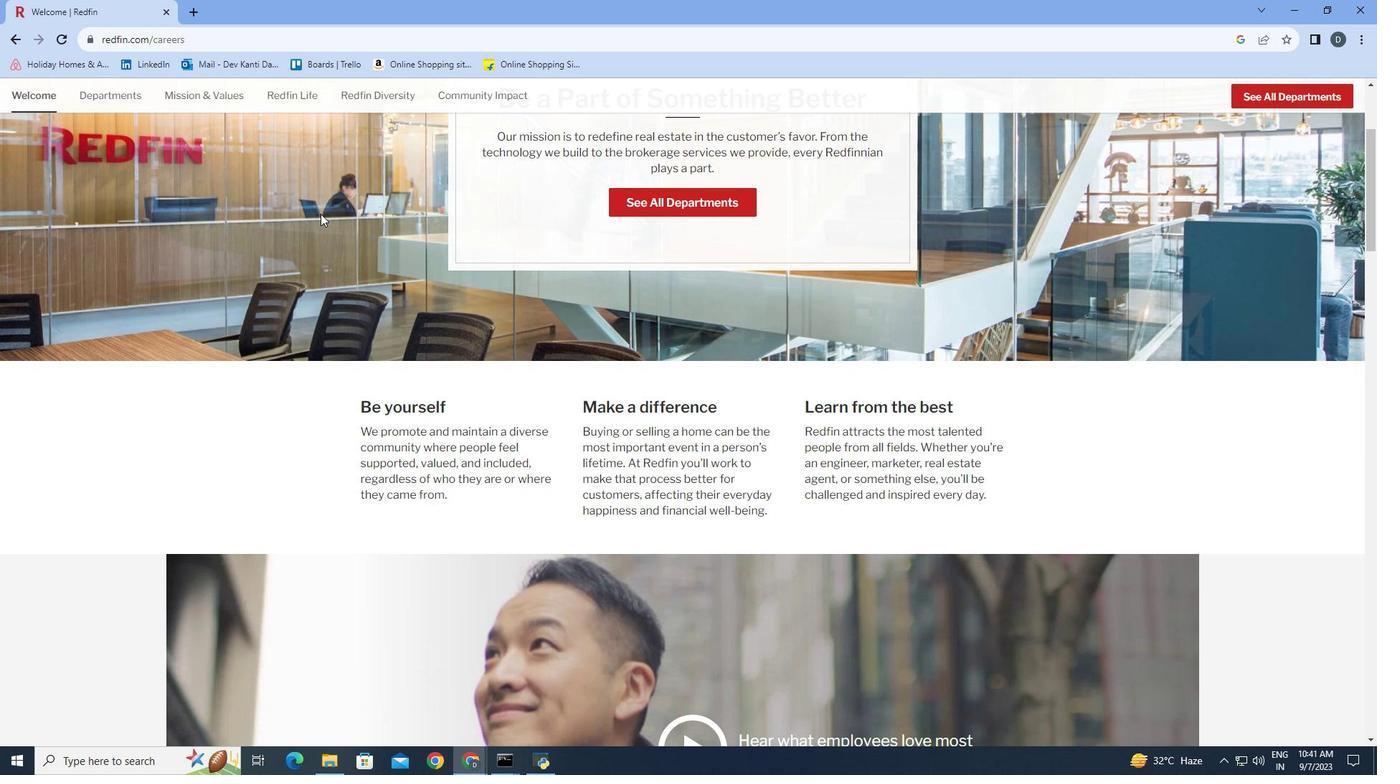 
Action: Mouse scrolled (320, 213) with delta (0, 0)
Screenshot: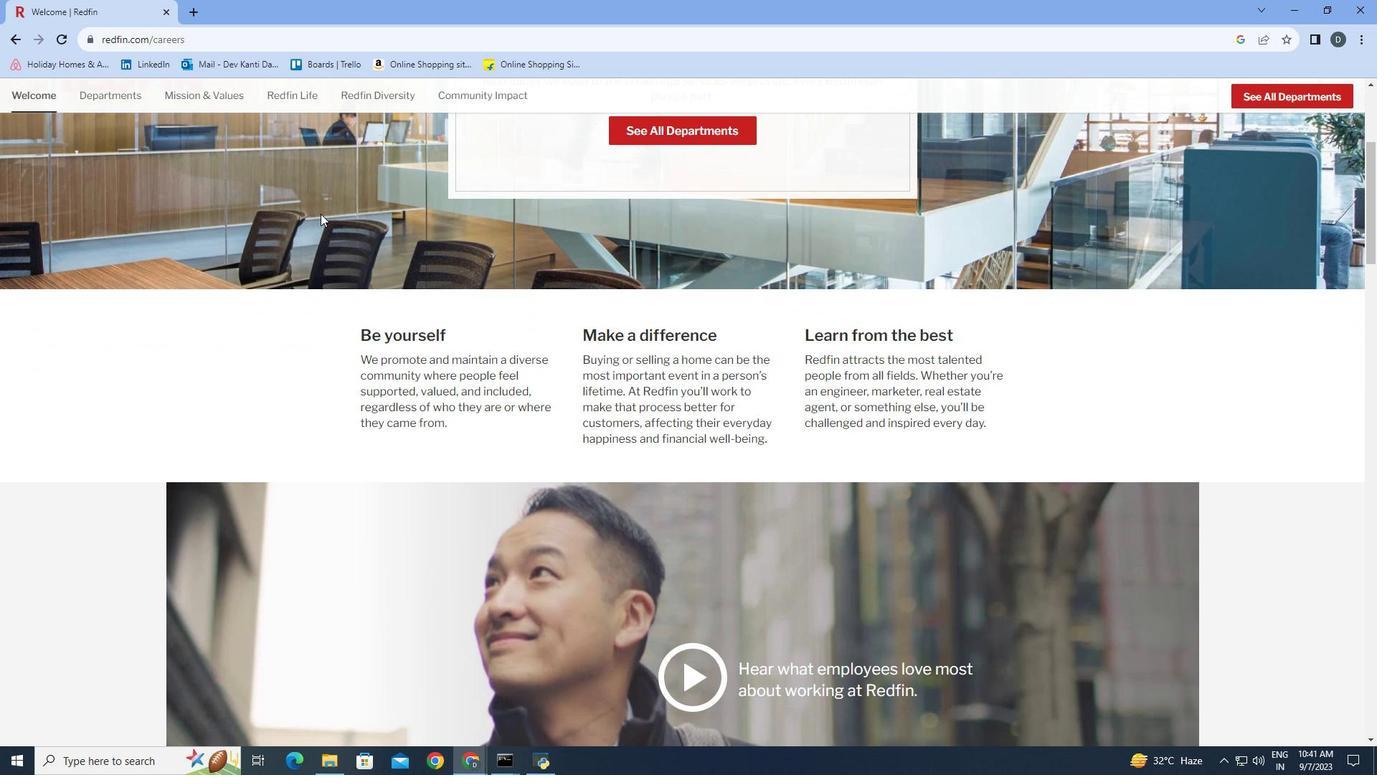 
Action: Mouse scrolled (320, 213) with delta (0, 0)
Screenshot: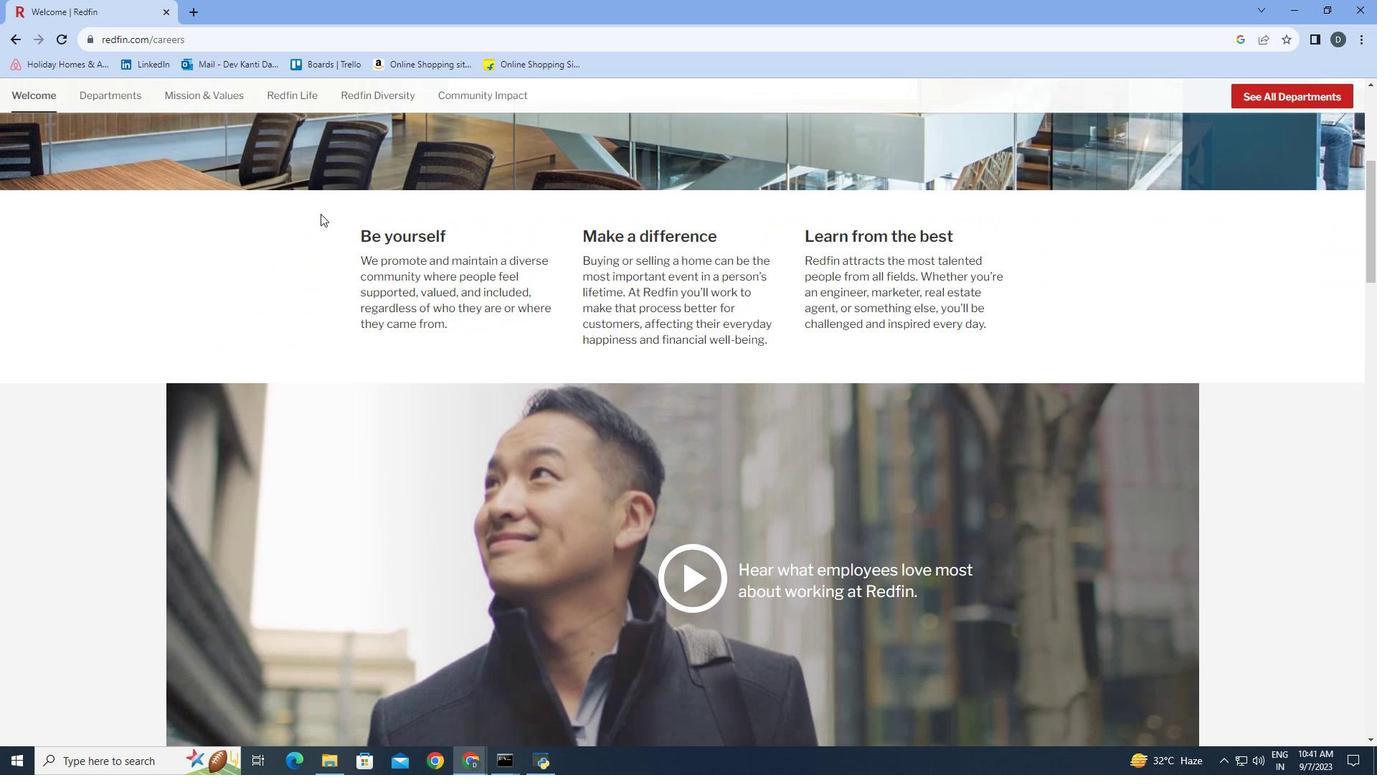 
Action: Mouse scrolled (320, 213) with delta (0, 0)
Screenshot: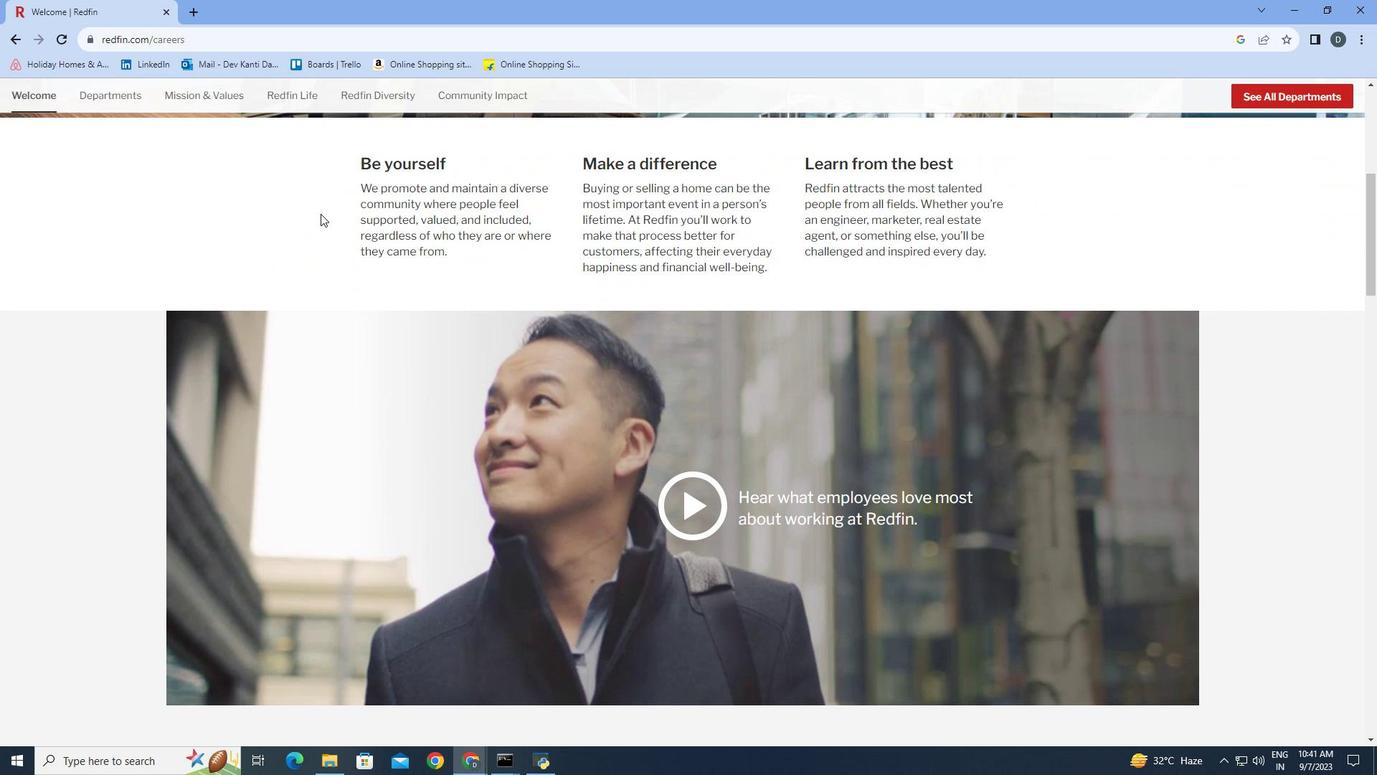 
Action: Mouse scrolled (320, 213) with delta (0, 0)
Screenshot: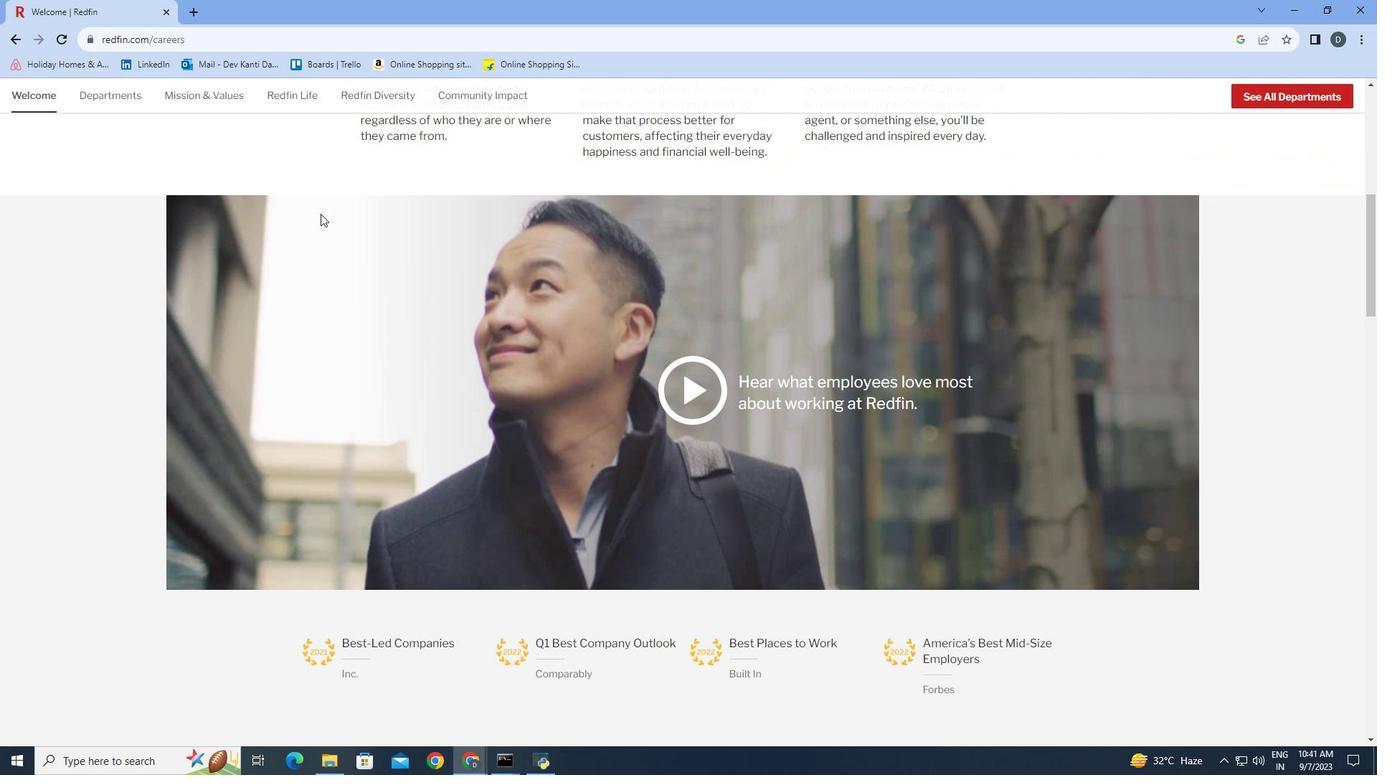 
Action: Mouse scrolled (320, 213) with delta (0, 0)
Screenshot: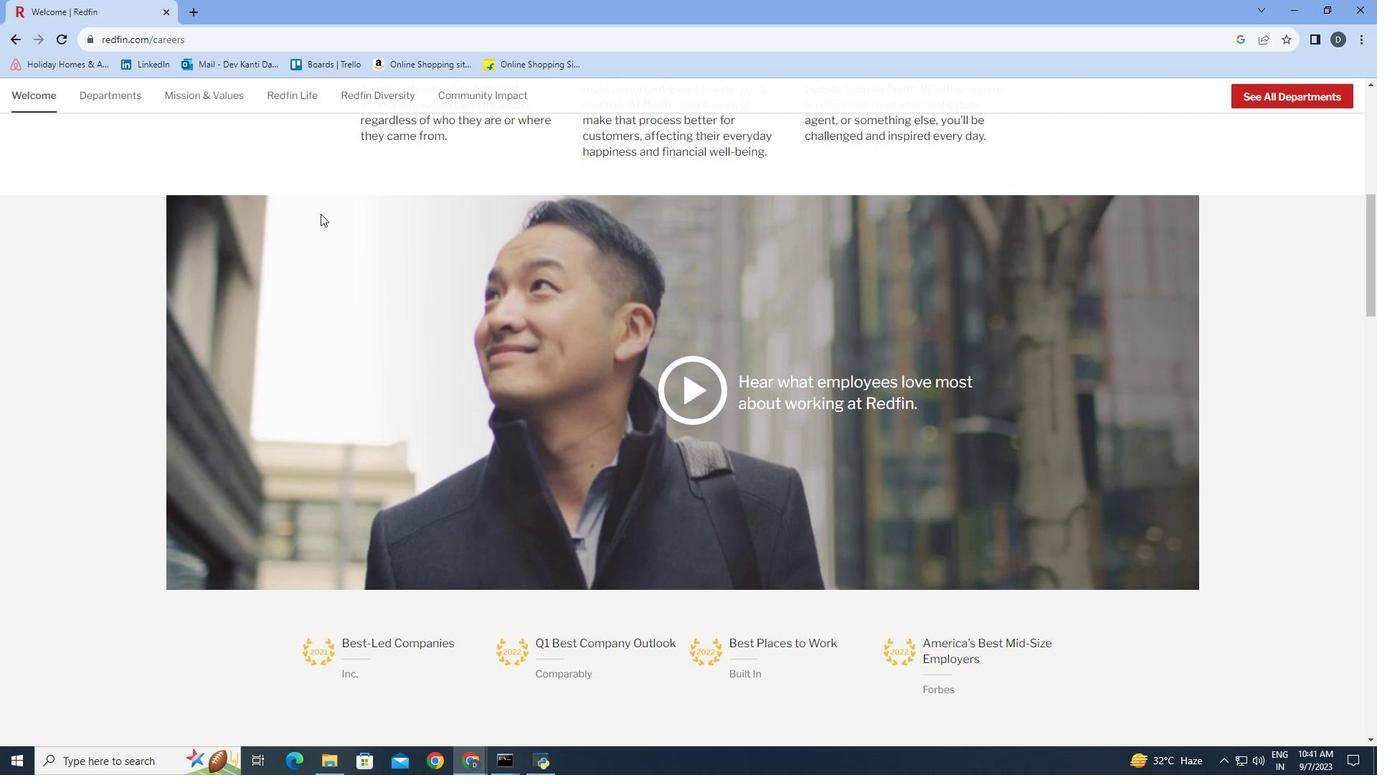 
Action: Mouse scrolled (320, 213) with delta (0, 0)
Screenshot: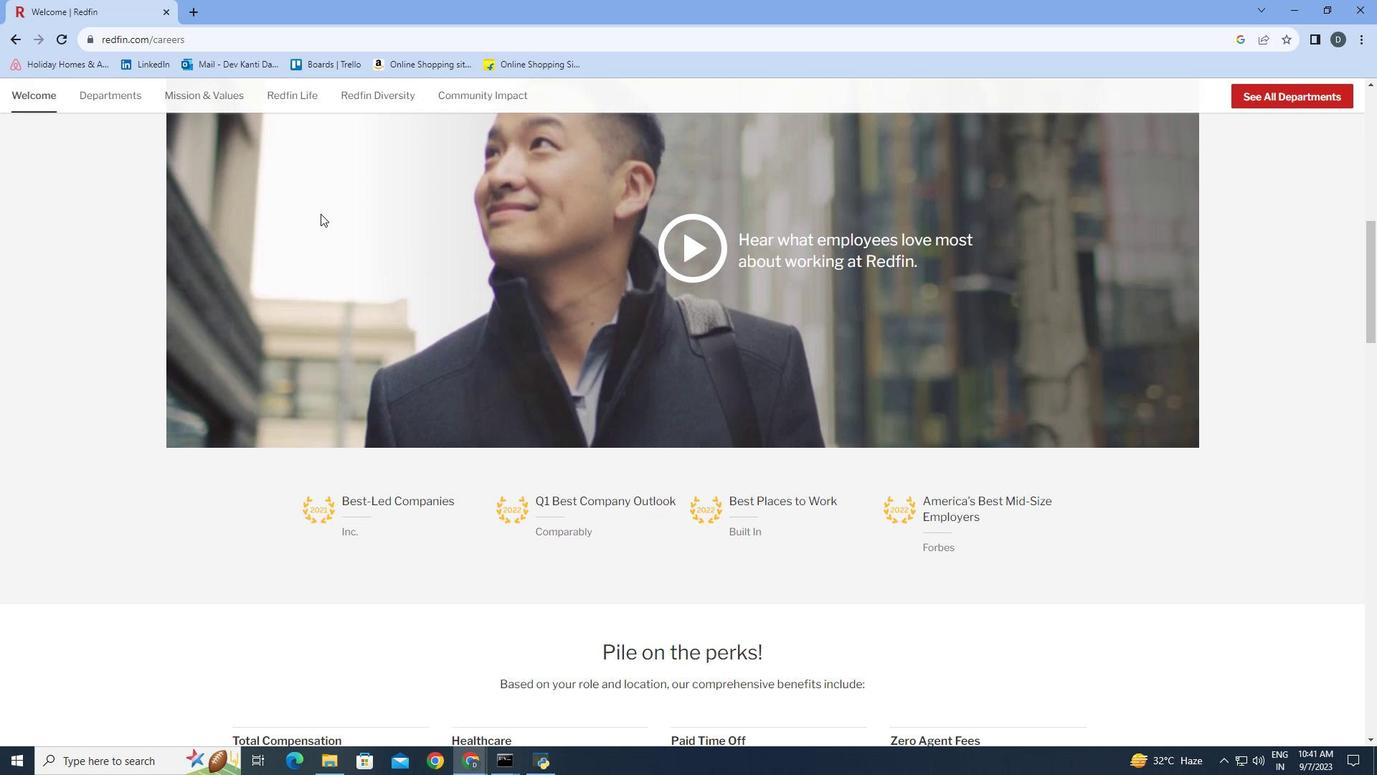 
Action: Mouse scrolled (320, 213) with delta (0, 0)
Screenshot: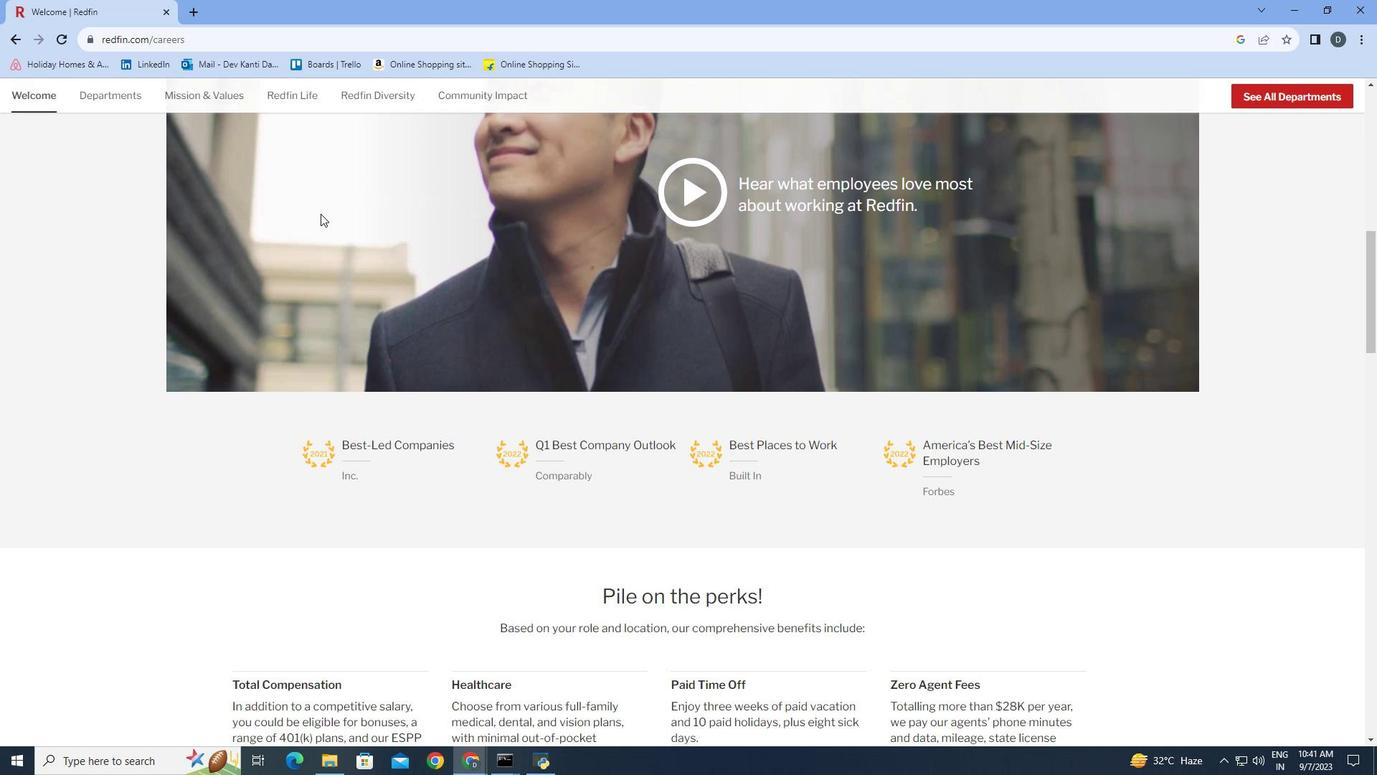 
Action: Mouse scrolled (320, 213) with delta (0, 0)
Screenshot: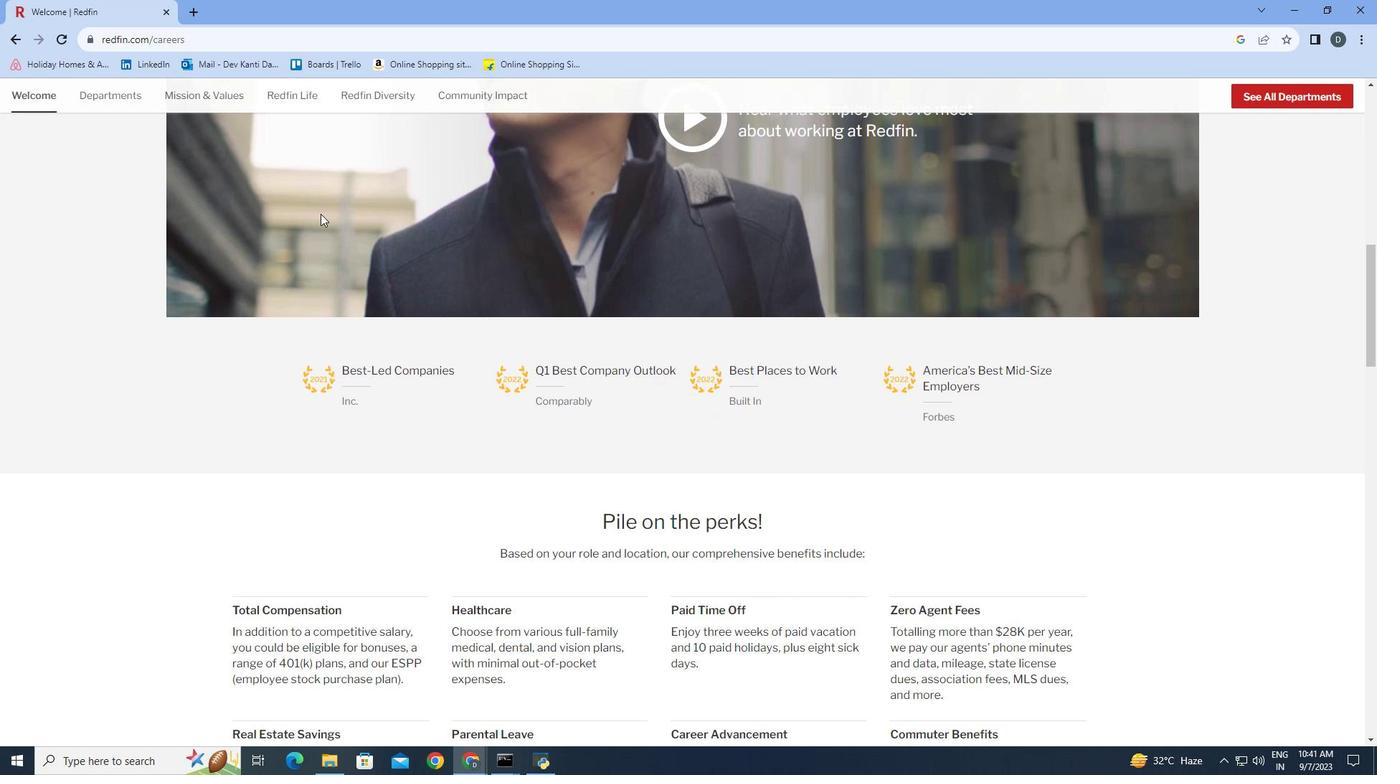 
Action: Mouse scrolled (320, 213) with delta (0, 0)
Screenshot: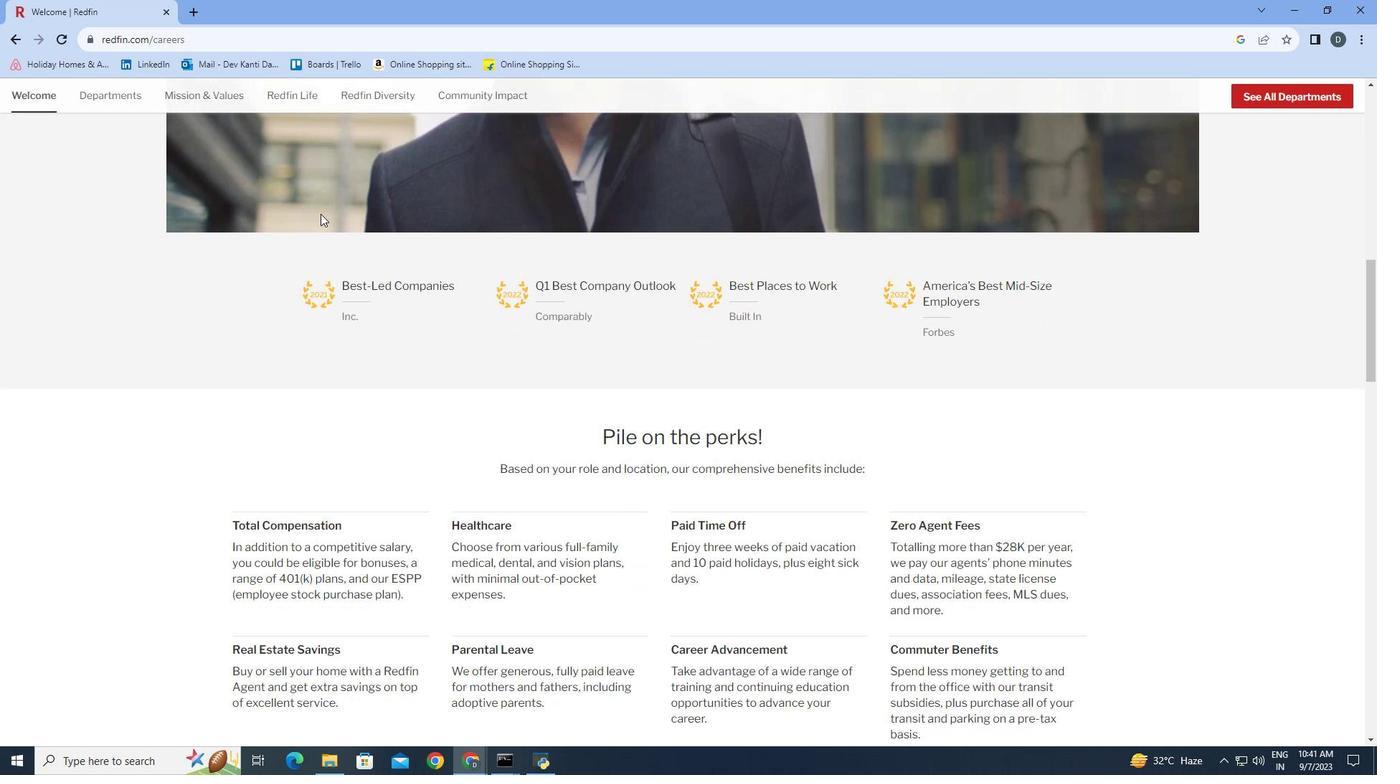 
Action: Mouse scrolled (320, 213) with delta (0, 0)
Screenshot: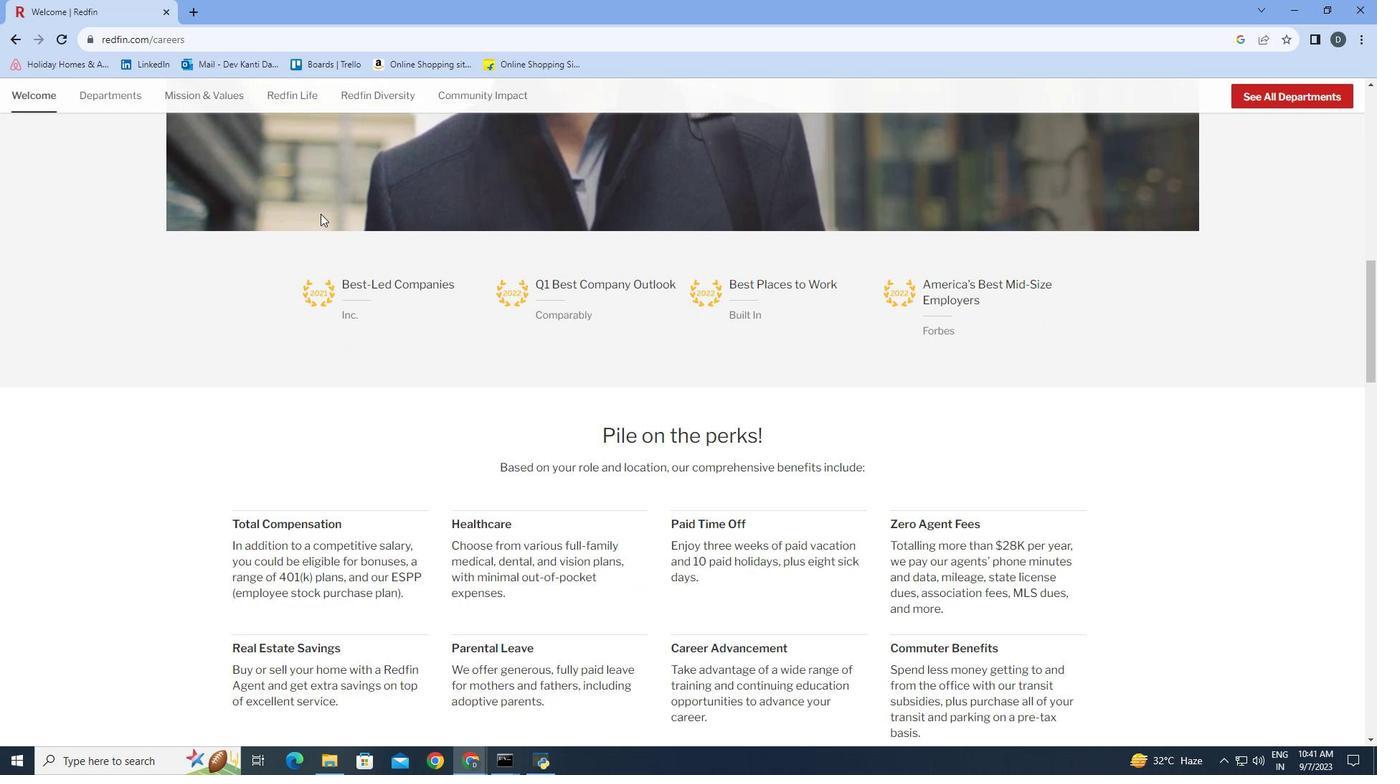 
Action: Mouse scrolled (320, 213) with delta (0, 0)
Screenshot: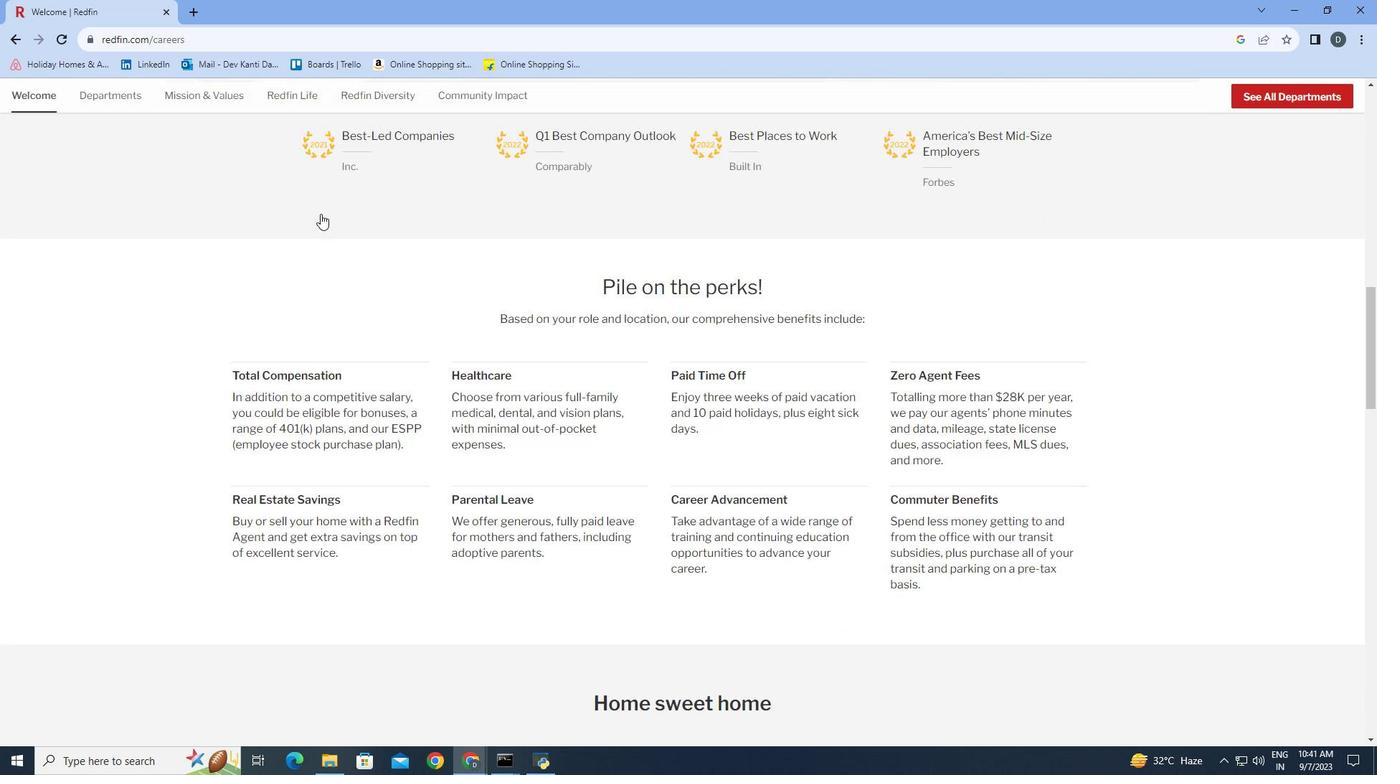 
Action: Mouse scrolled (320, 213) with delta (0, 0)
Screenshot: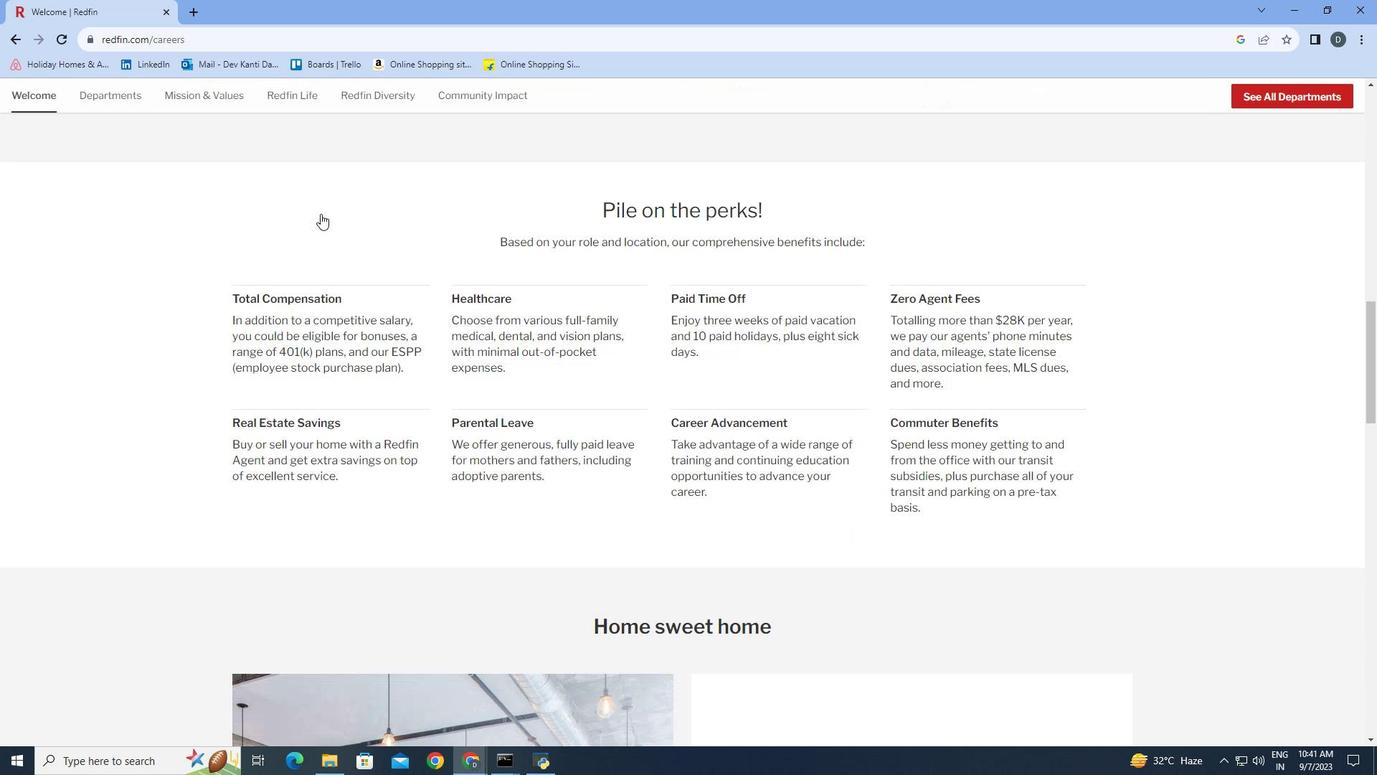 
Action: Mouse scrolled (320, 213) with delta (0, 0)
Screenshot: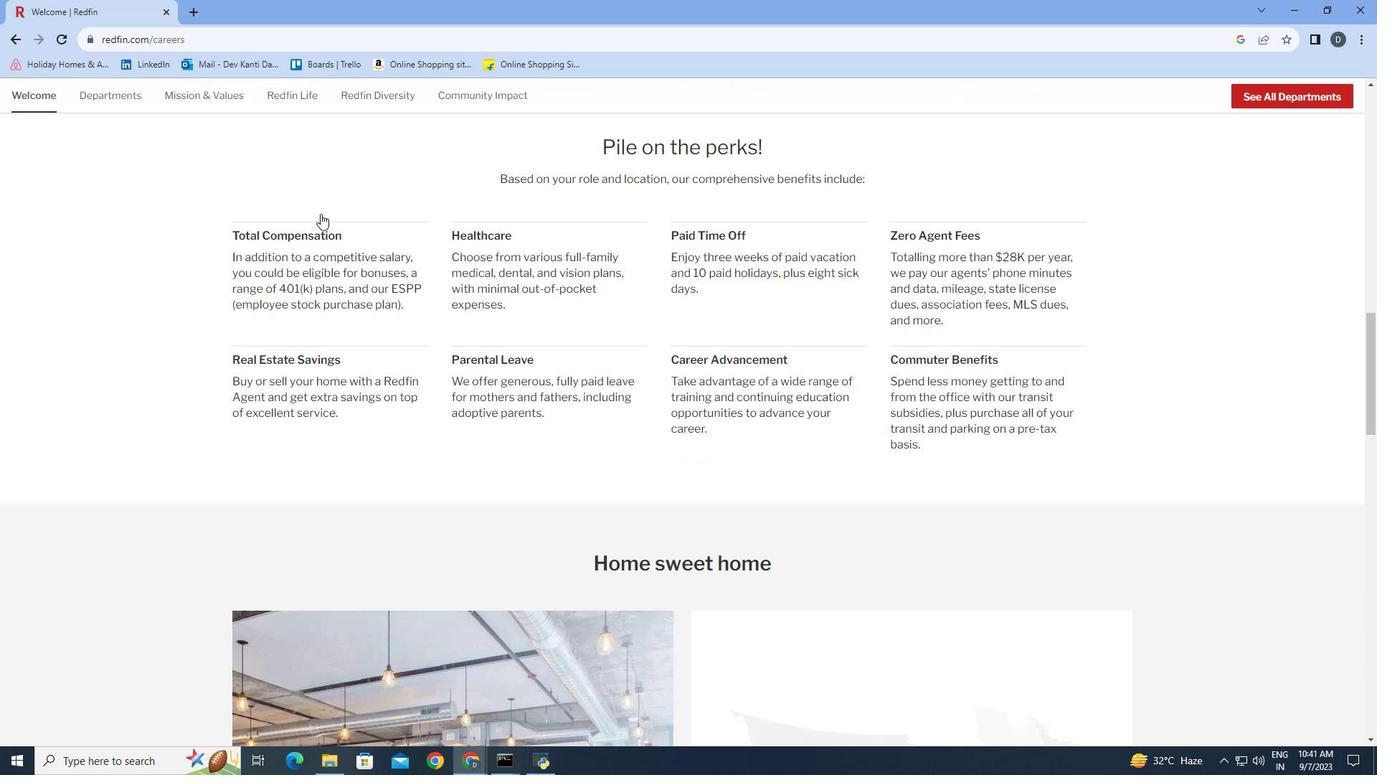 
Action: Mouse scrolled (320, 213) with delta (0, 0)
Screenshot: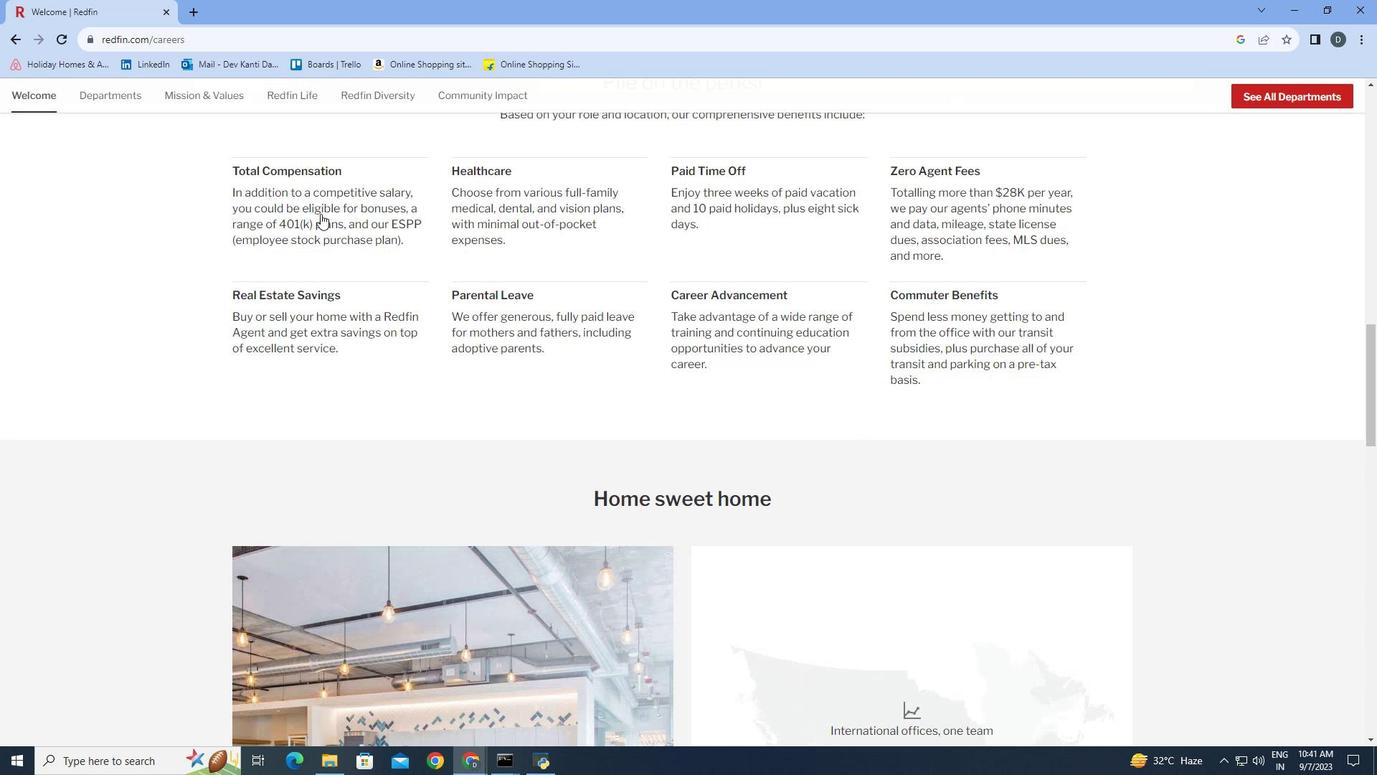 
Action: Mouse scrolled (320, 213) with delta (0, 0)
Screenshot: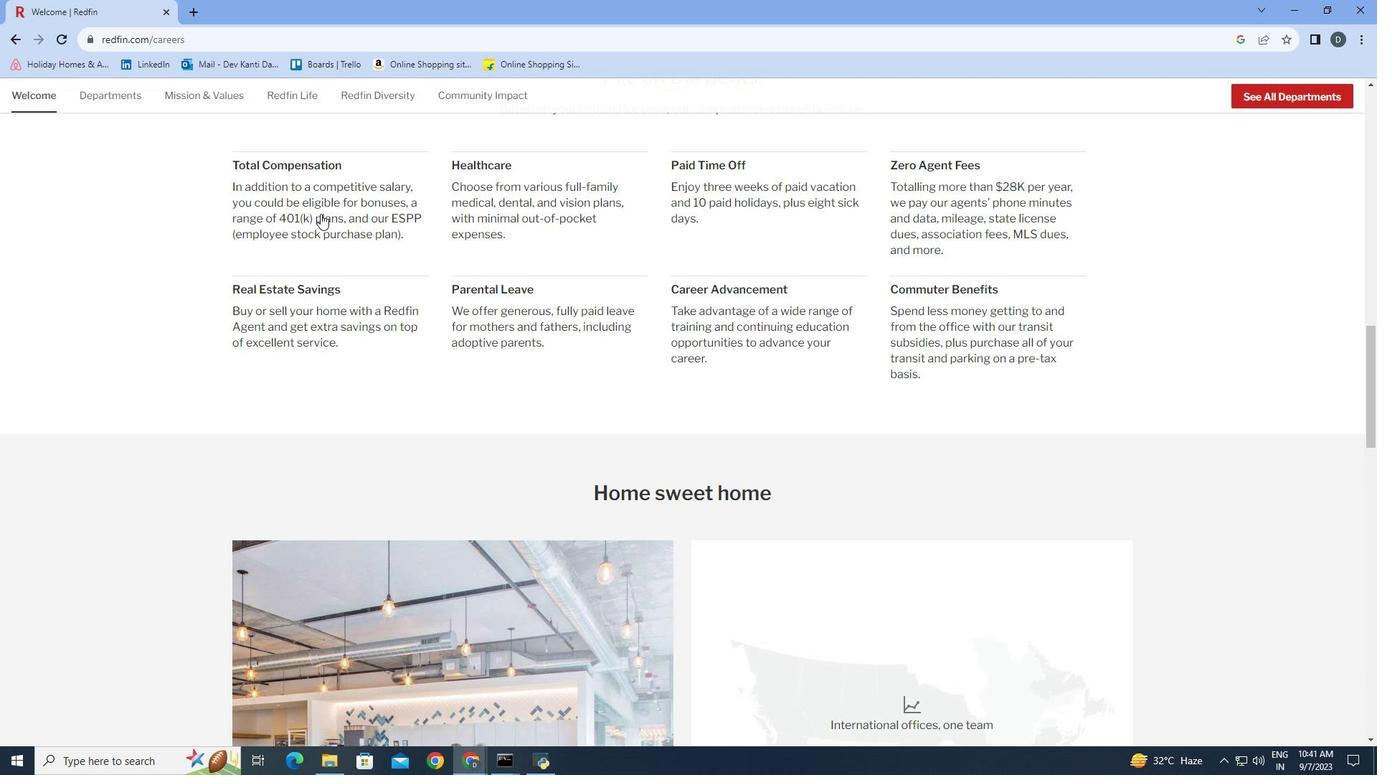
Action: Mouse scrolled (320, 213) with delta (0, 0)
Screenshot: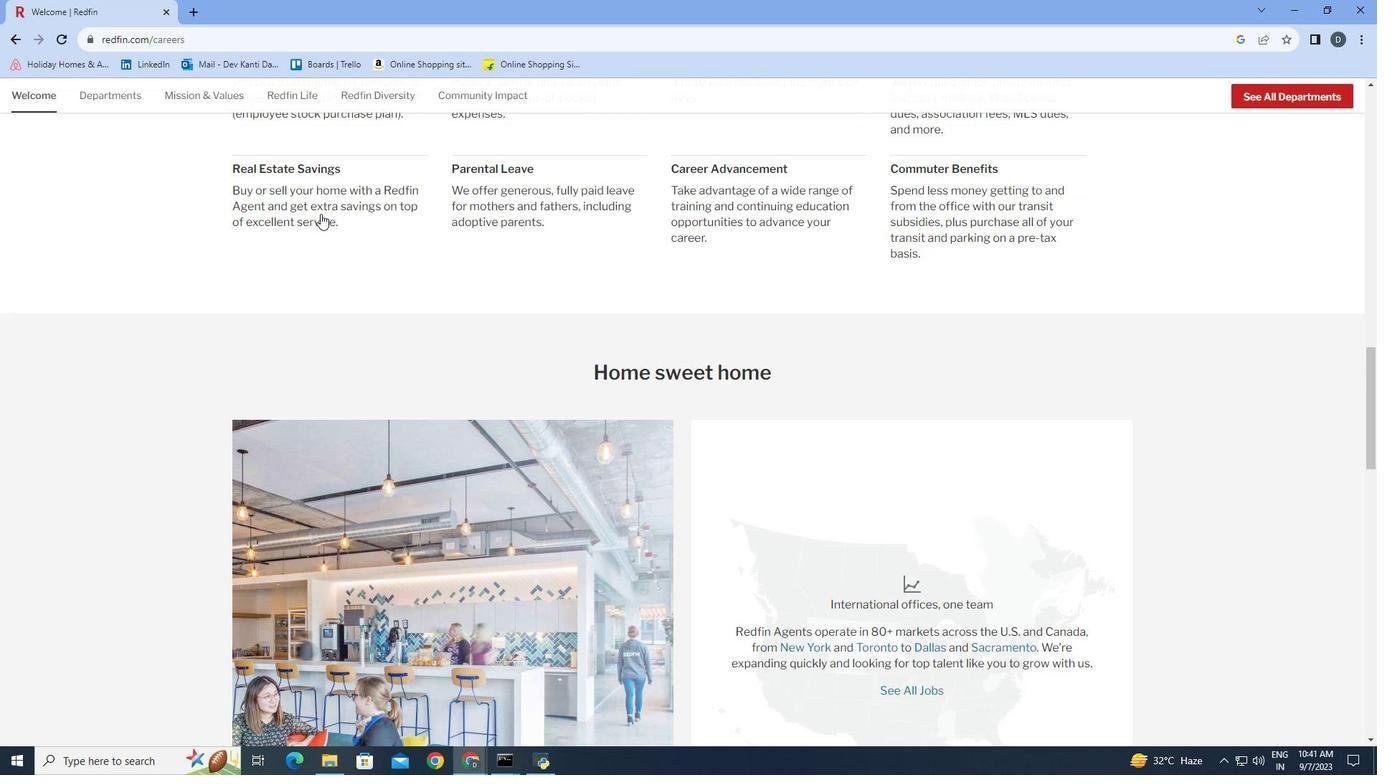 
Action: Mouse scrolled (320, 213) with delta (0, 0)
Screenshot: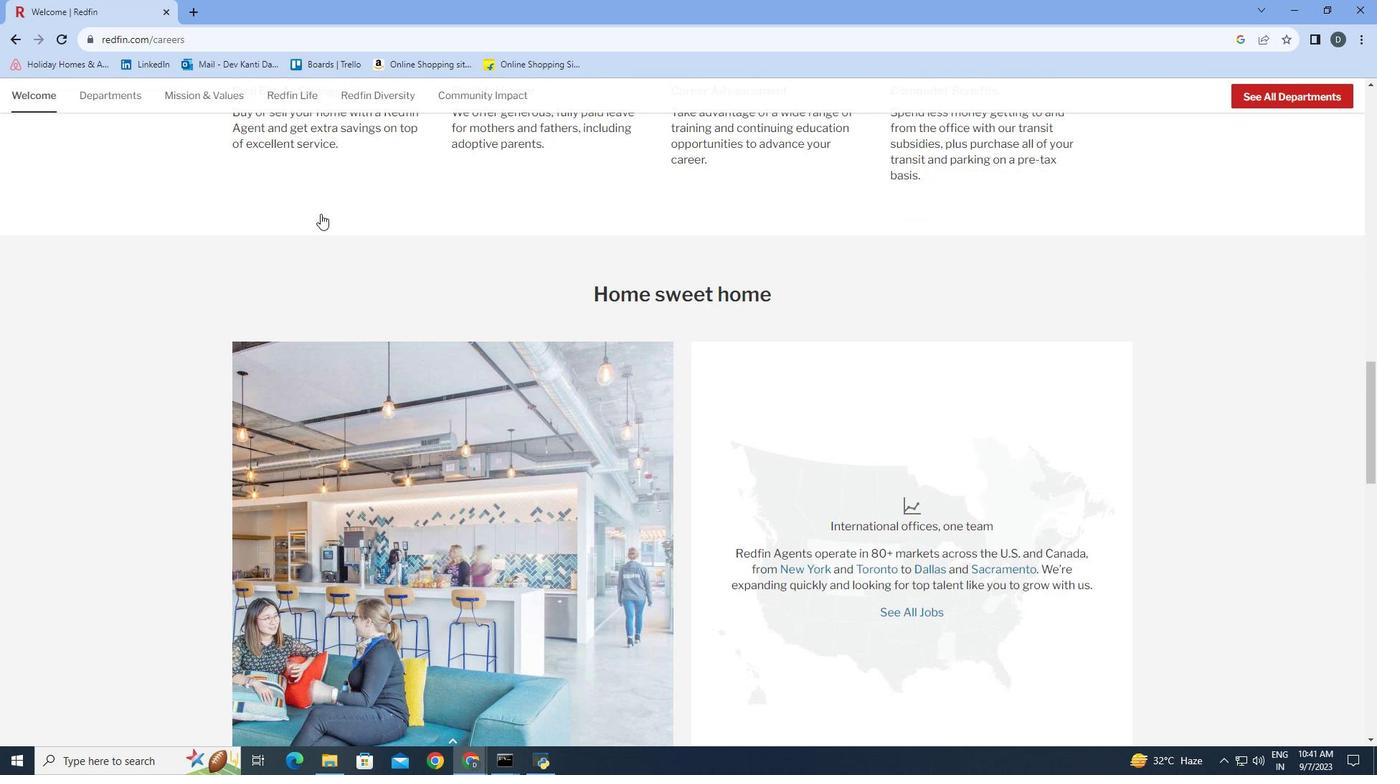 
Action: Mouse scrolled (320, 213) with delta (0, 0)
Screenshot: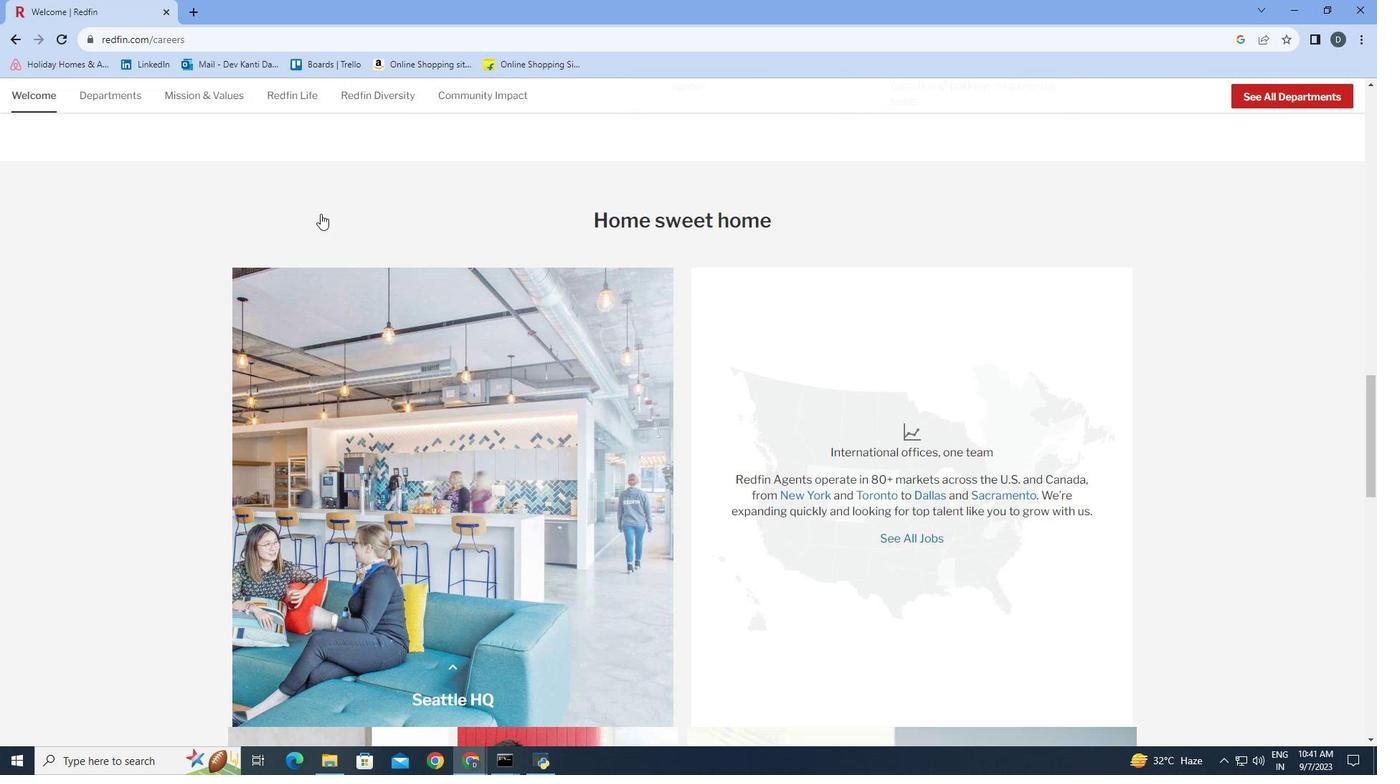 
Action: Mouse scrolled (320, 213) with delta (0, 0)
Screenshot: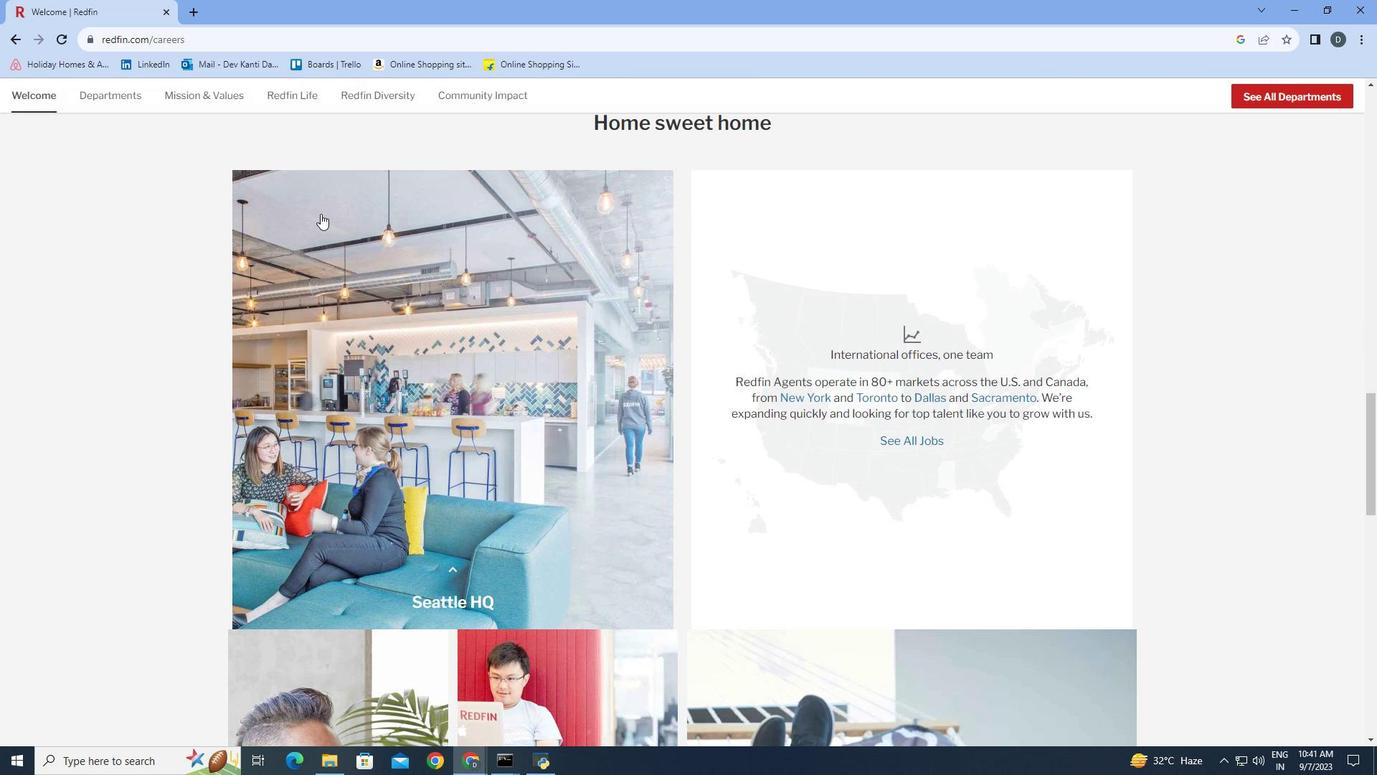 
Action: Mouse scrolled (320, 213) with delta (0, 0)
Screenshot: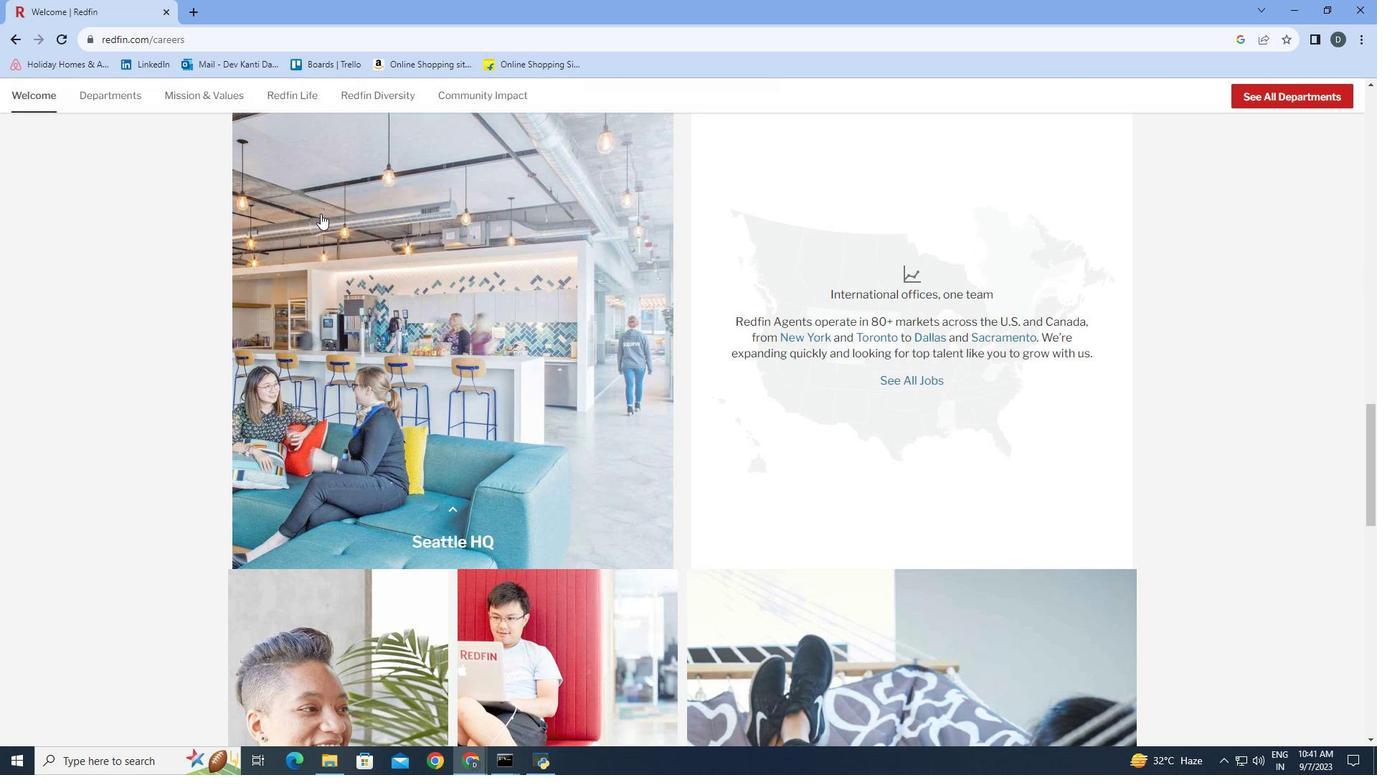 
Action: Mouse scrolled (320, 213) with delta (0, 0)
Screenshot: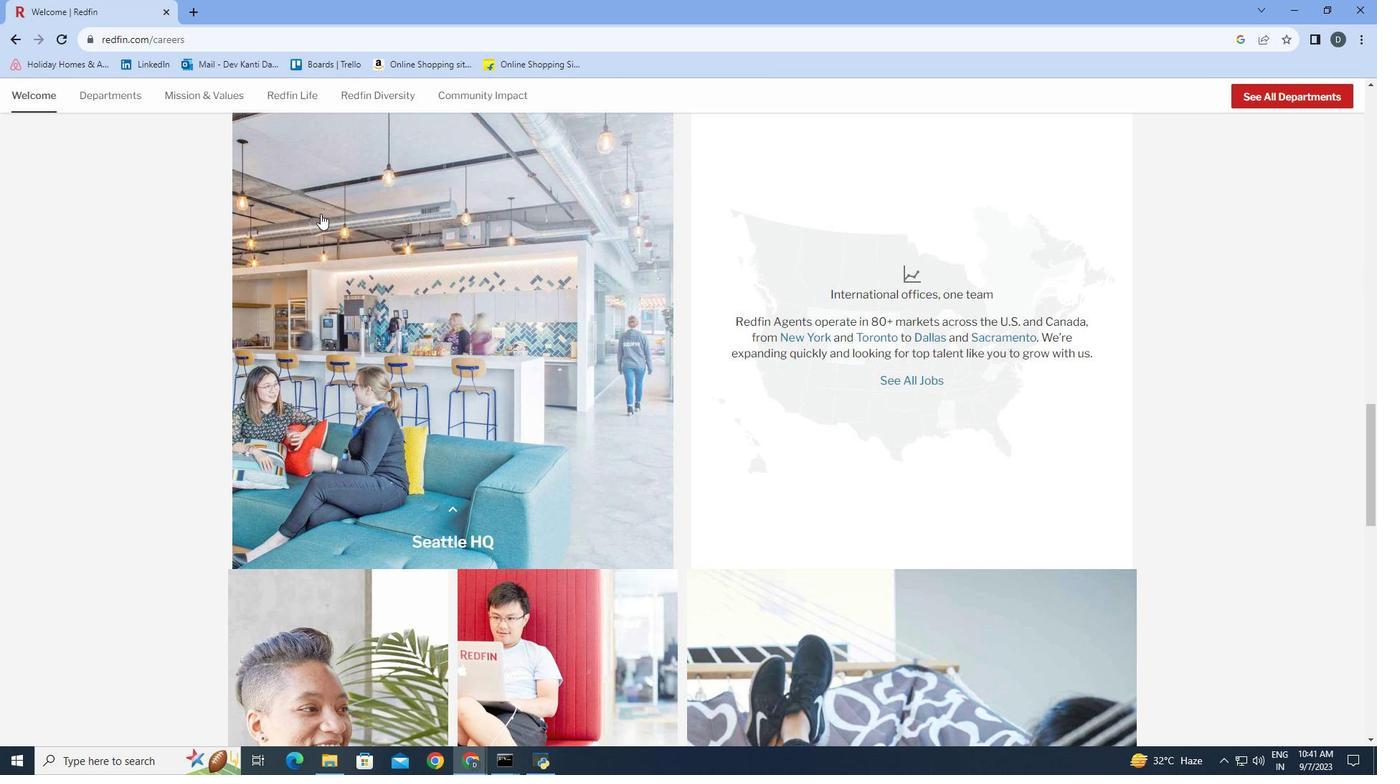 
Action: Mouse scrolled (320, 213) with delta (0, 0)
Screenshot: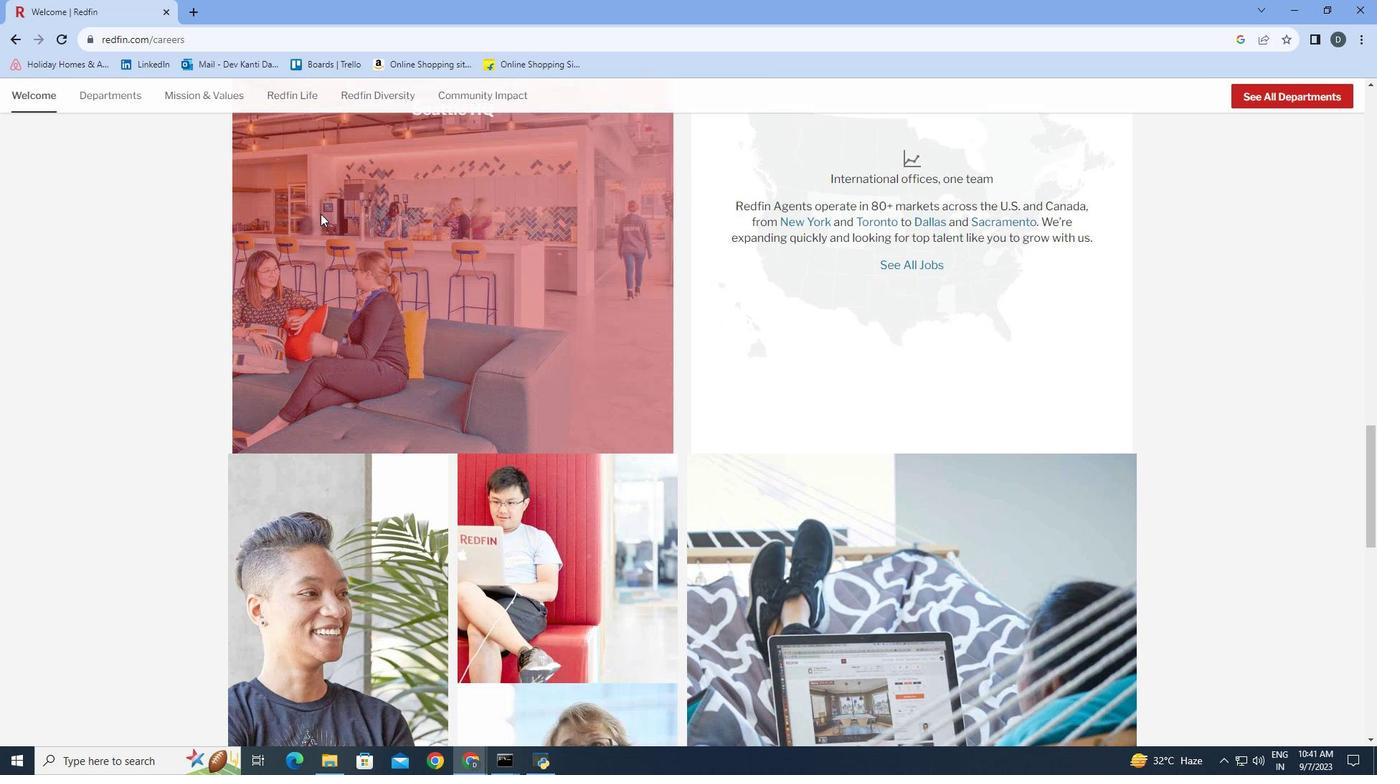 
Action: Mouse scrolled (320, 213) with delta (0, 0)
Screenshot: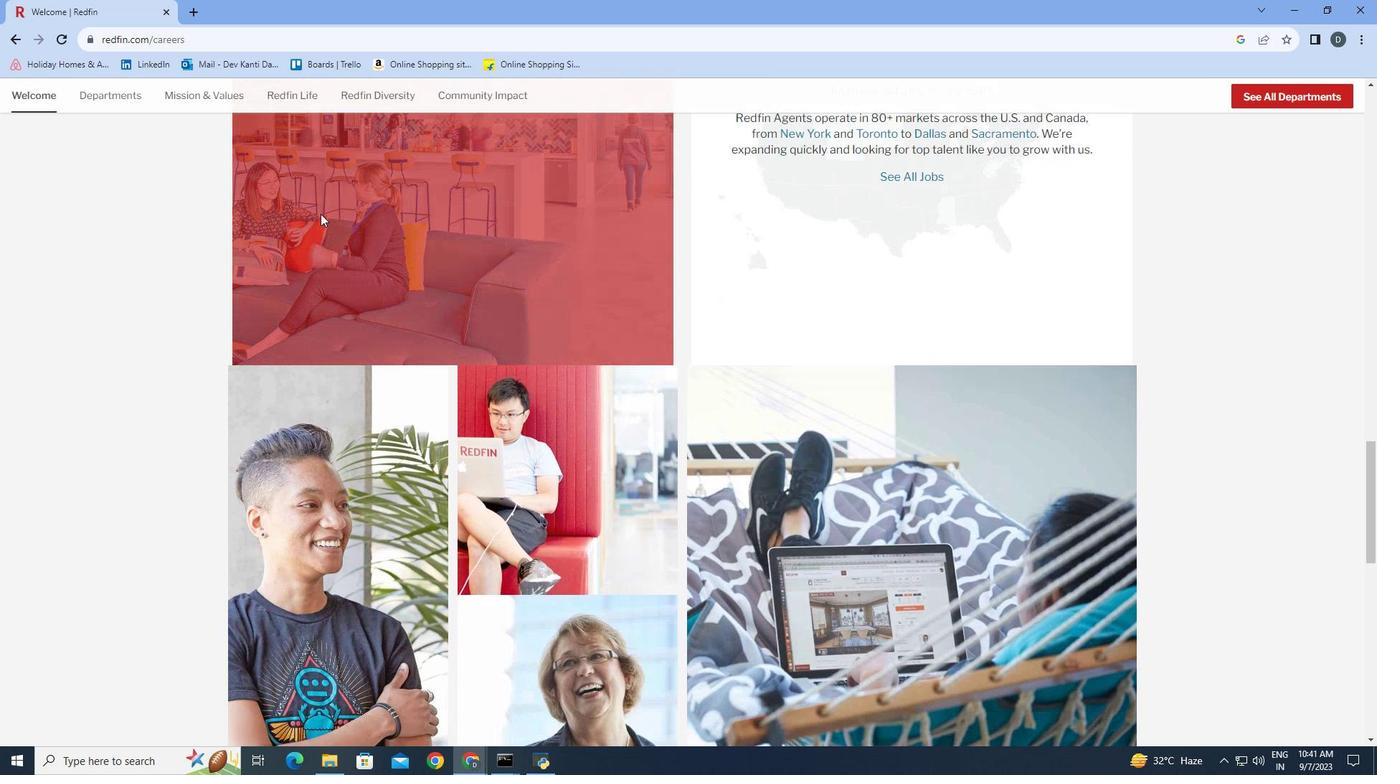 
Action: Mouse scrolled (320, 213) with delta (0, 0)
Screenshot: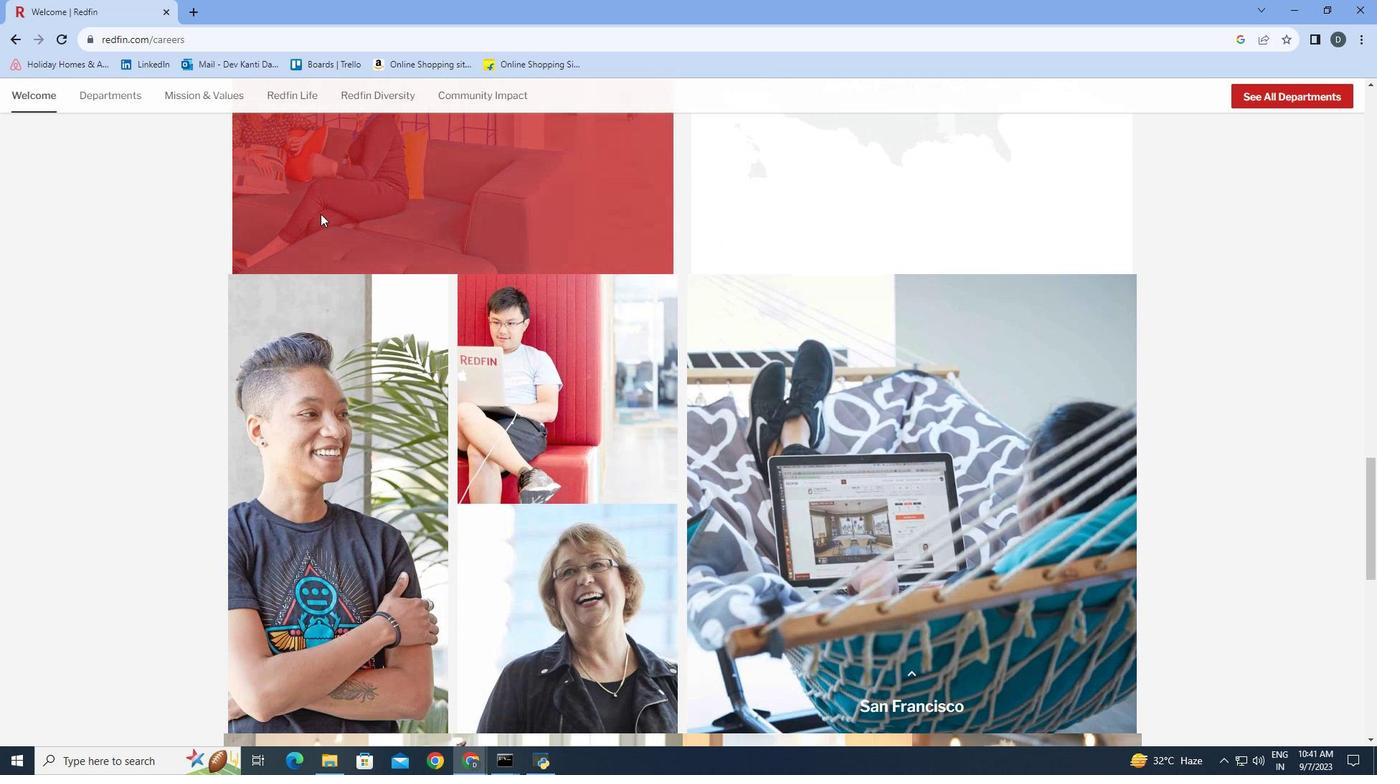 
Action: Mouse scrolled (320, 213) with delta (0, 0)
Screenshot: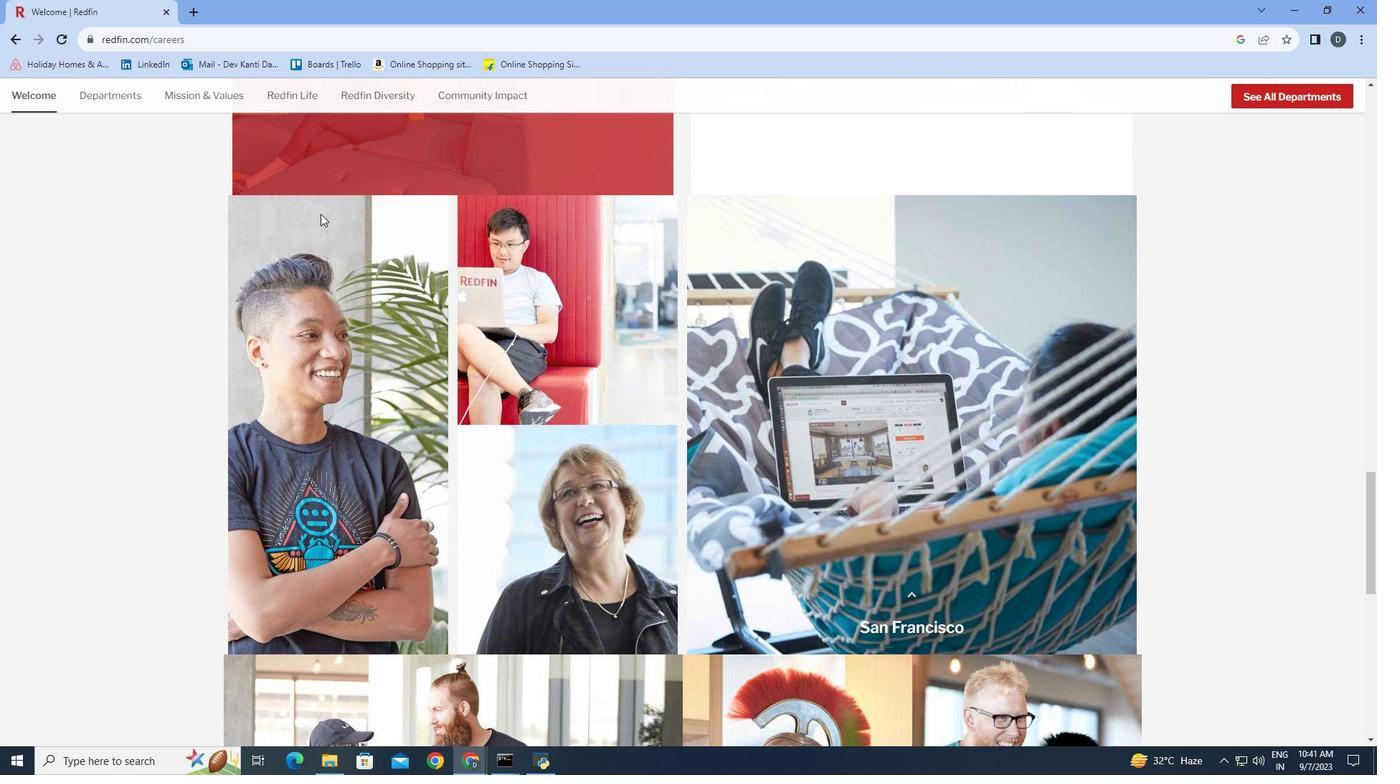 
Action: Mouse scrolled (320, 213) with delta (0, 0)
Screenshot: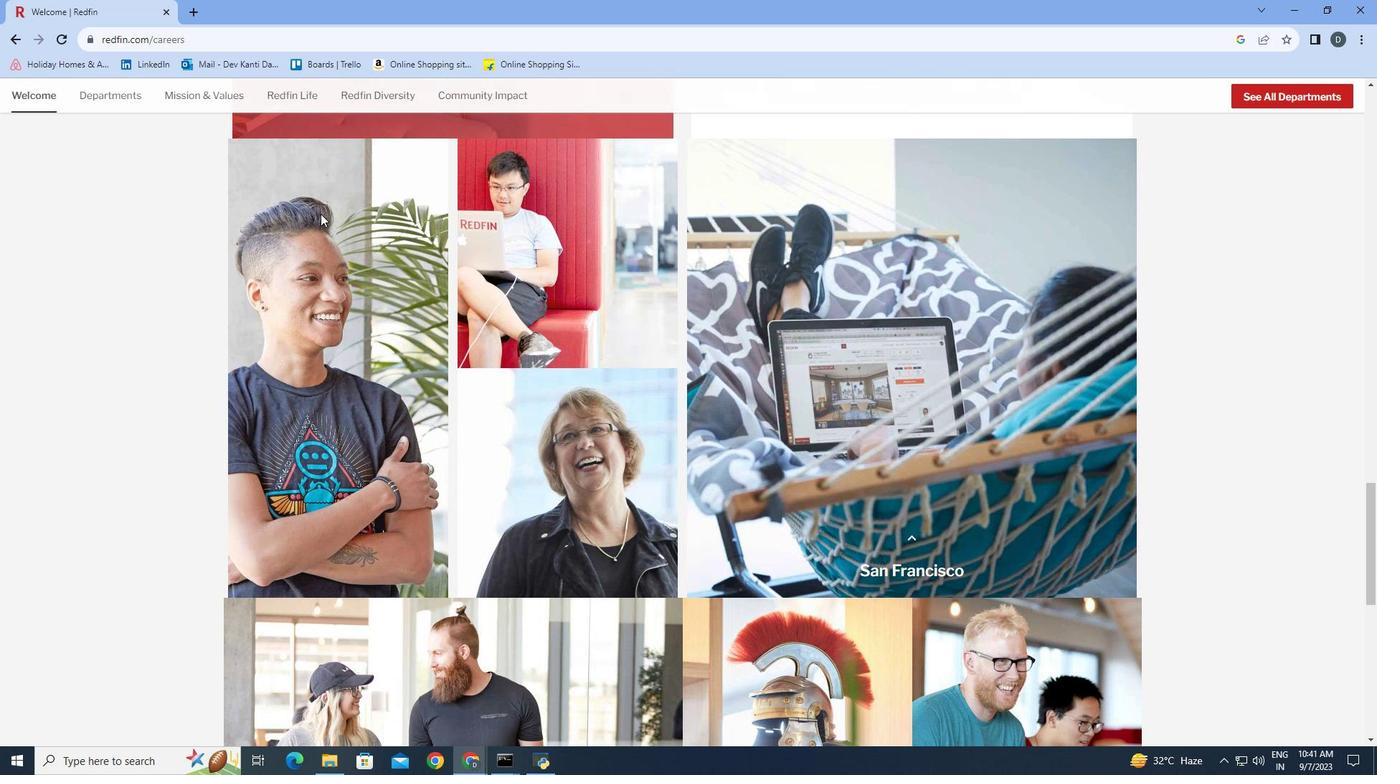 
Action: Mouse scrolled (320, 213) with delta (0, 0)
Screenshot: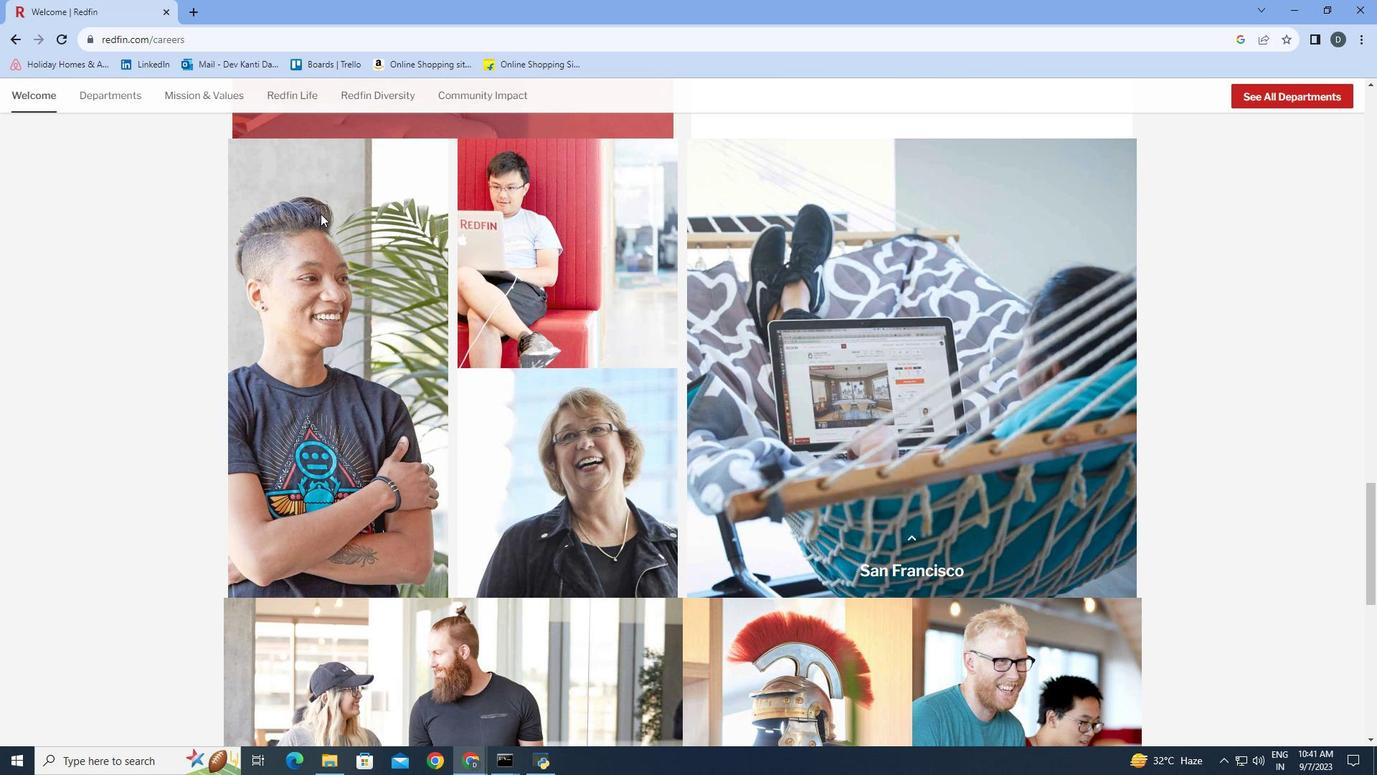 
Action: Mouse scrolled (320, 213) with delta (0, 0)
Screenshot: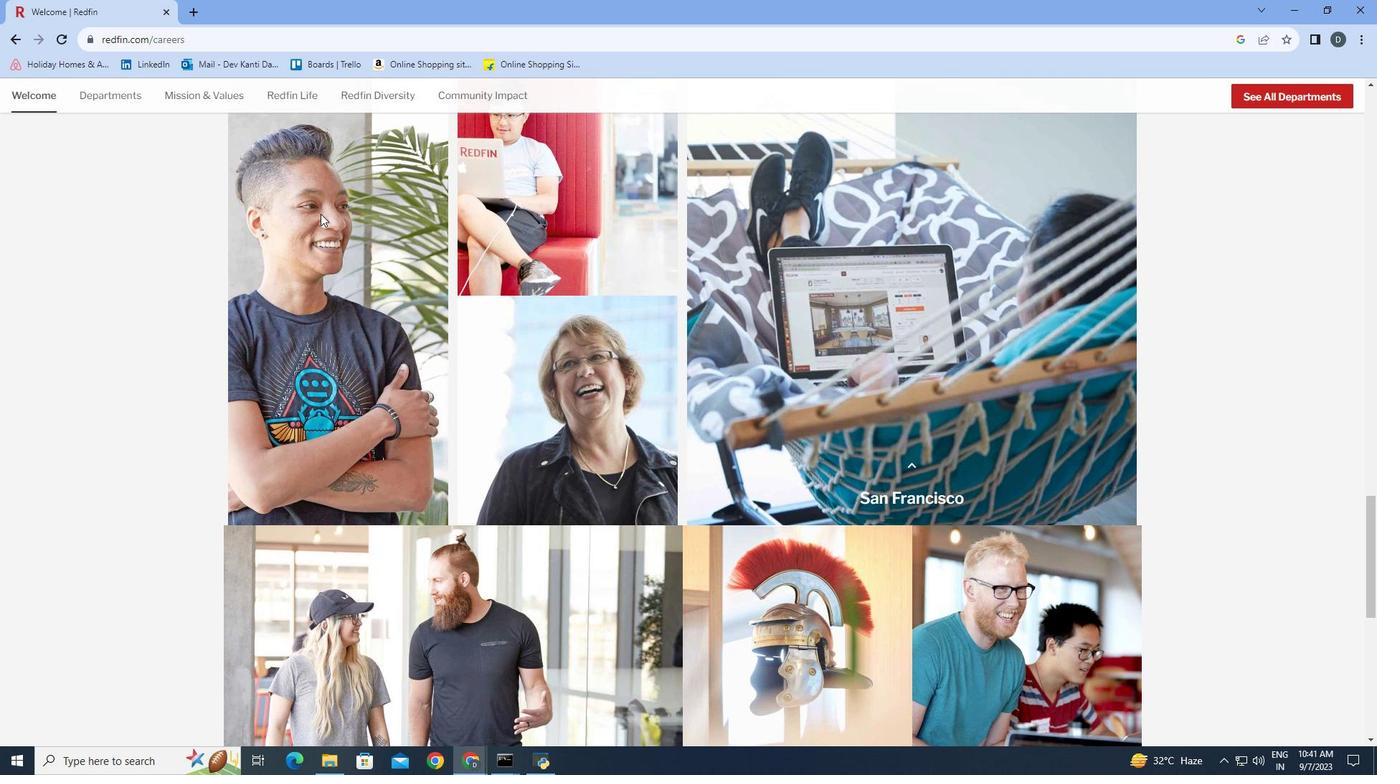 
Action: Mouse scrolled (320, 213) with delta (0, 0)
Screenshot: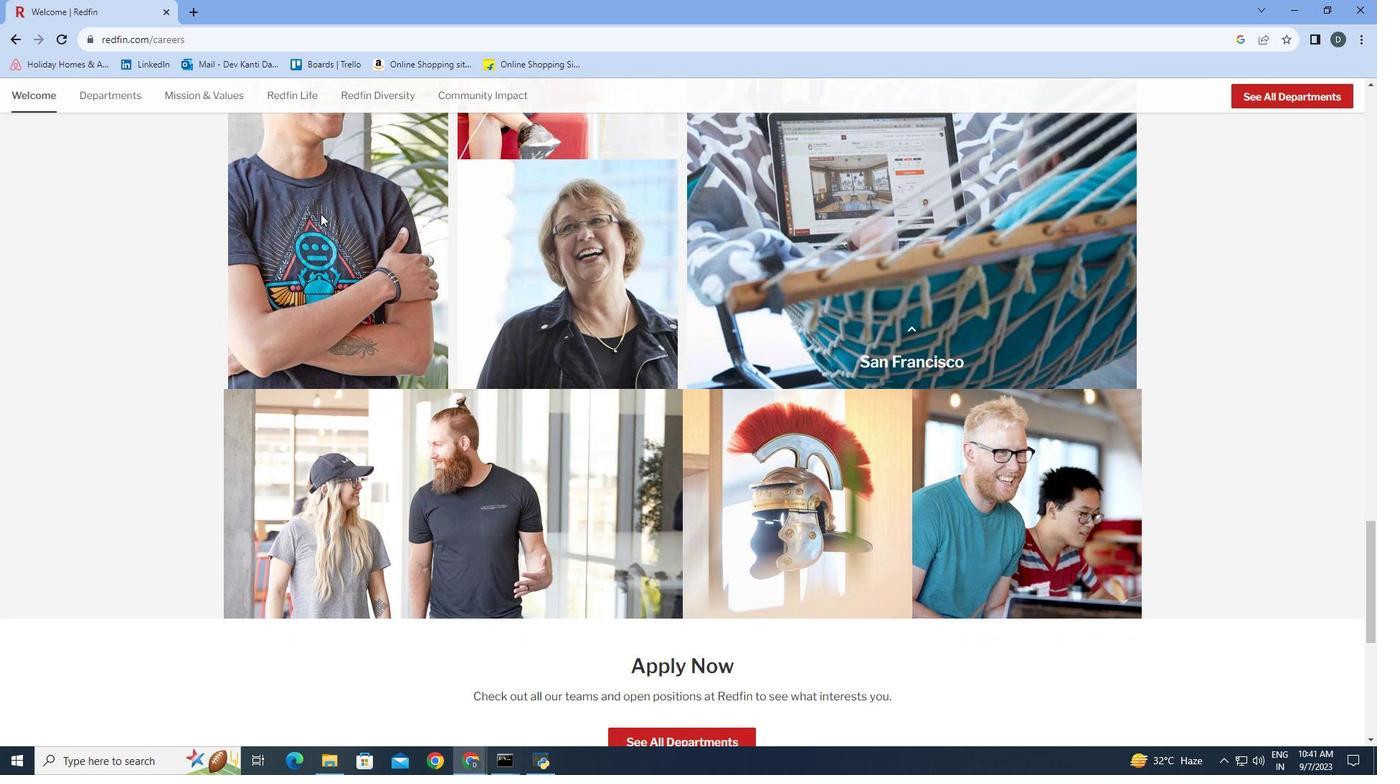 
Action: Mouse scrolled (320, 213) with delta (0, 0)
Screenshot: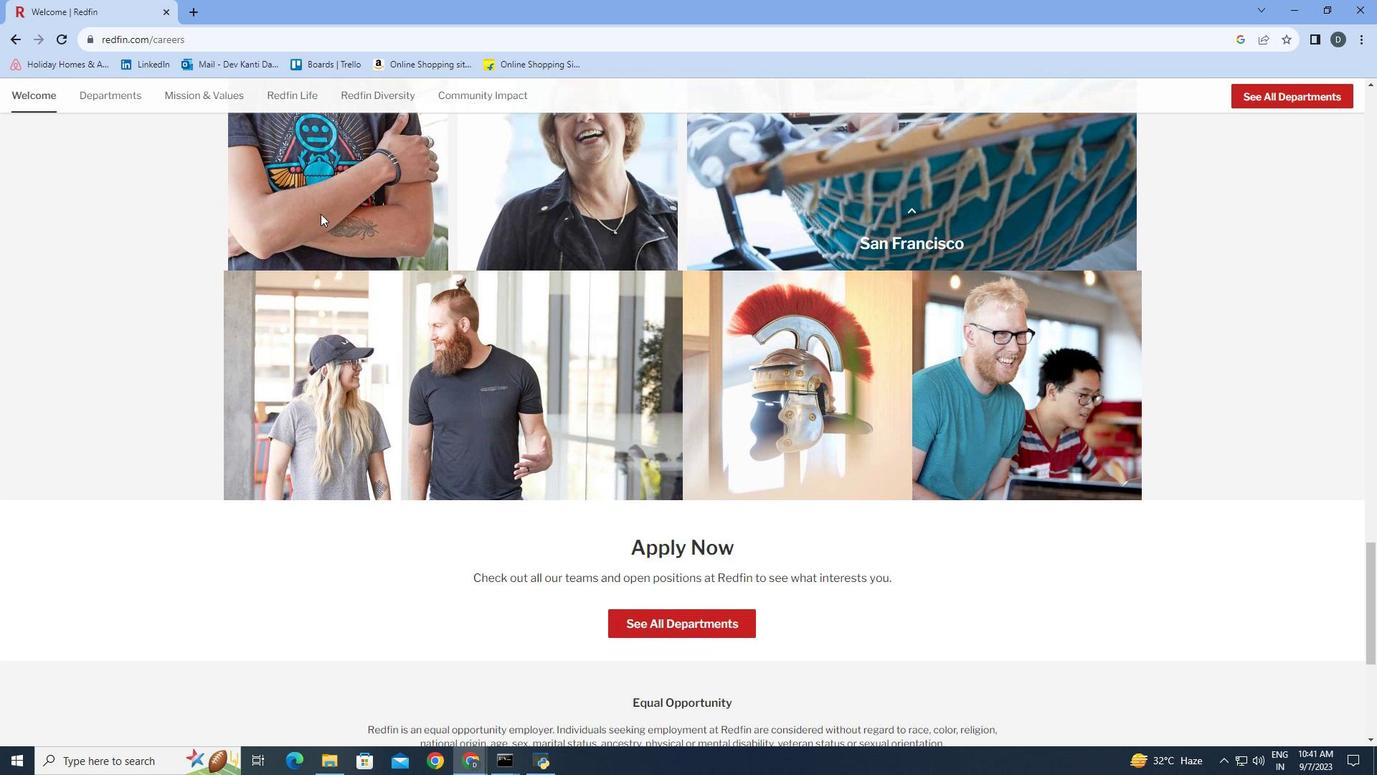 
Action: Mouse scrolled (320, 213) with delta (0, 0)
Screenshot: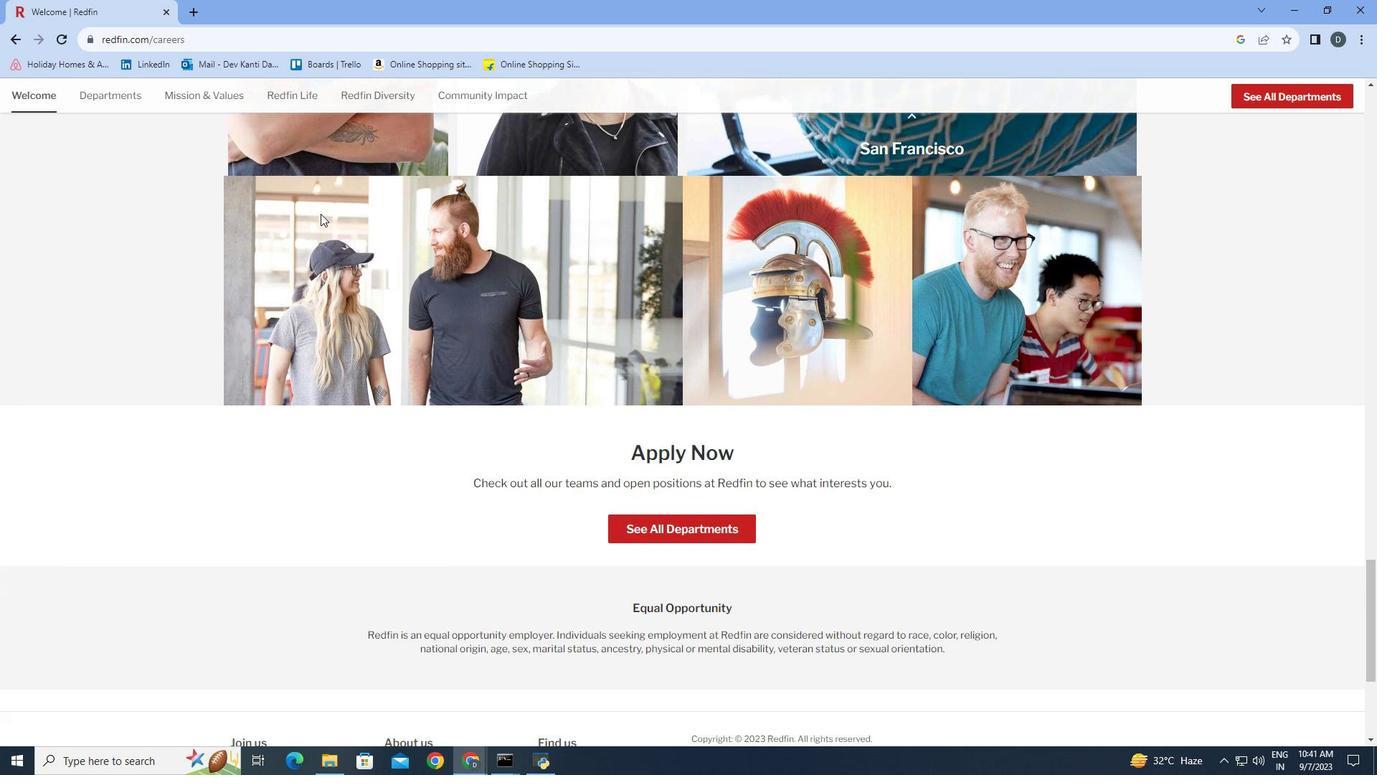 
Action: Mouse scrolled (320, 213) with delta (0, 0)
Screenshot: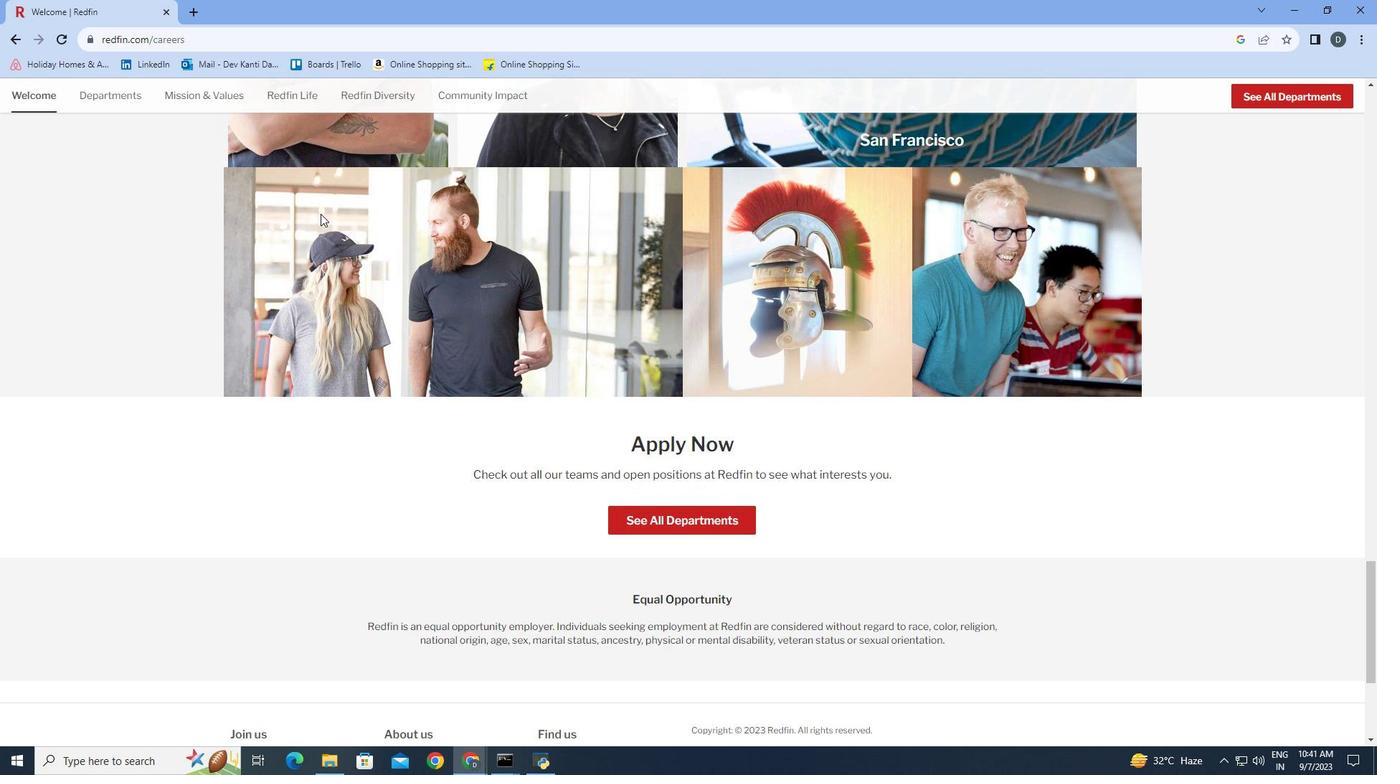 
Action: Mouse scrolled (320, 213) with delta (0, 0)
Screenshot: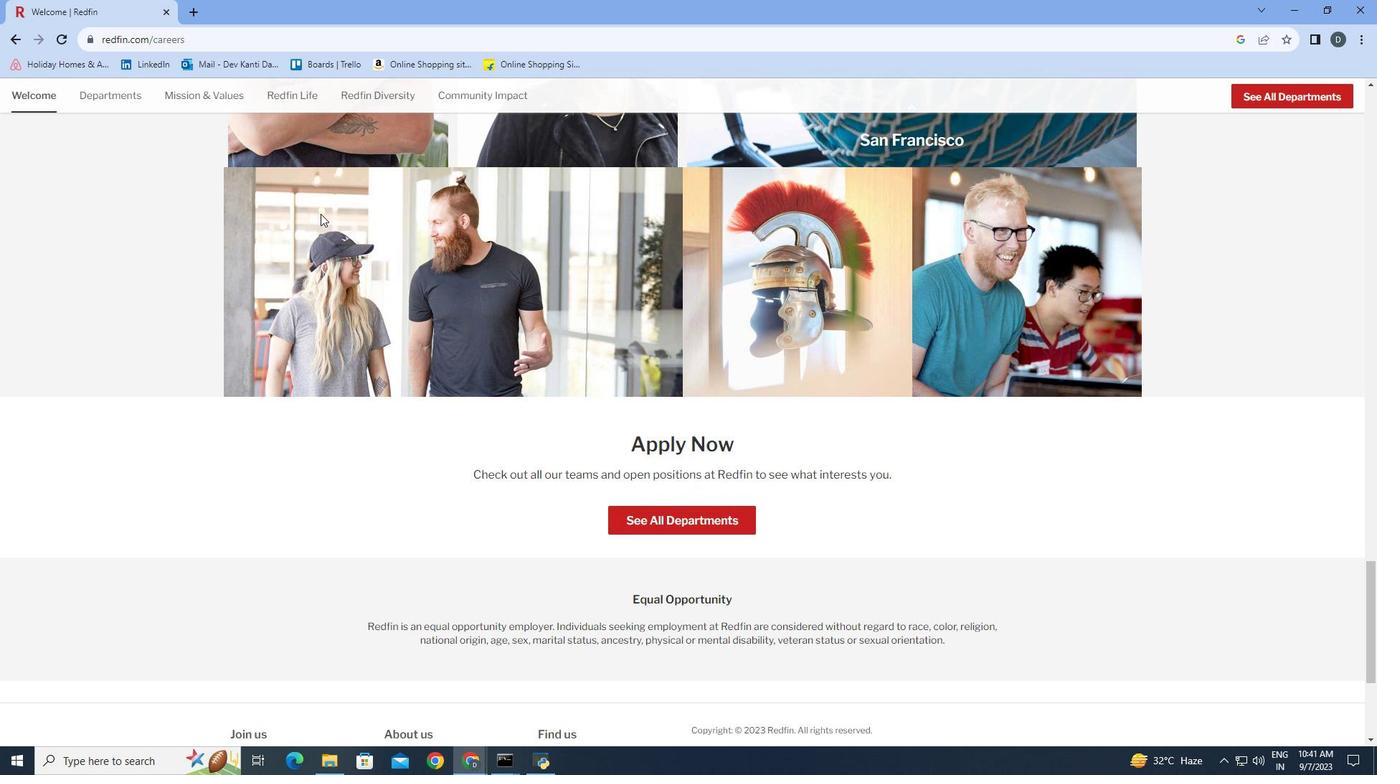
Action: Mouse scrolled (320, 213) with delta (0, 0)
Screenshot: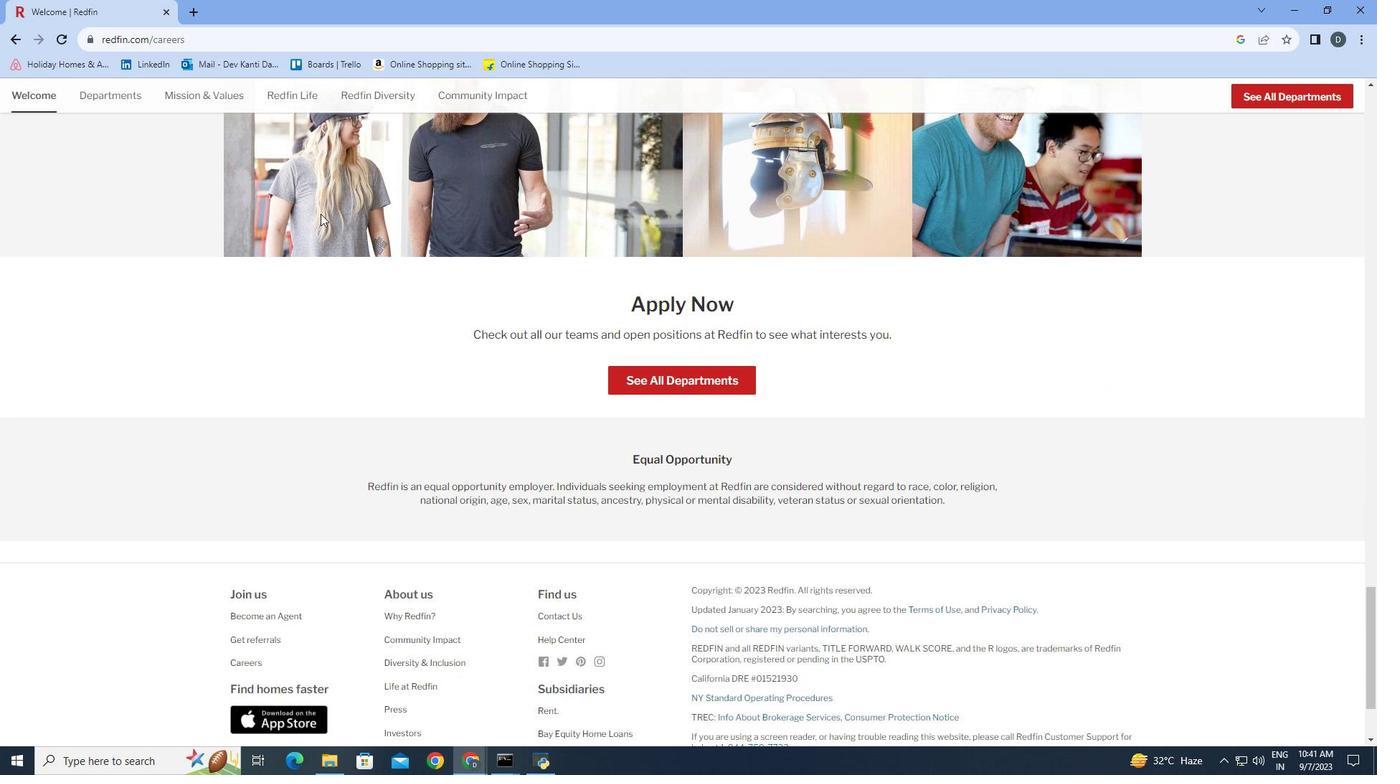 
Action: Mouse scrolled (320, 213) with delta (0, 0)
Screenshot: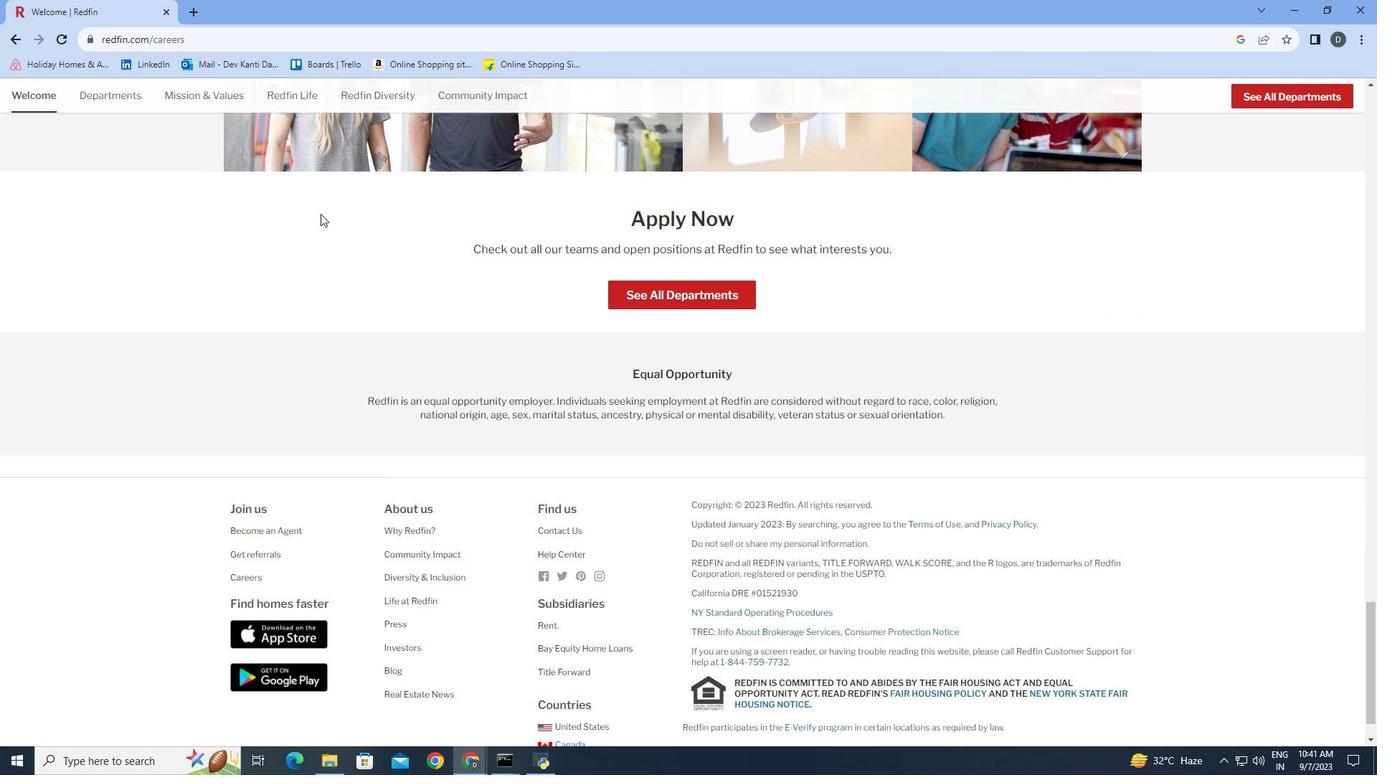 
Action: Mouse scrolled (320, 213) with delta (0, 0)
Screenshot: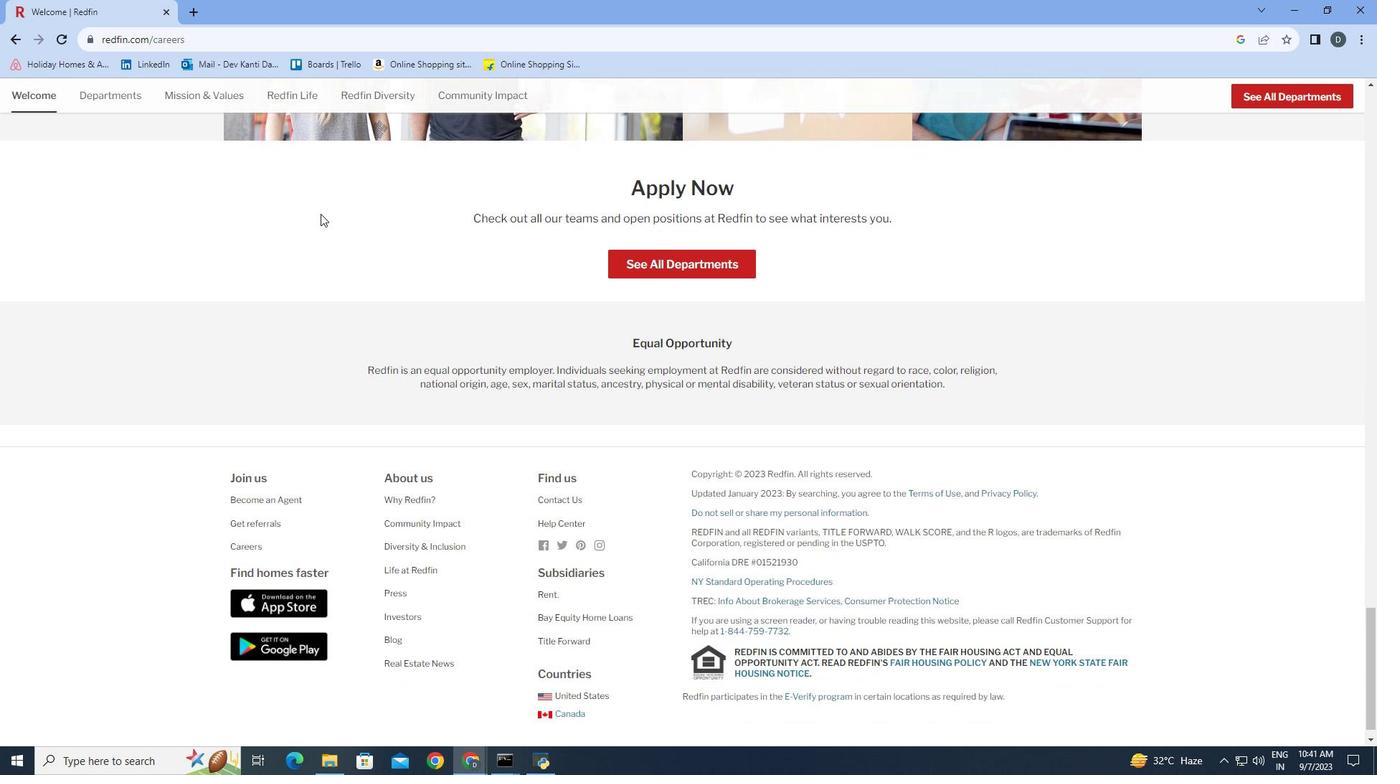 
Action: Mouse scrolled (320, 213) with delta (0, 0)
Screenshot: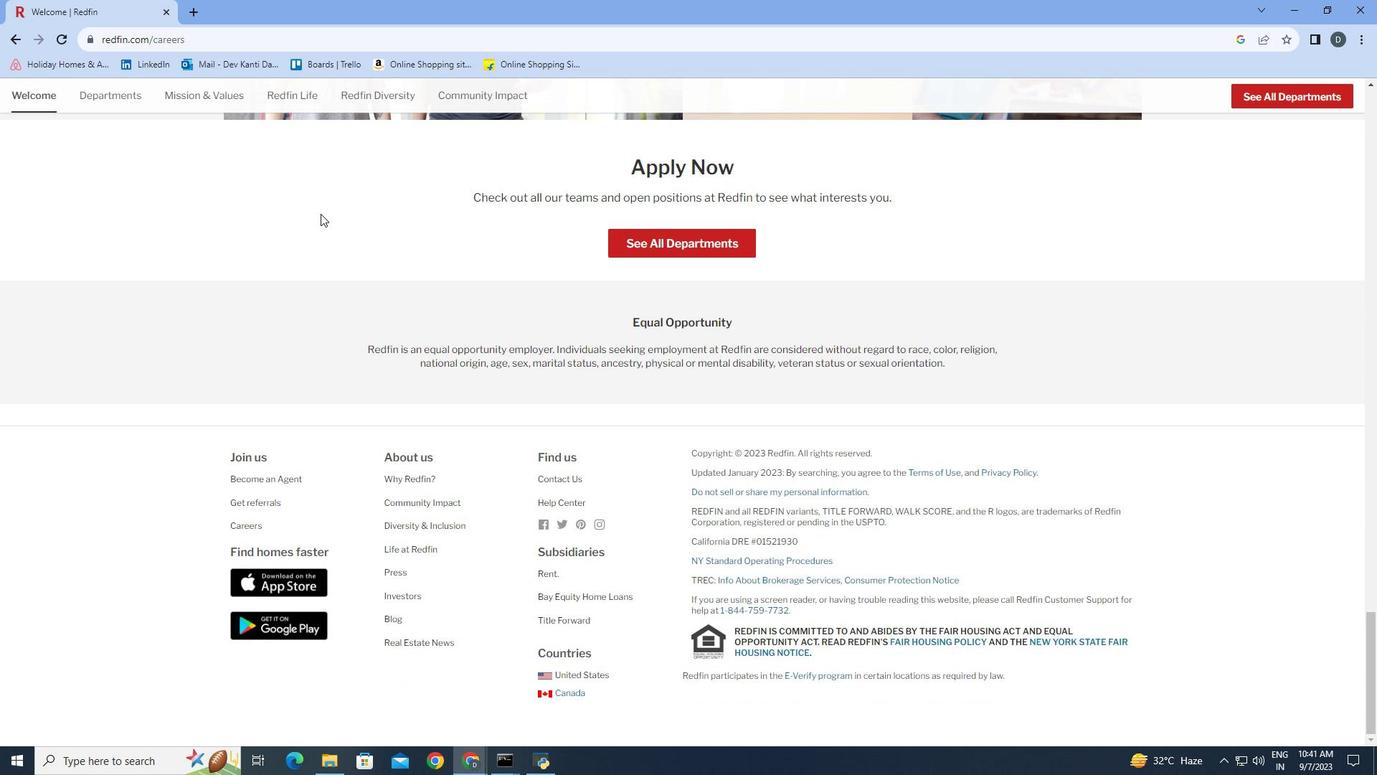 
Action: Mouse scrolled (320, 213) with delta (0, 0)
Screenshot: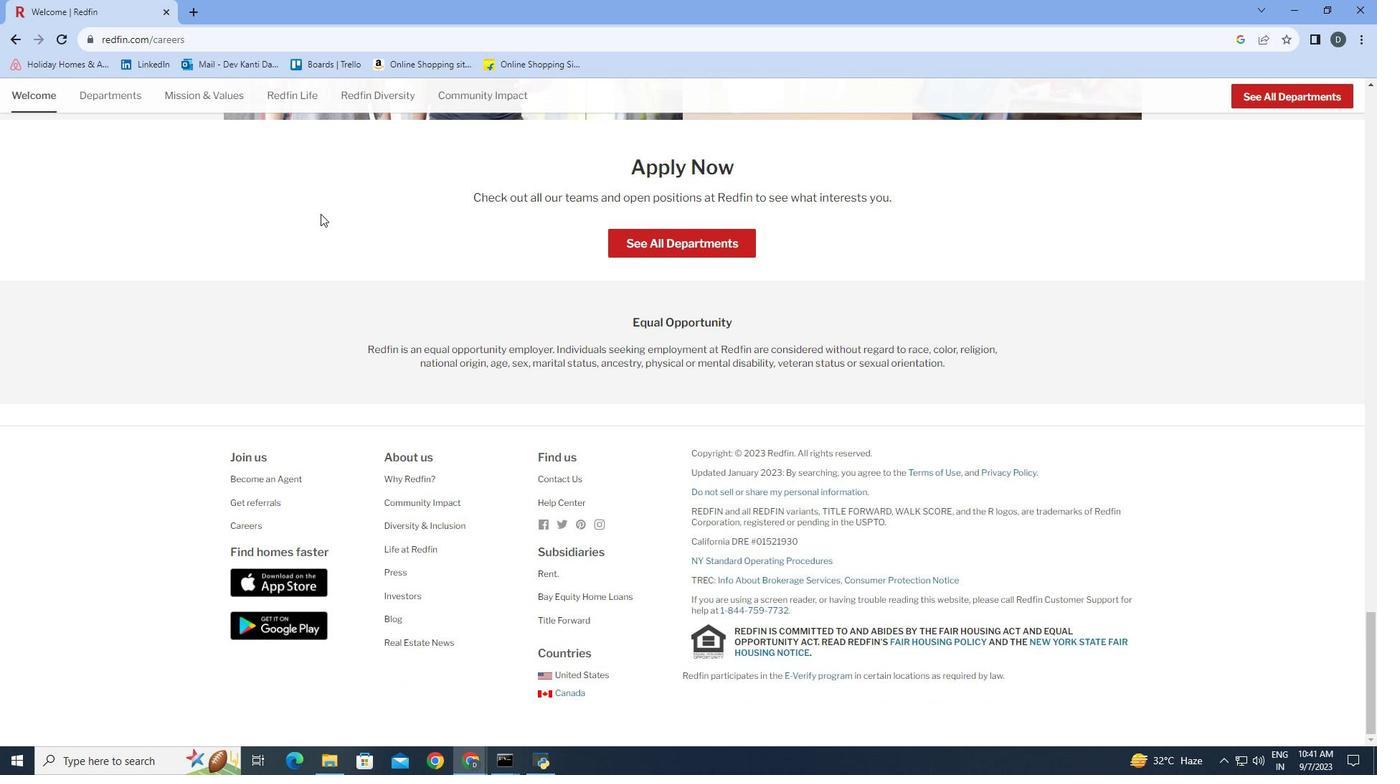 
Action: Mouse scrolled (320, 213) with delta (0, 0)
Screenshot: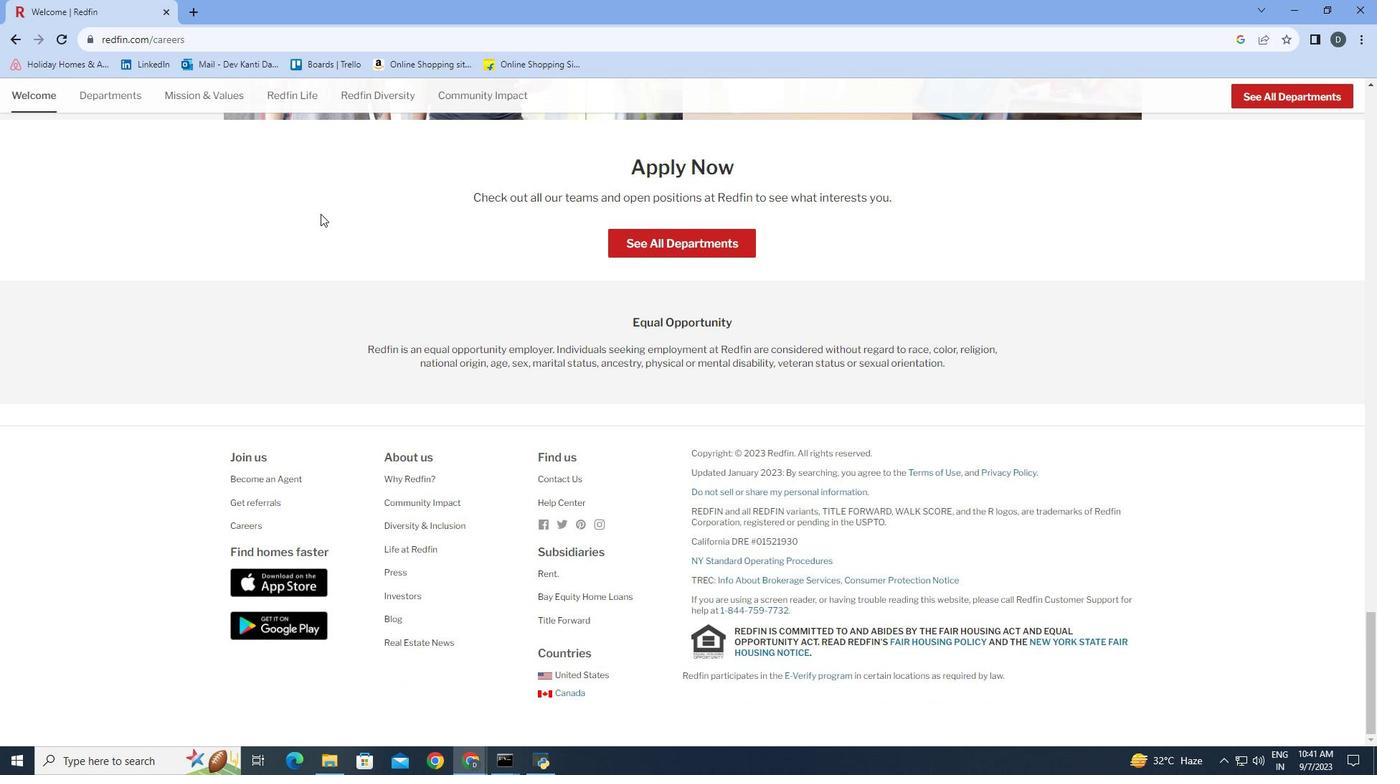 
